 Task: Search one way flight ticket for 4 adults, 2 children, 2 infants in seat and 1 infant on lap in economy from Panama City: Northwest Florida Beaches International Airport to Wilmington: Wilmington International Airport on 8-6-2023. Stops: Any number of stop. Choice of flights is Spirit. Number of bags: 1 carry on bag. Price is upto 85000. Outbound departure time preference is 9:45.
Action: Mouse moved to (316, 423)
Screenshot: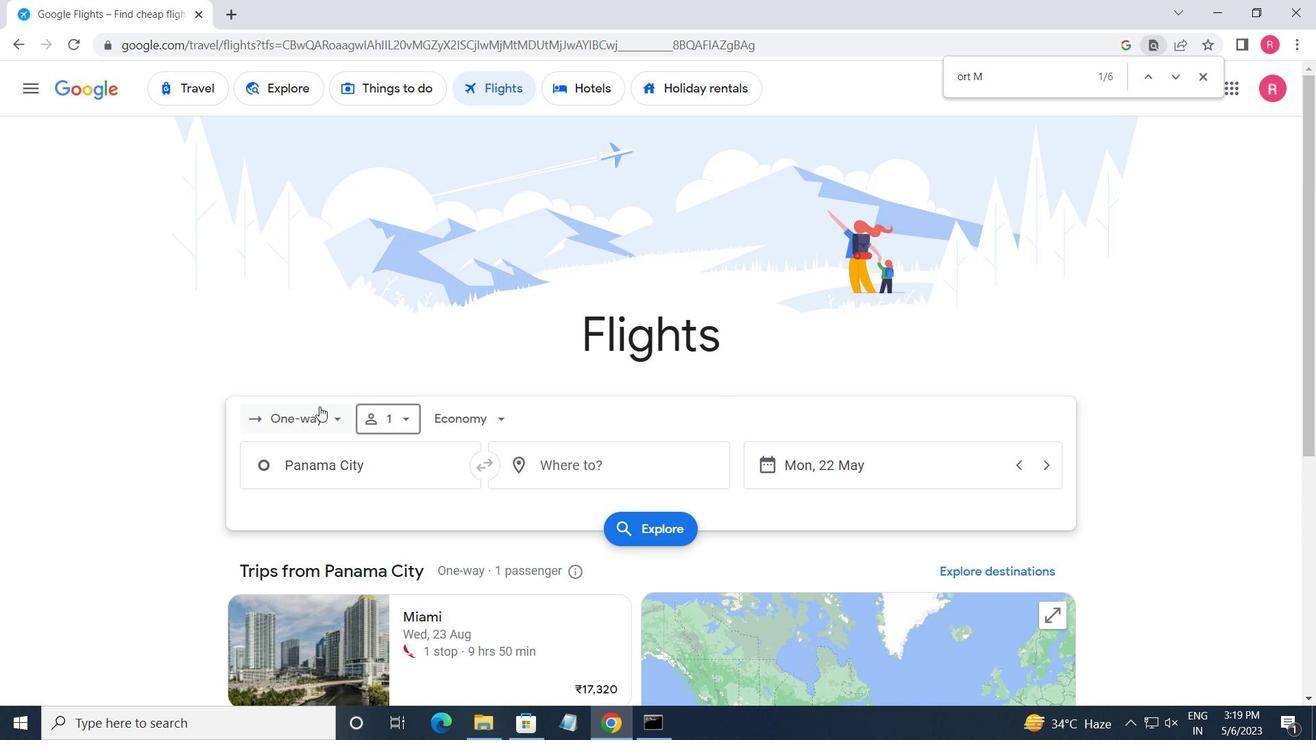 
Action: Mouse pressed left at (316, 423)
Screenshot: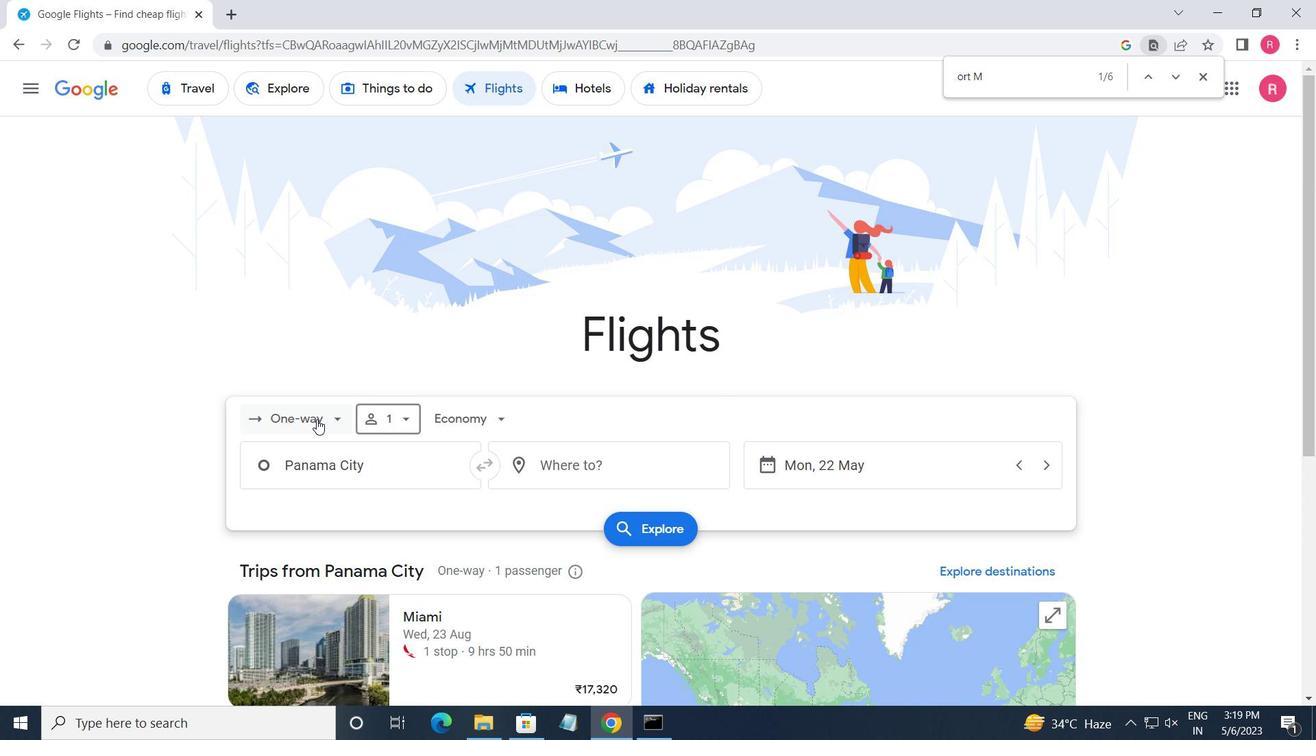 
Action: Mouse moved to (314, 495)
Screenshot: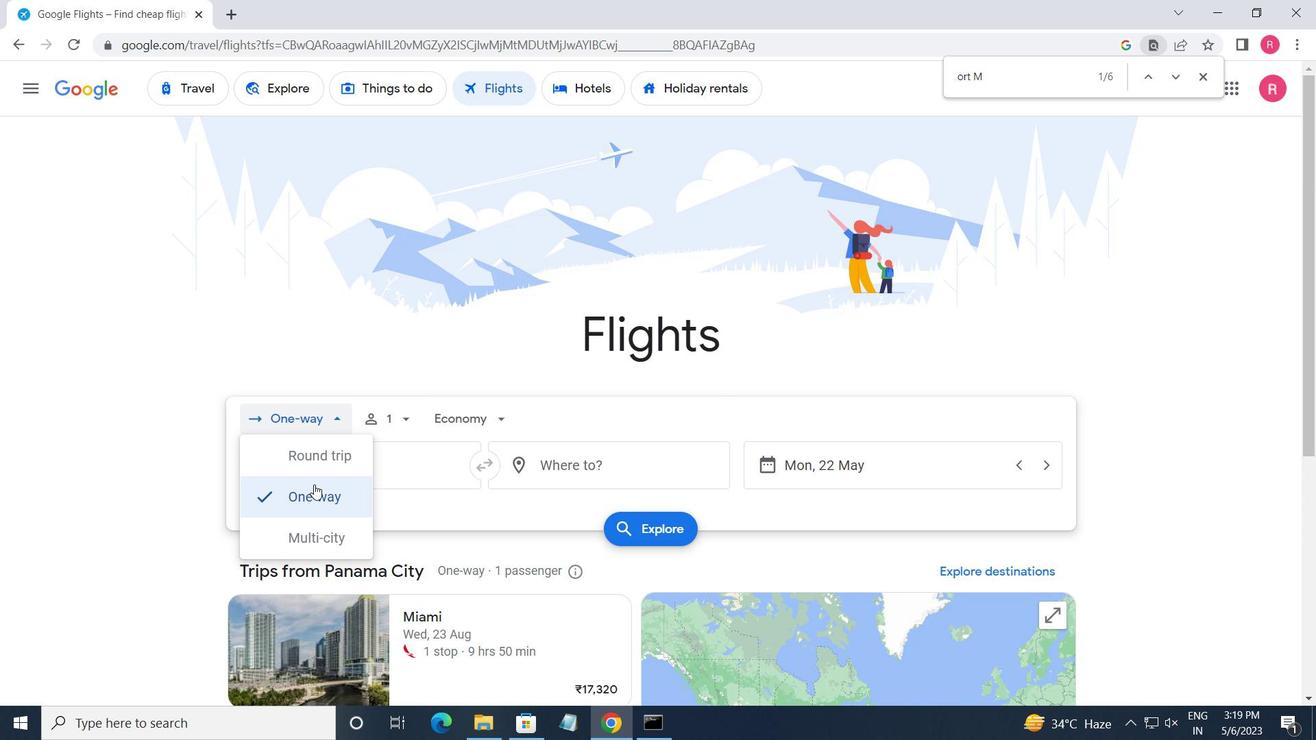 
Action: Mouse pressed left at (314, 495)
Screenshot: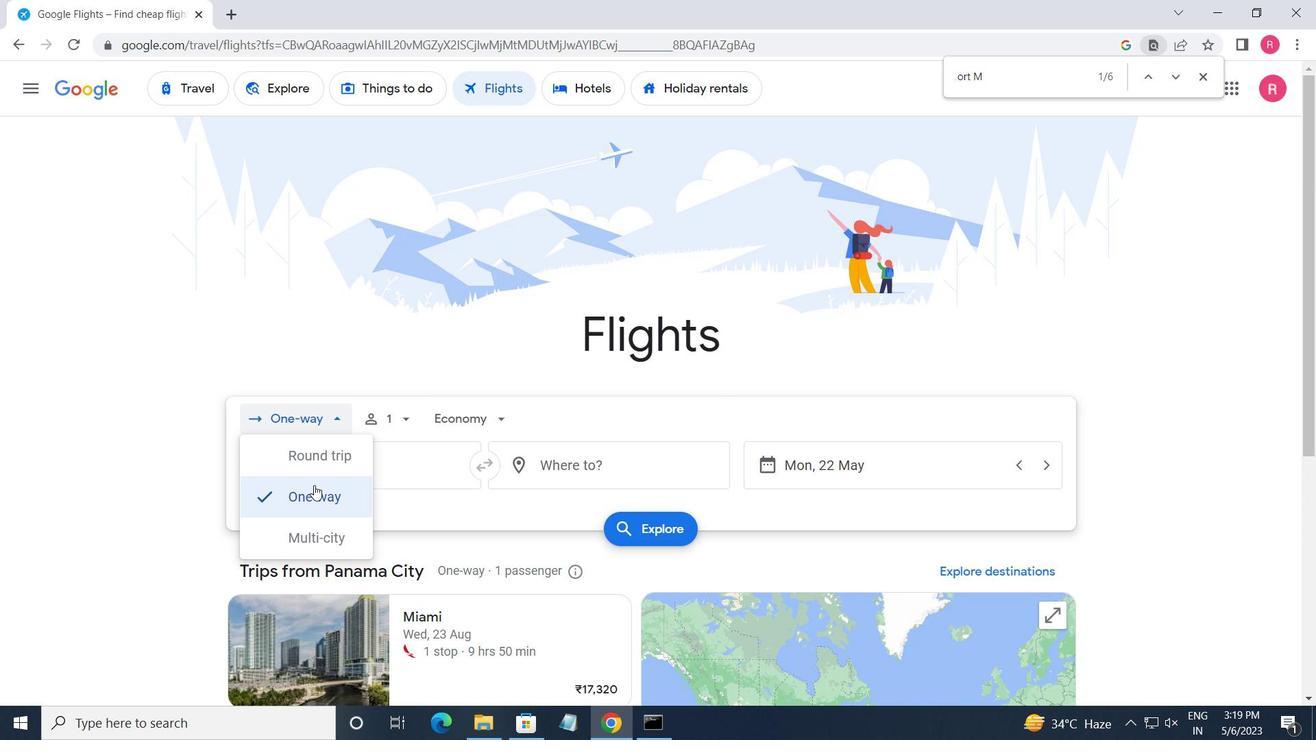 
Action: Mouse moved to (400, 413)
Screenshot: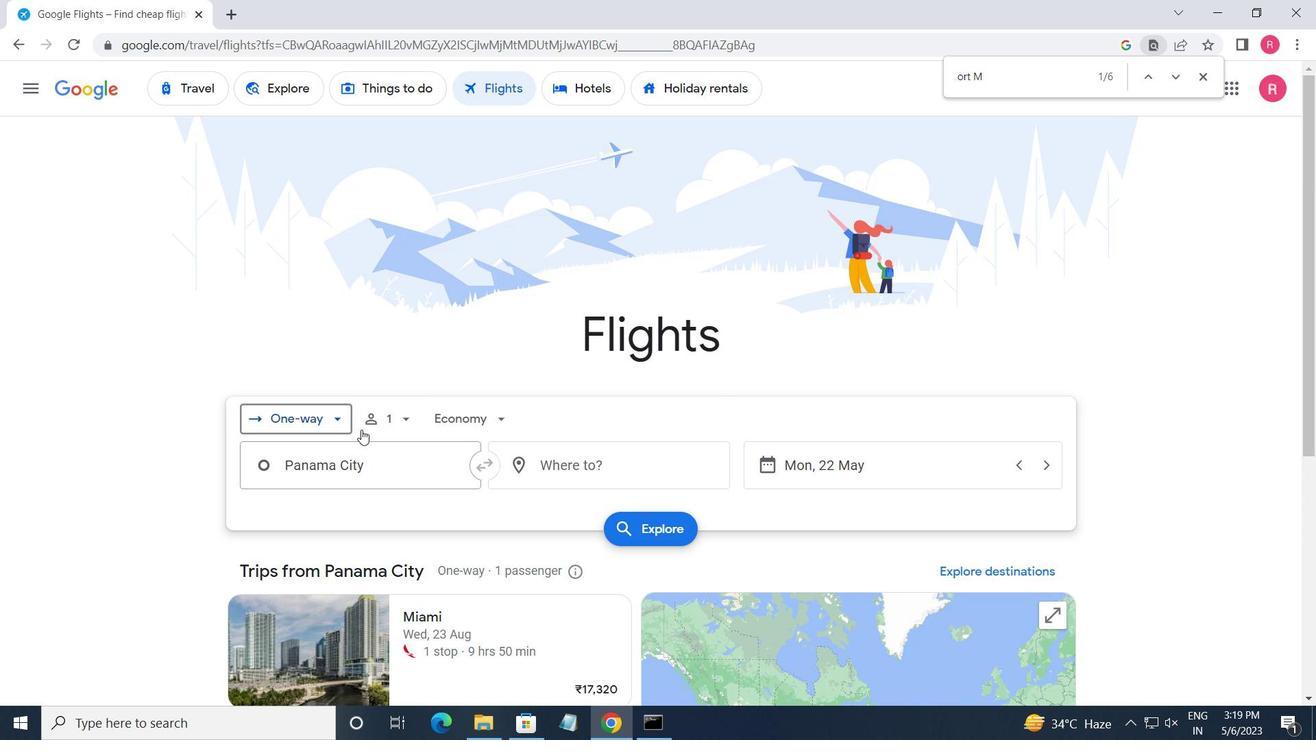 
Action: Mouse pressed left at (400, 413)
Screenshot: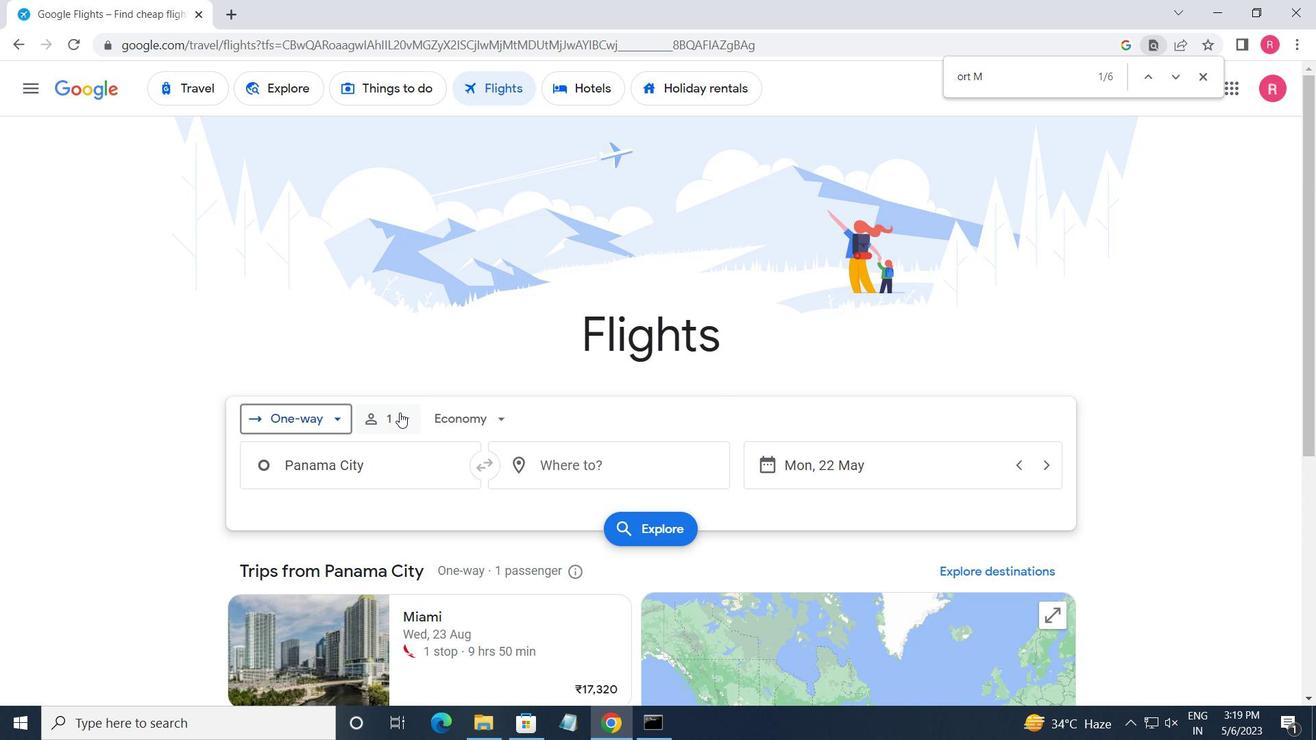 
Action: Mouse moved to (530, 471)
Screenshot: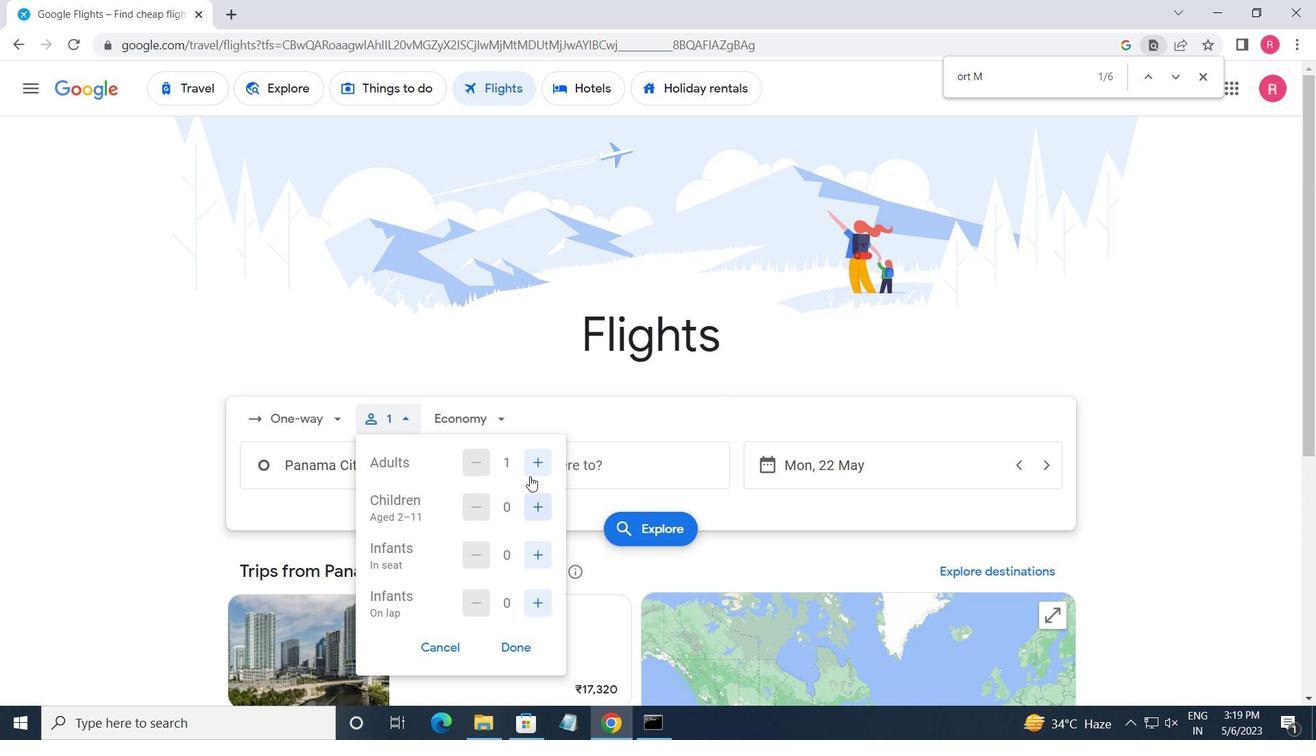 
Action: Mouse pressed left at (530, 471)
Screenshot: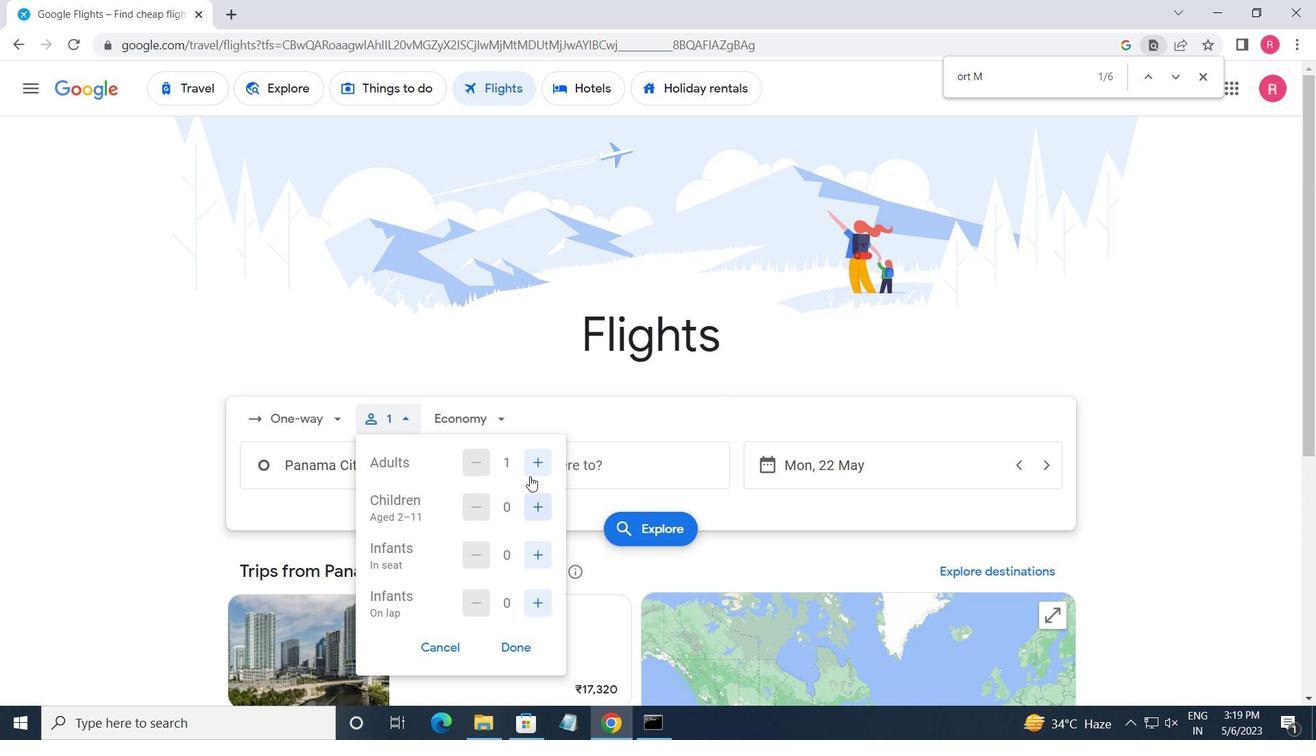 
Action: Mouse pressed left at (530, 471)
Screenshot: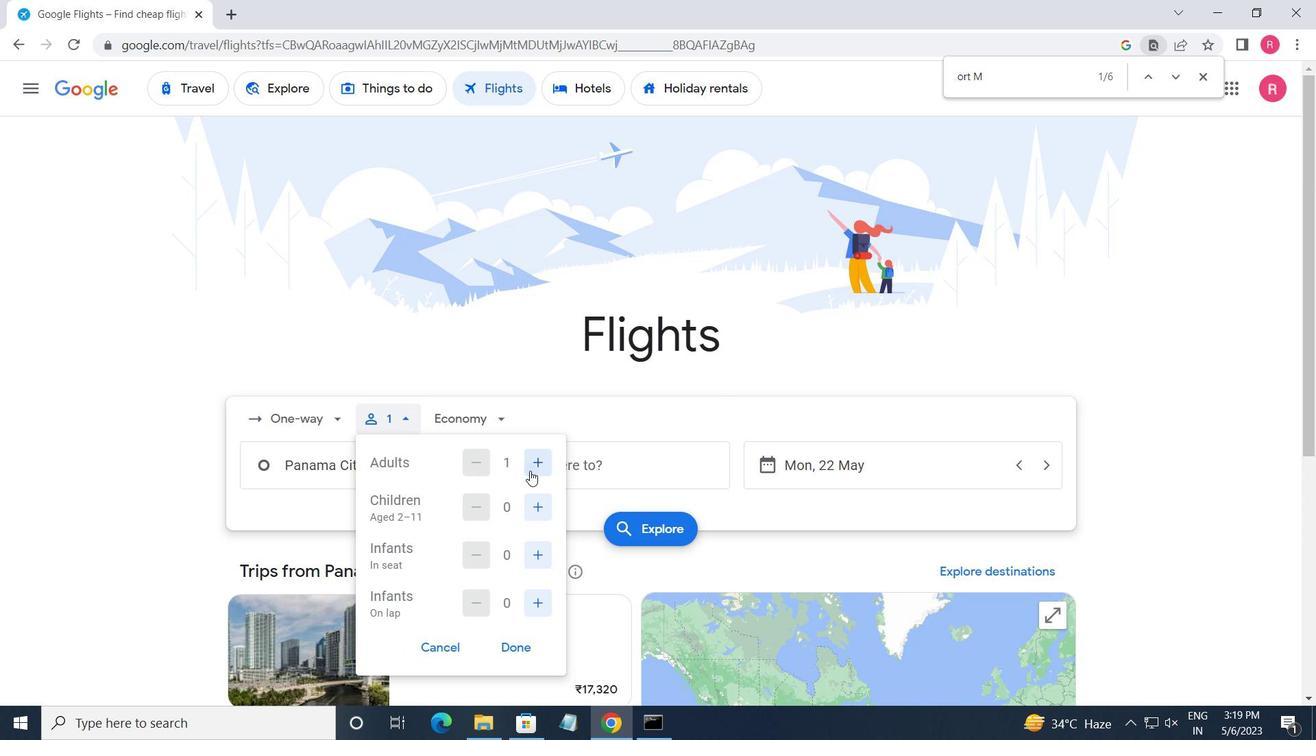 
Action: Mouse pressed left at (530, 471)
Screenshot: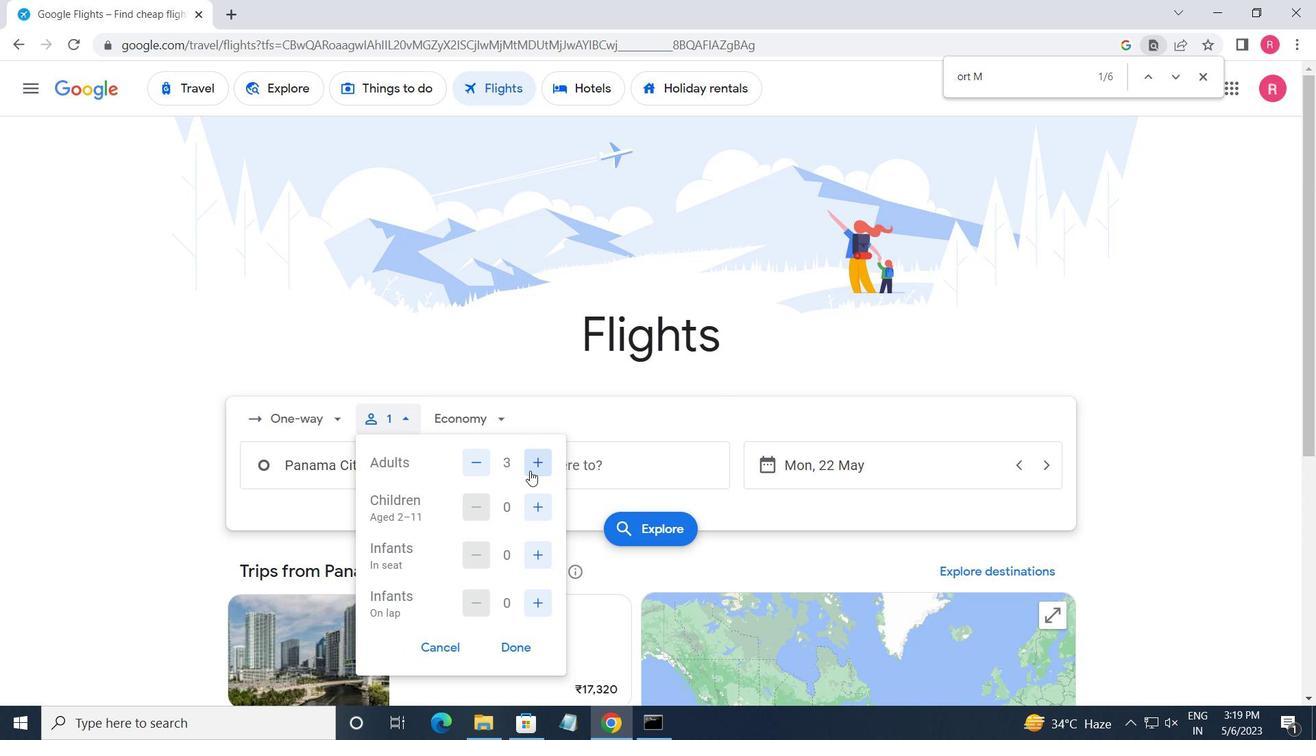 
Action: Mouse moved to (548, 517)
Screenshot: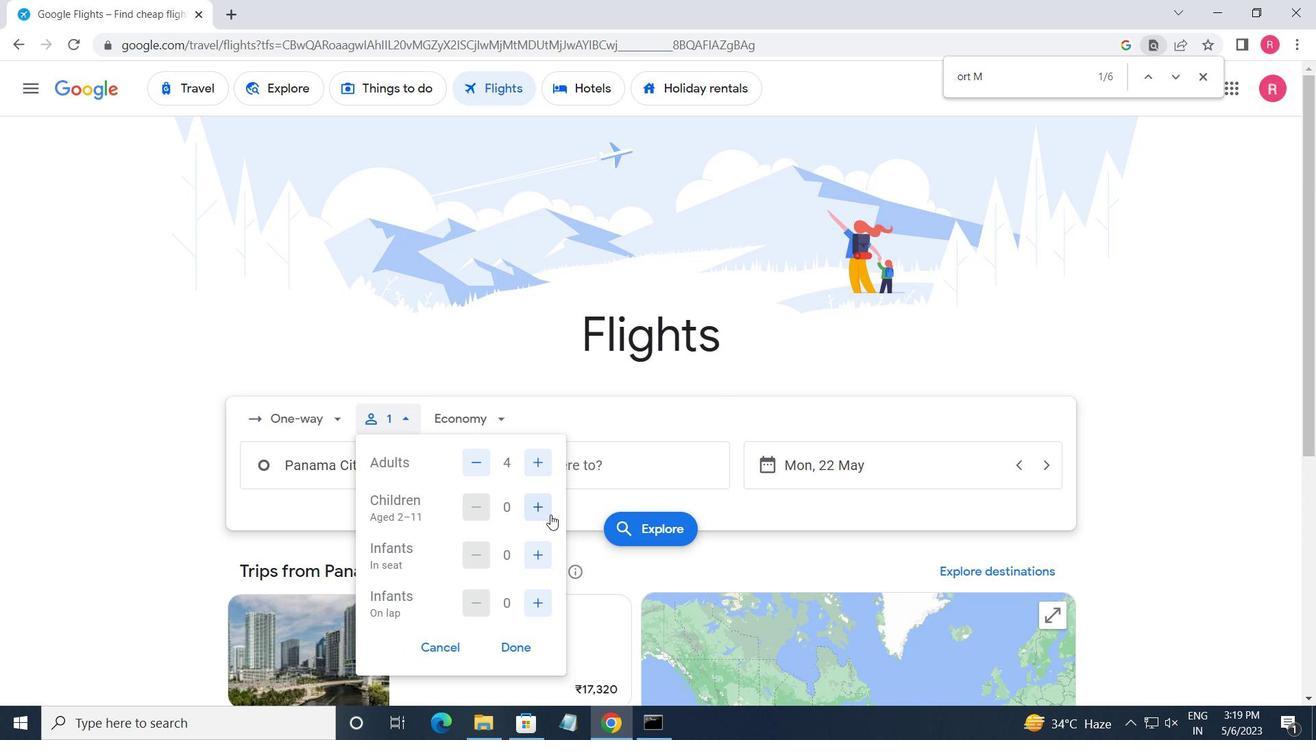
Action: Mouse pressed left at (548, 517)
Screenshot: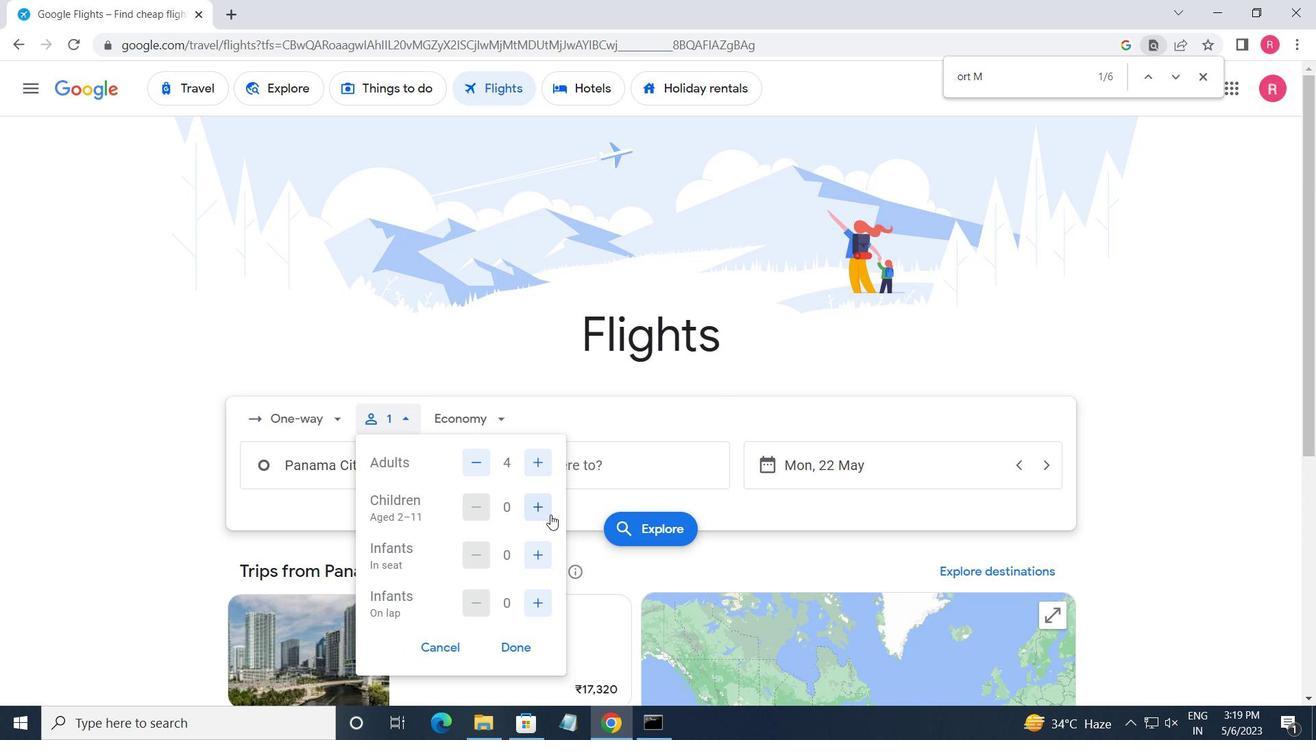 
Action: Mouse moved to (547, 516)
Screenshot: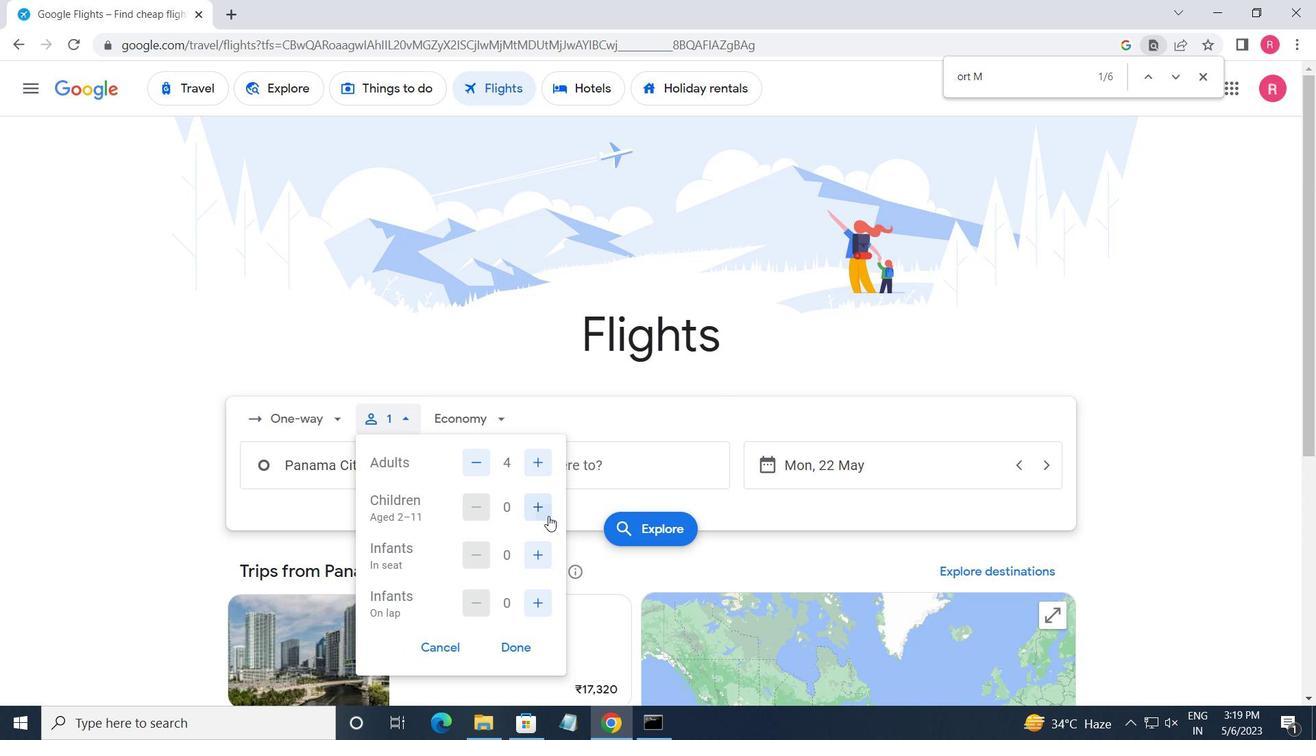 
Action: Mouse pressed left at (547, 516)
Screenshot: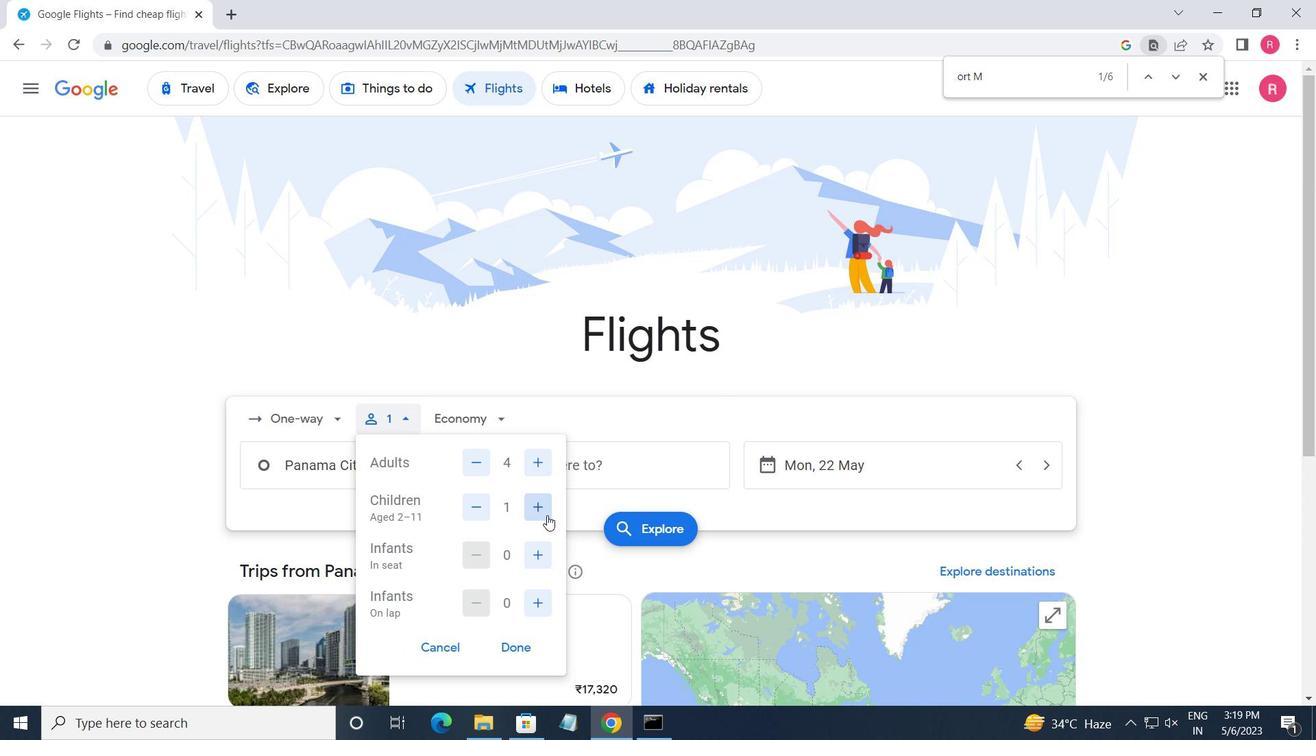
Action: Mouse moved to (543, 547)
Screenshot: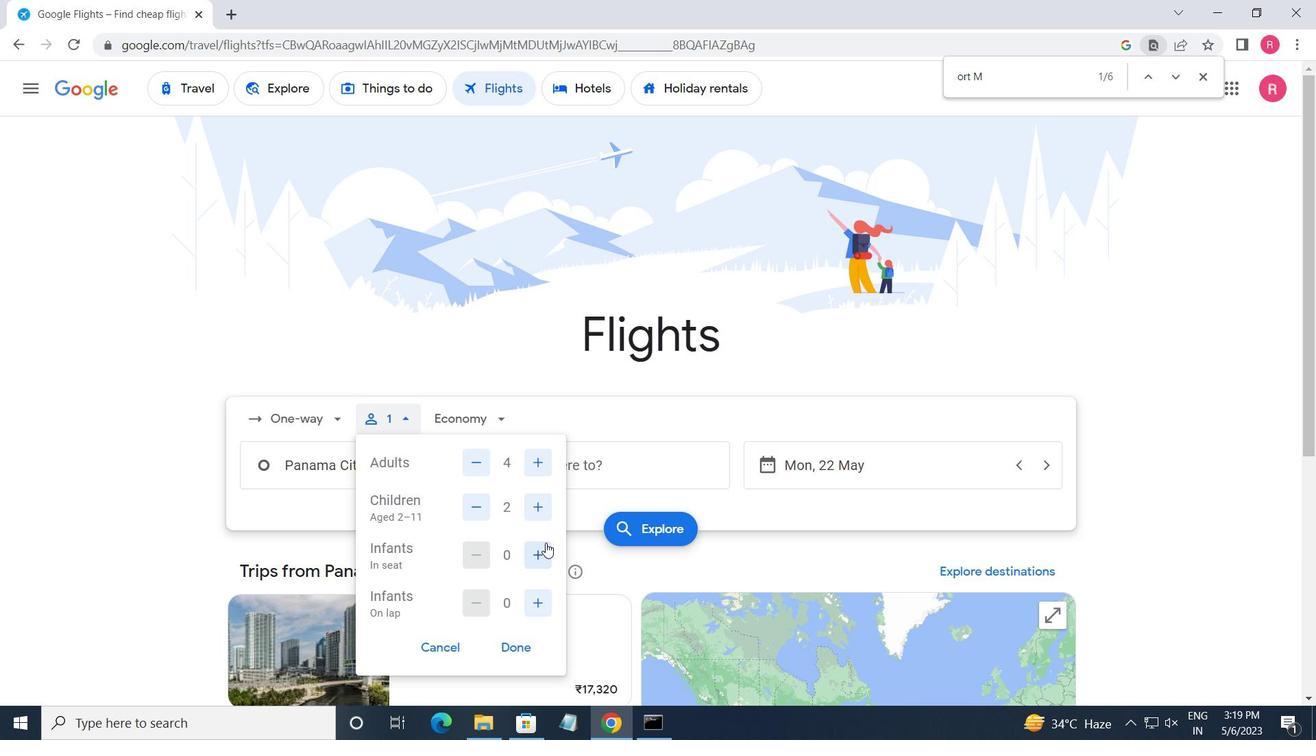 
Action: Mouse pressed left at (543, 547)
Screenshot: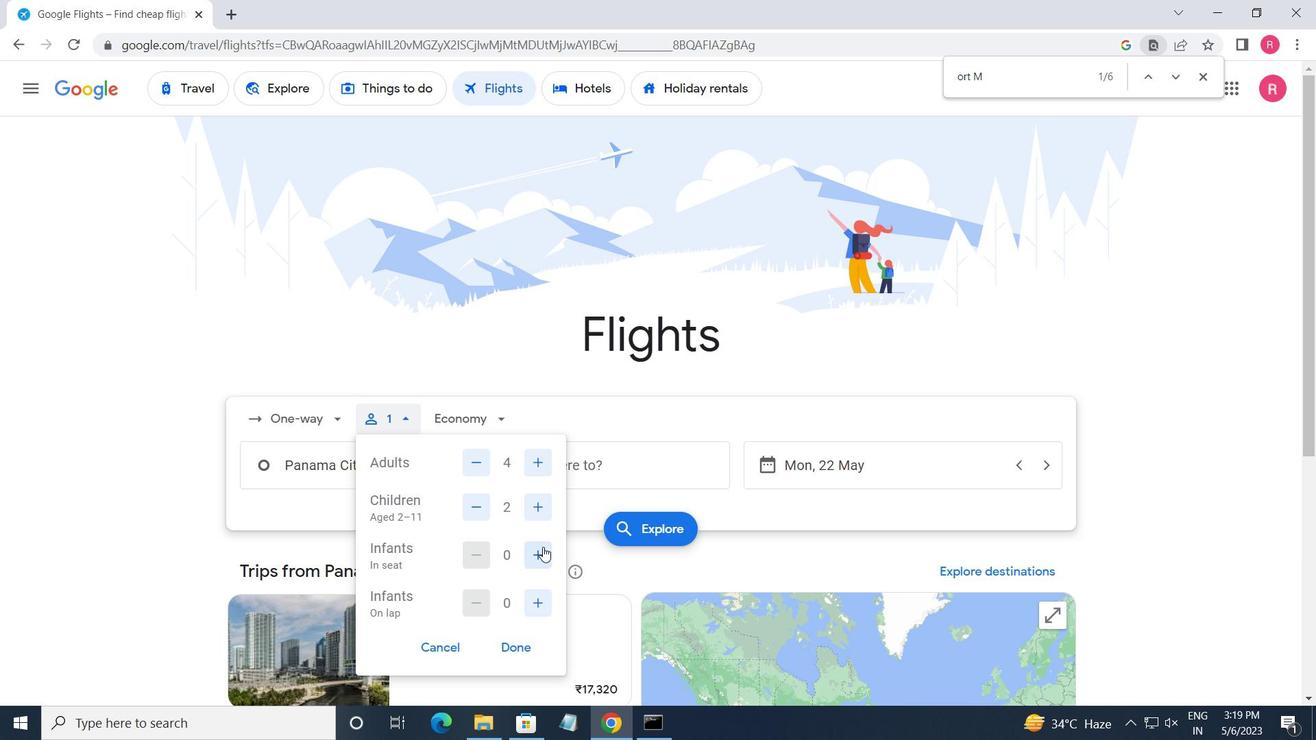 
Action: Mouse pressed left at (543, 547)
Screenshot: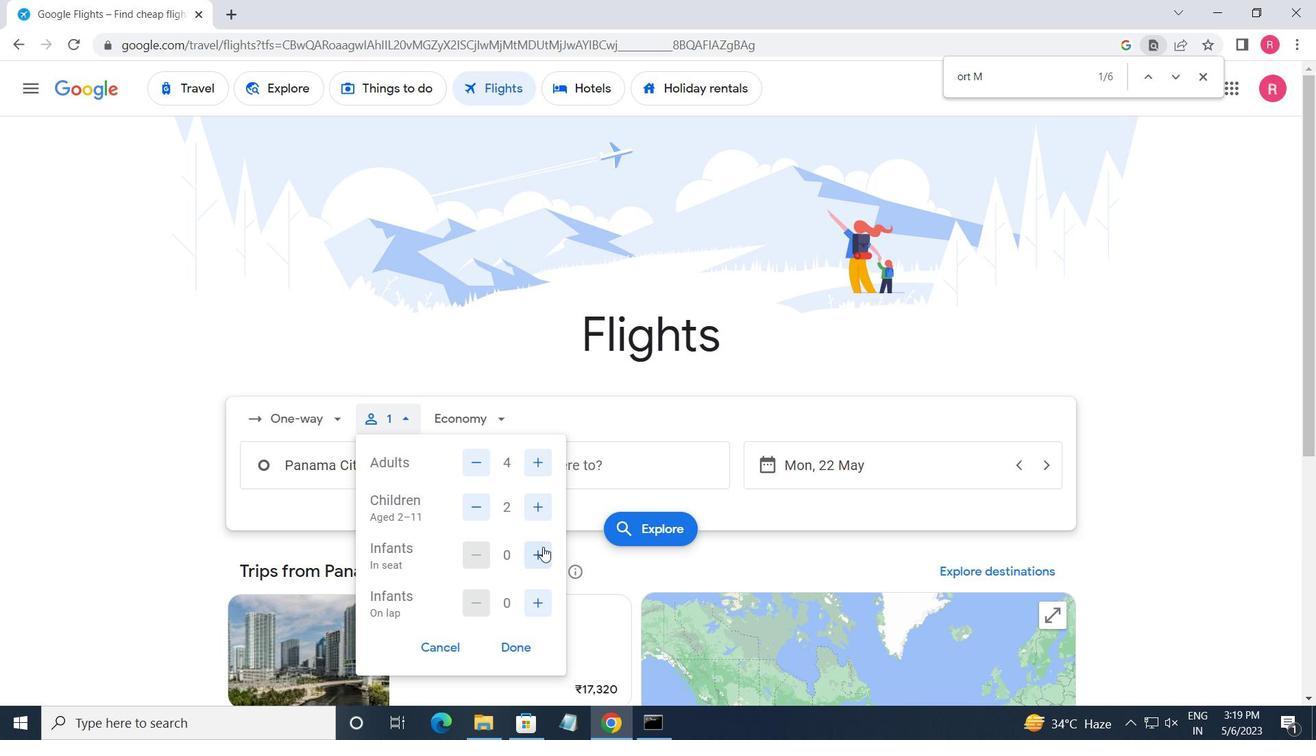 
Action: Mouse moved to (543, 611)
Screenshot: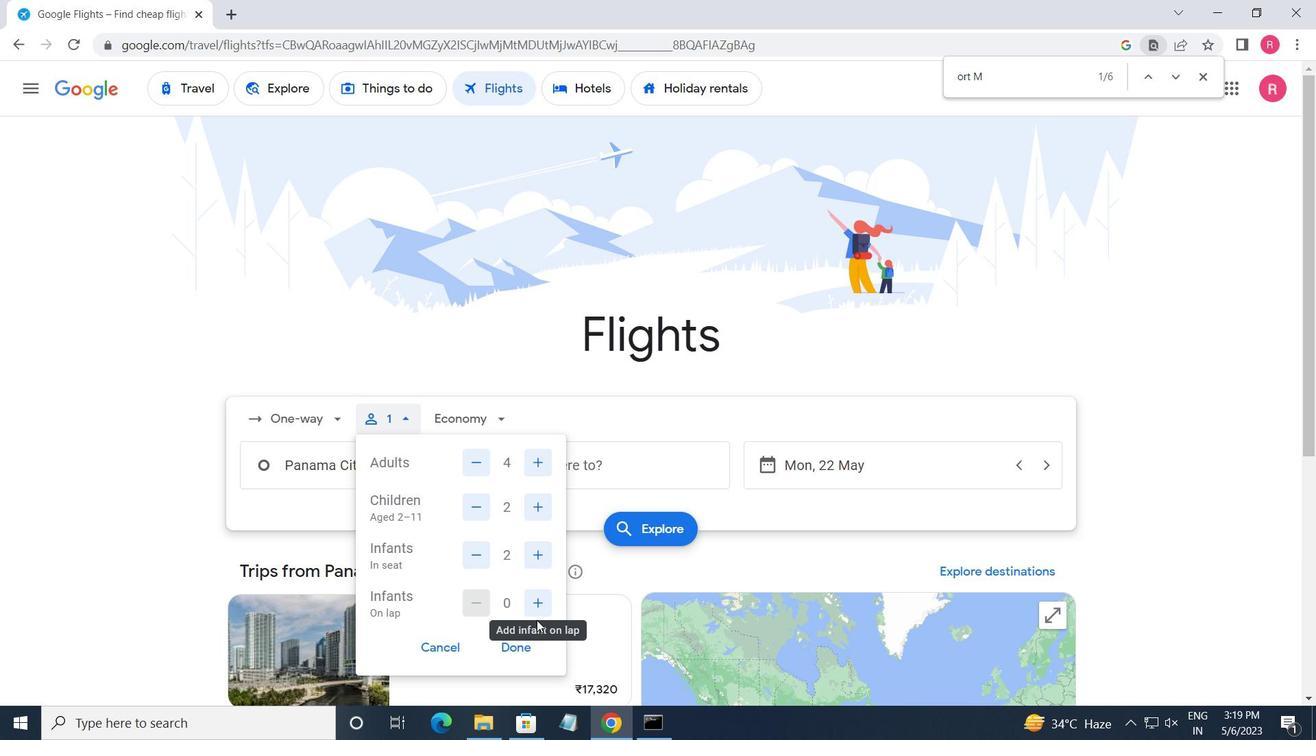 
Action: Mouse pressed left at (543, 611)
Screenshot: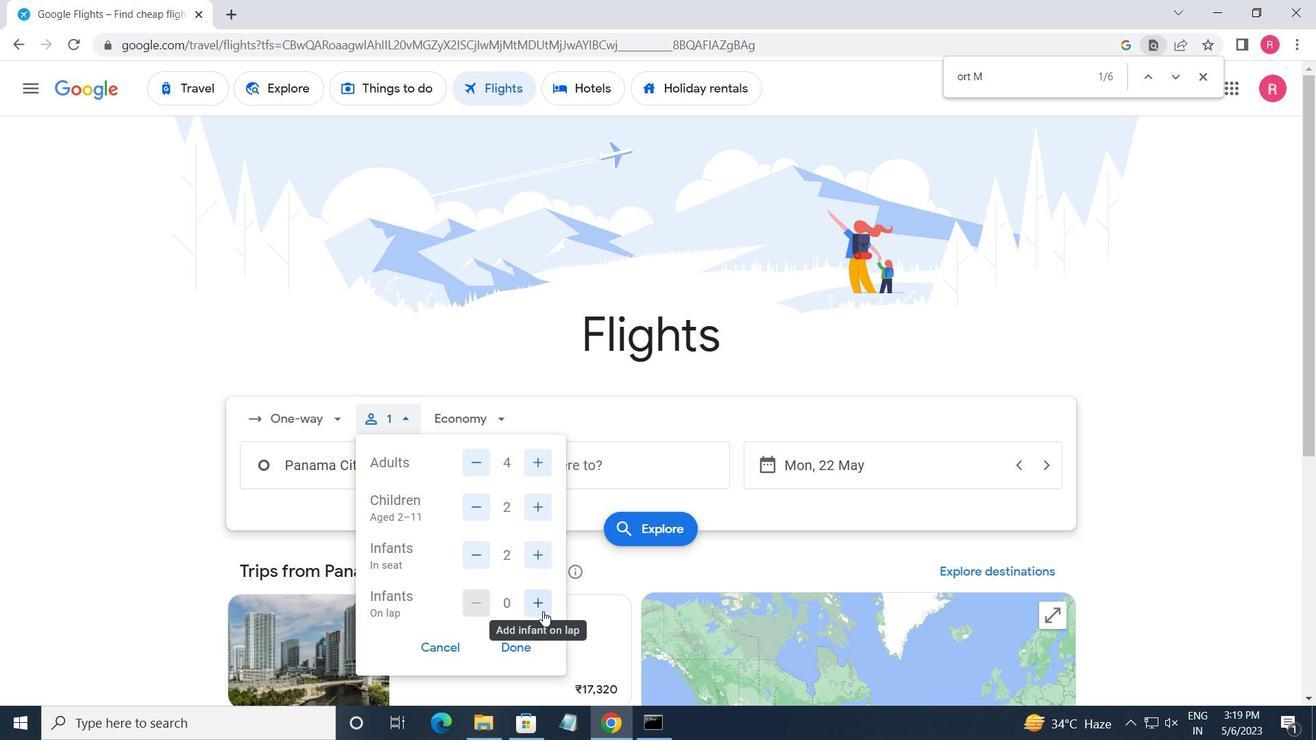 
Action: Mouse moved to (529, 646)
Screenshot: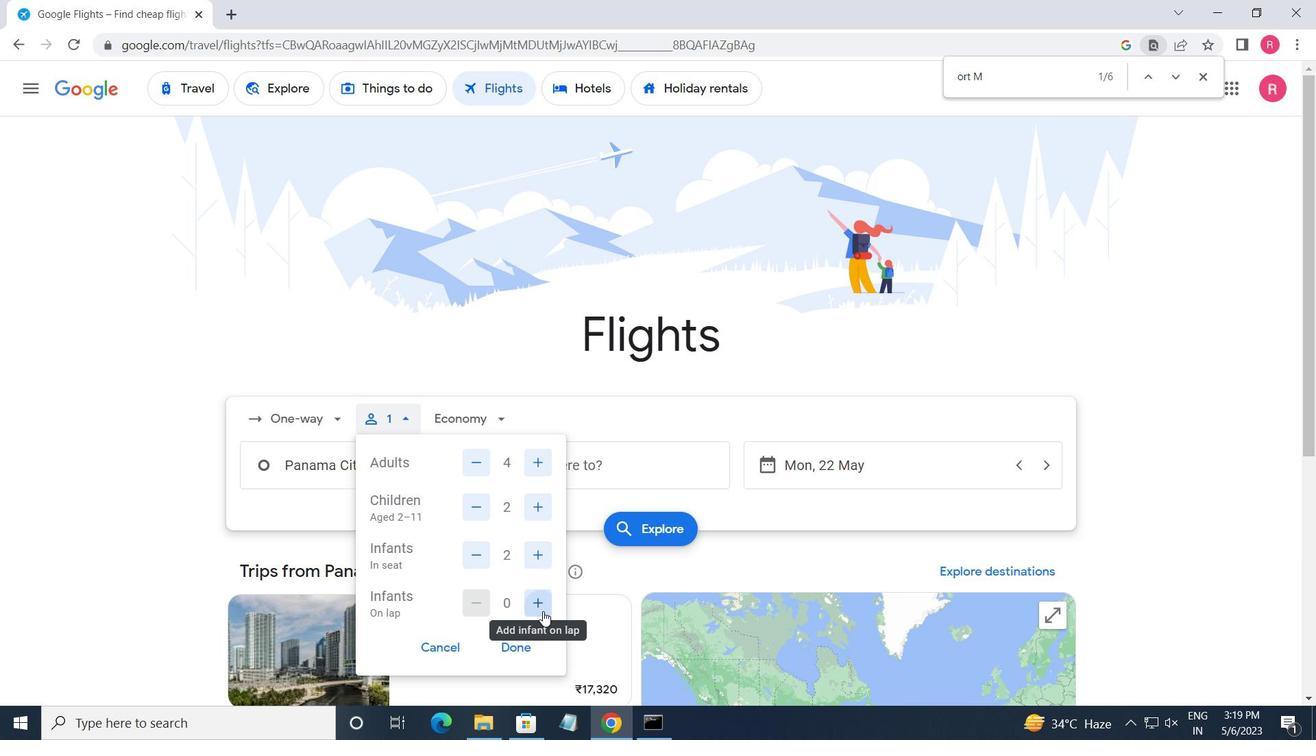 
Action: Mouse pressed left at (529, 646)
Screenshot: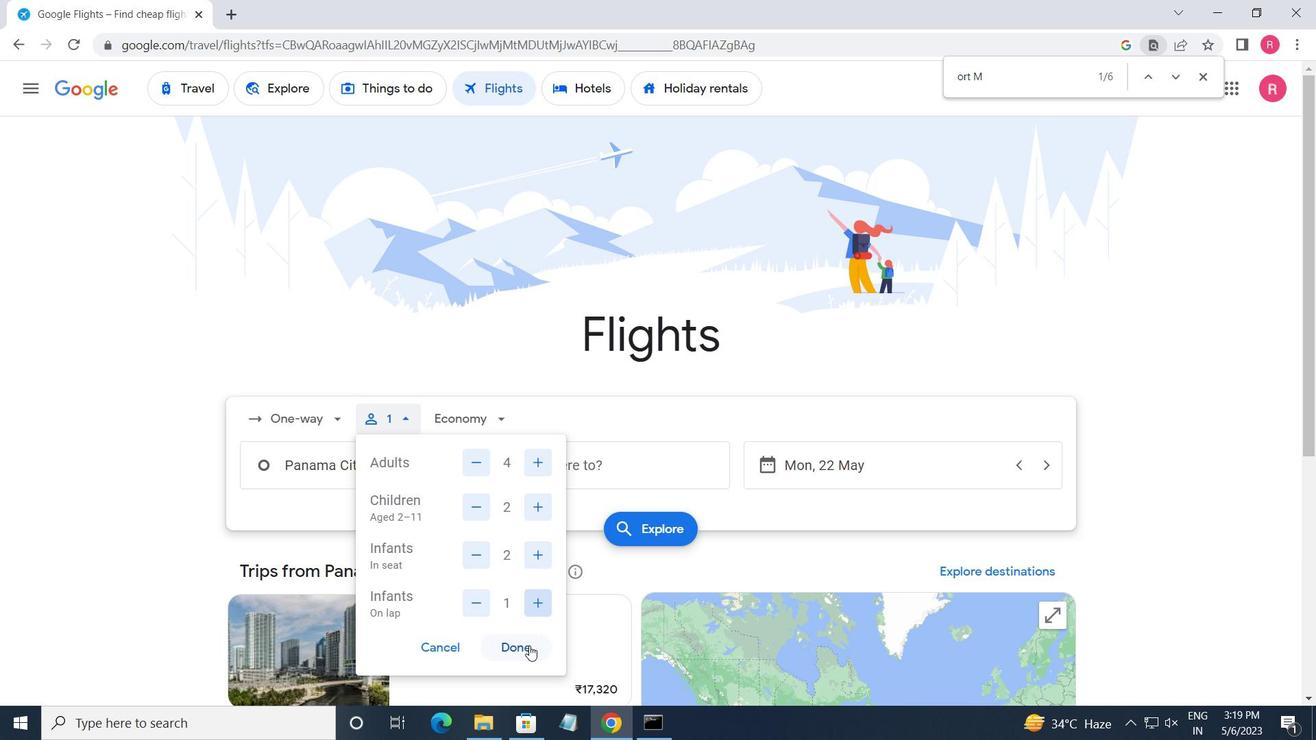 
Action: Mouse moved to (481, 427)
Screenshot: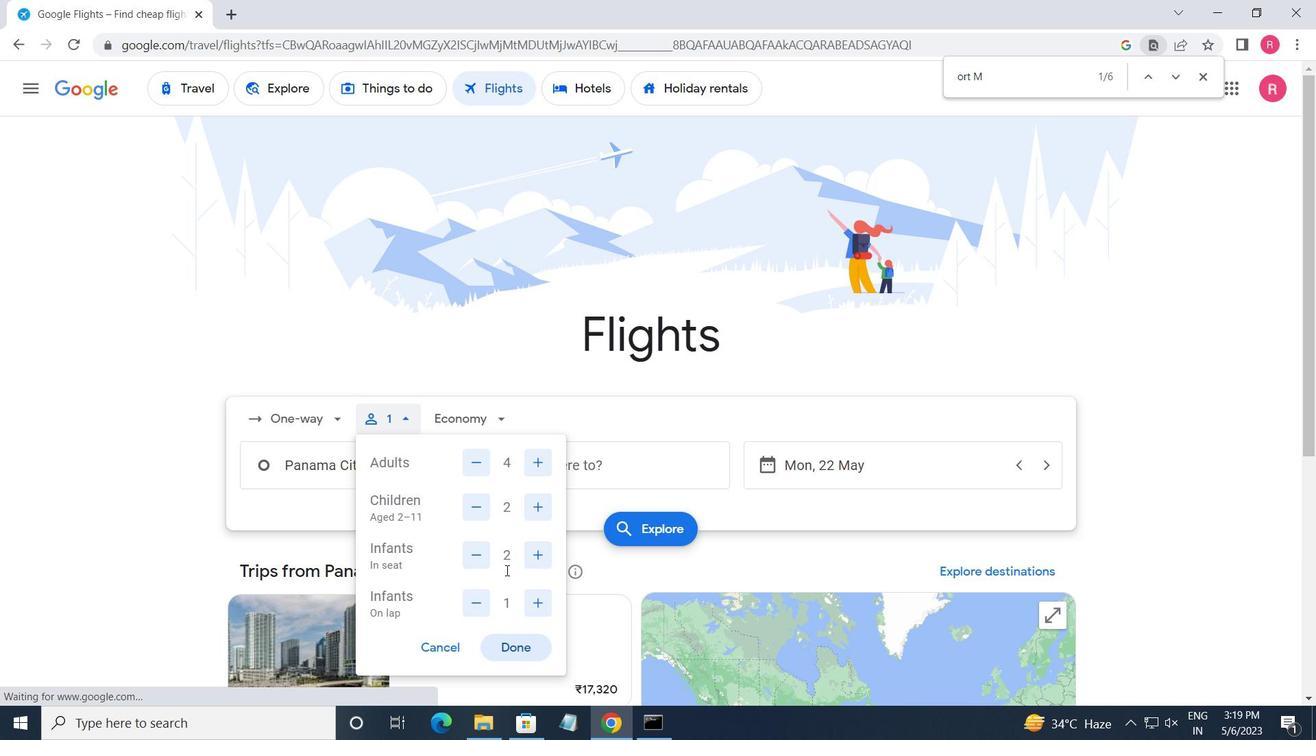 
Action: Mouse pressed left at (481, 427)
Screenshot: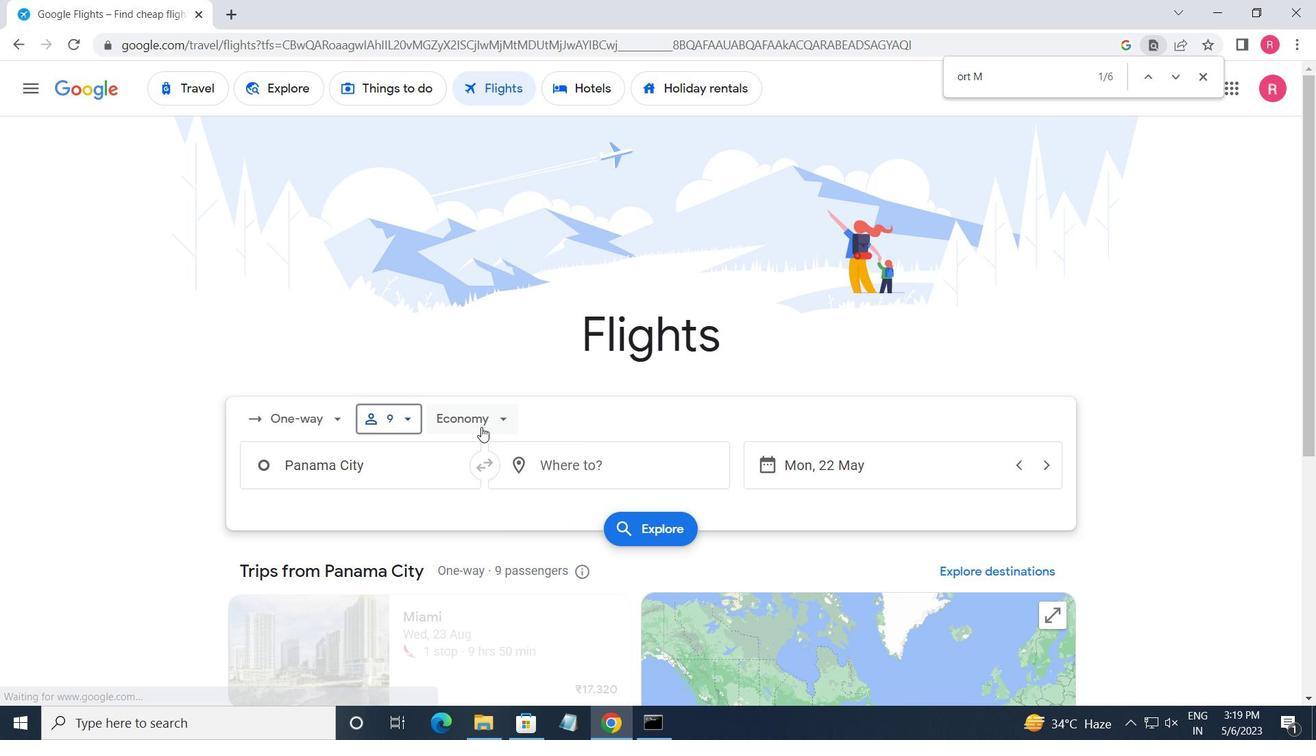 
Action: Mouse moved to (471, 469)
Screenshot: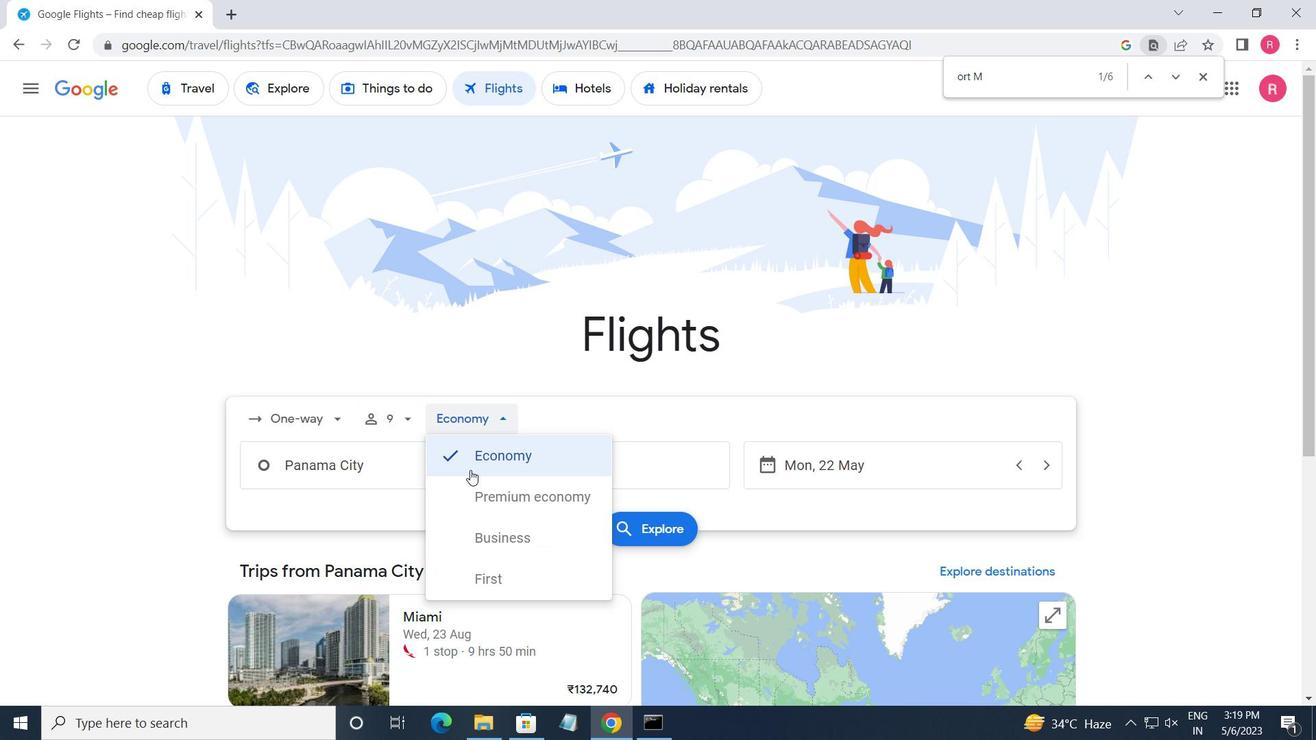 
Action: Mouse pressed left at (471, 469)
Screenshot: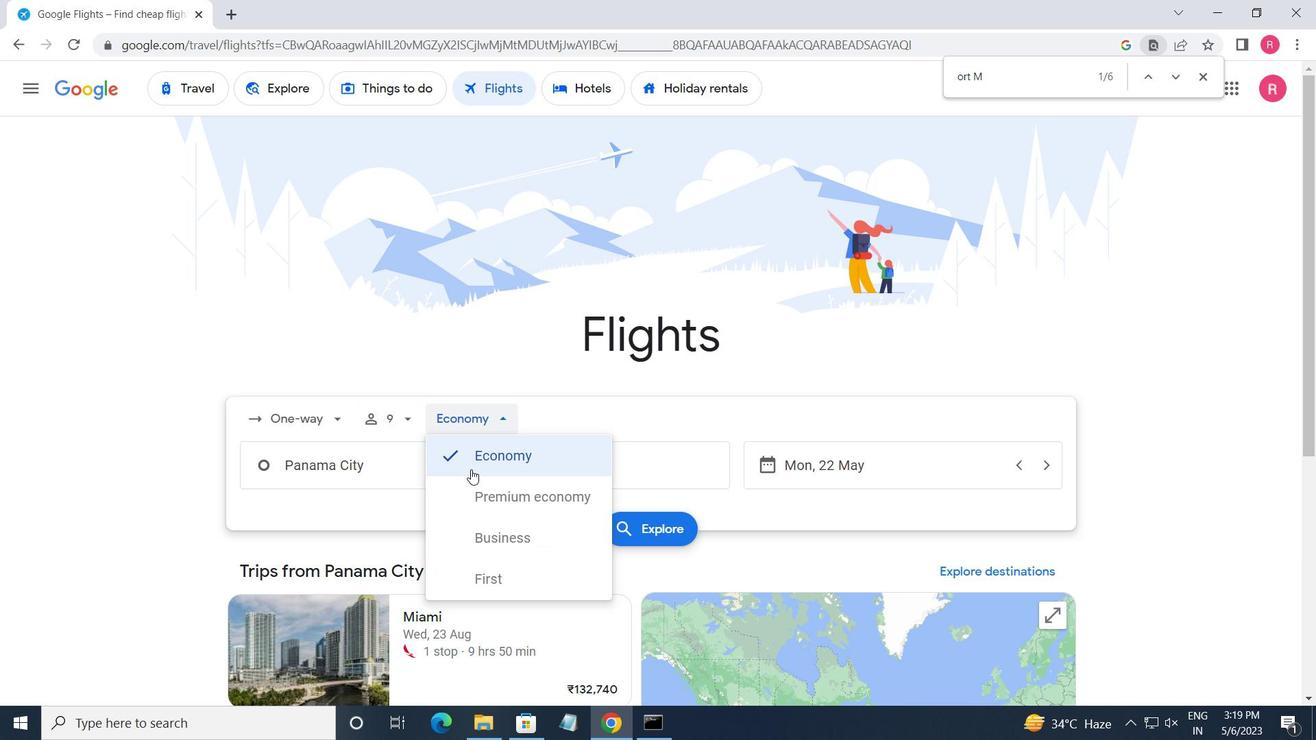 
Action: Mouse moved to (421, 464)
Screenshot: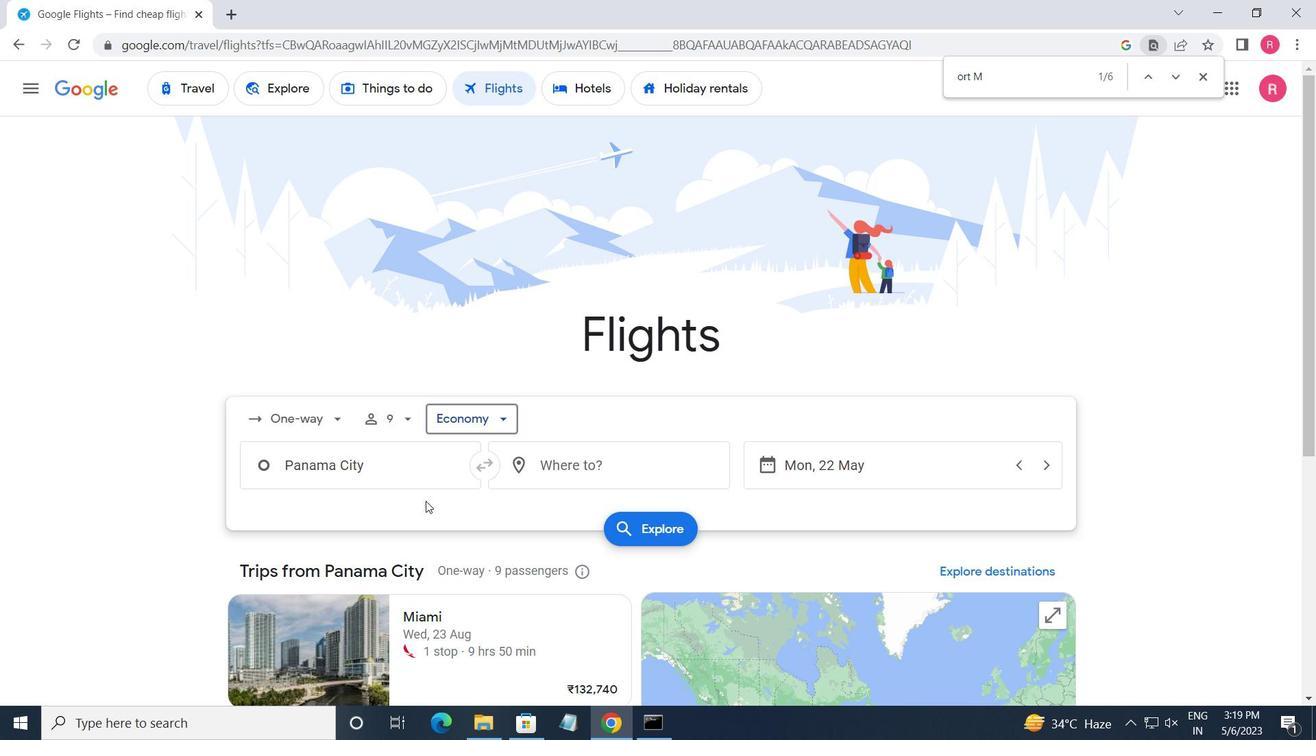
Action: Mouse pressed left at (421, 464)
Screenshot: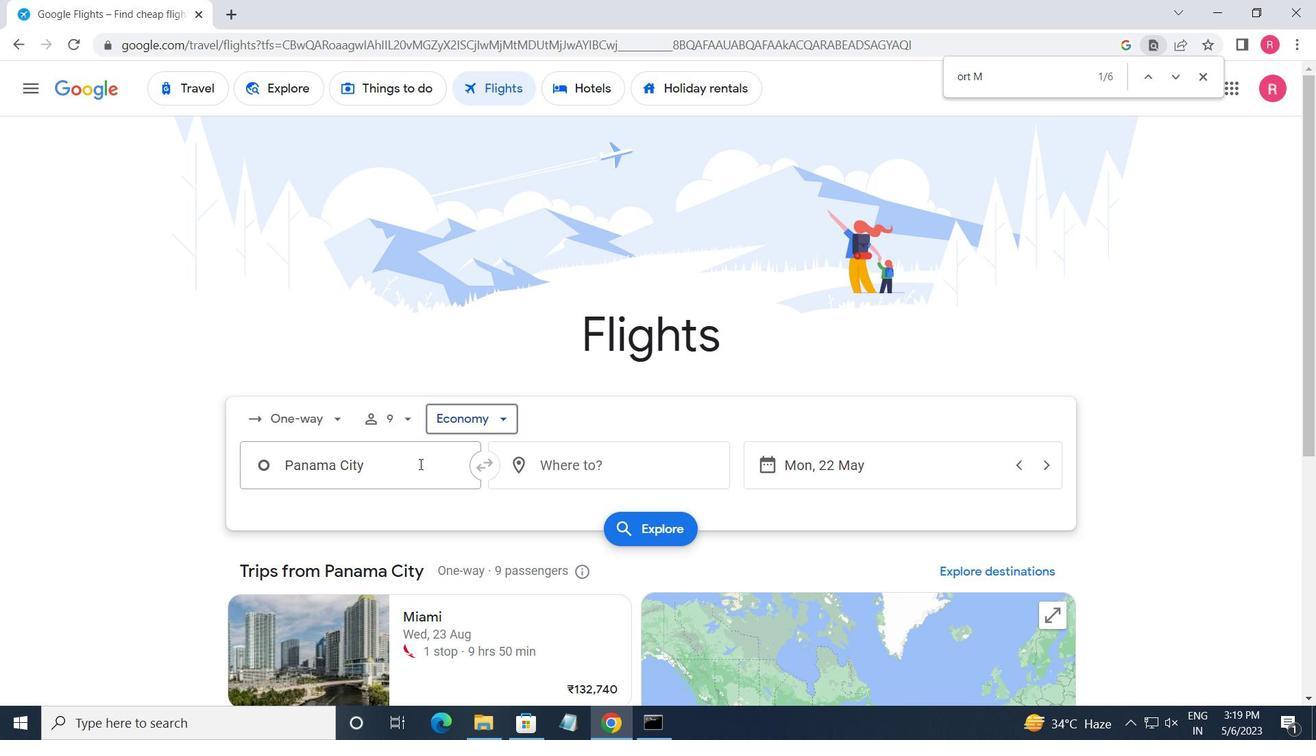 
Action: Key pressed <Key.shift_r>Panama<Key.space><Key.shift><Key.shift>CITY
Screenshot: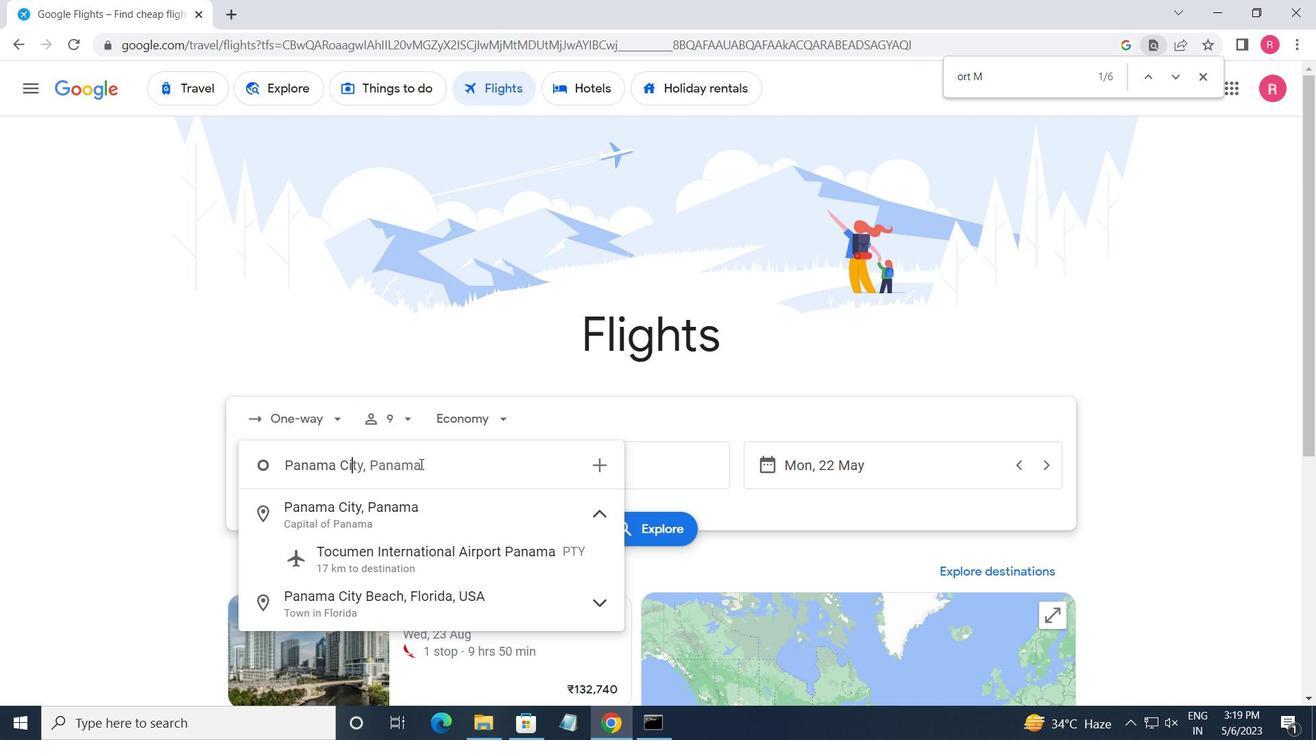 
Action: Mouse moved to (352, 558)
Screenshot: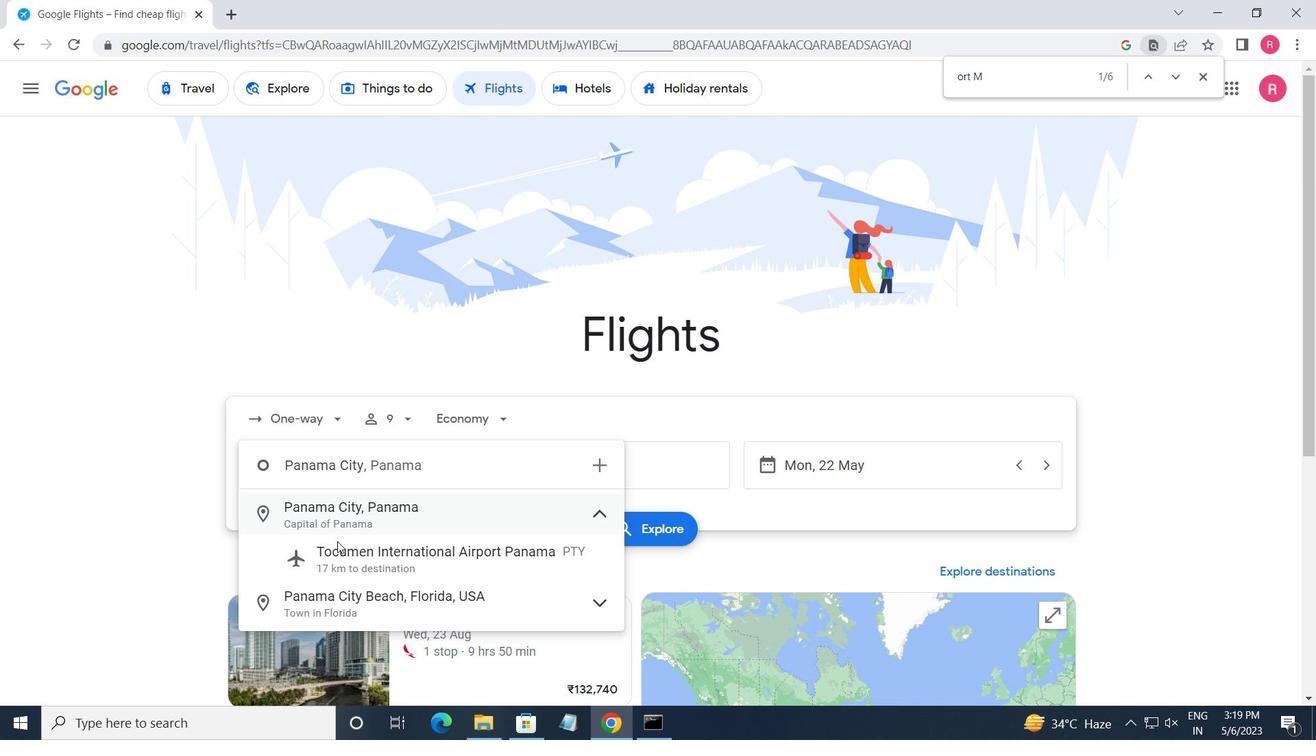 
Action: Mouse pressed left at (352, 558)
Screenshot: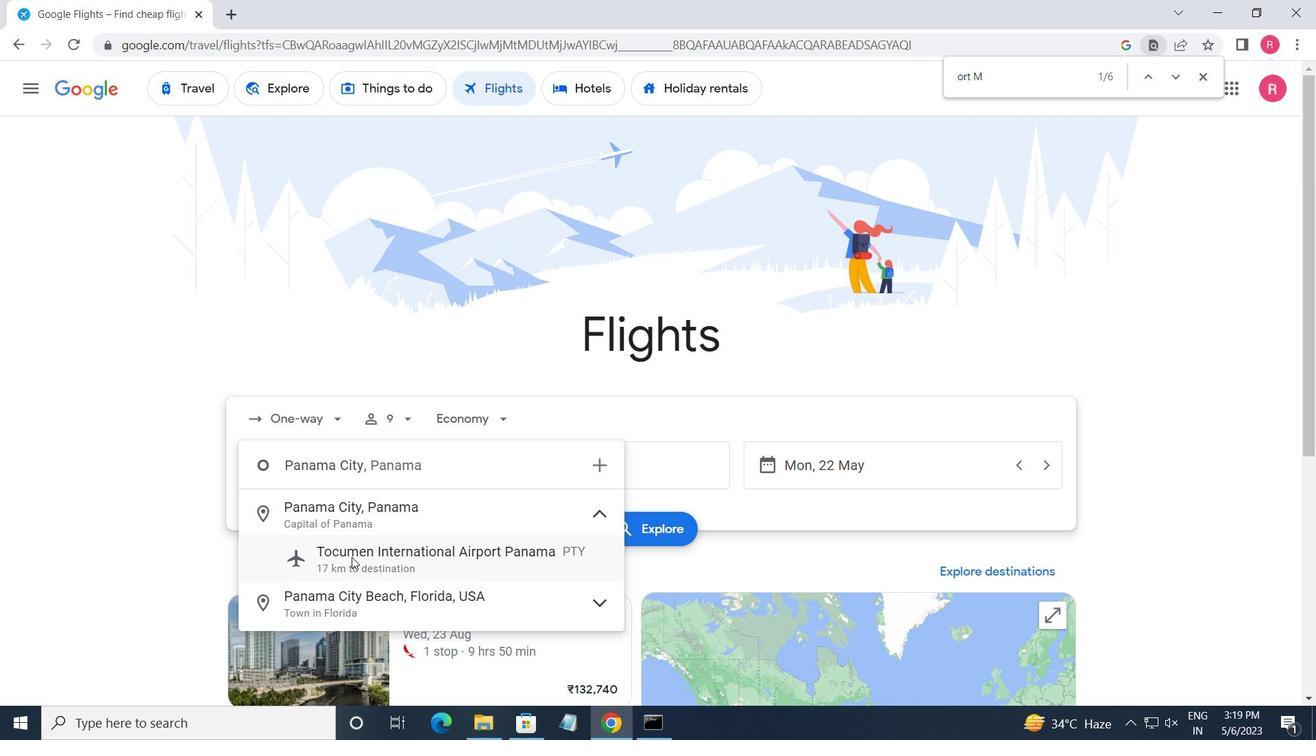 
Action: Mouse moved to (600, 478)
Screenshot: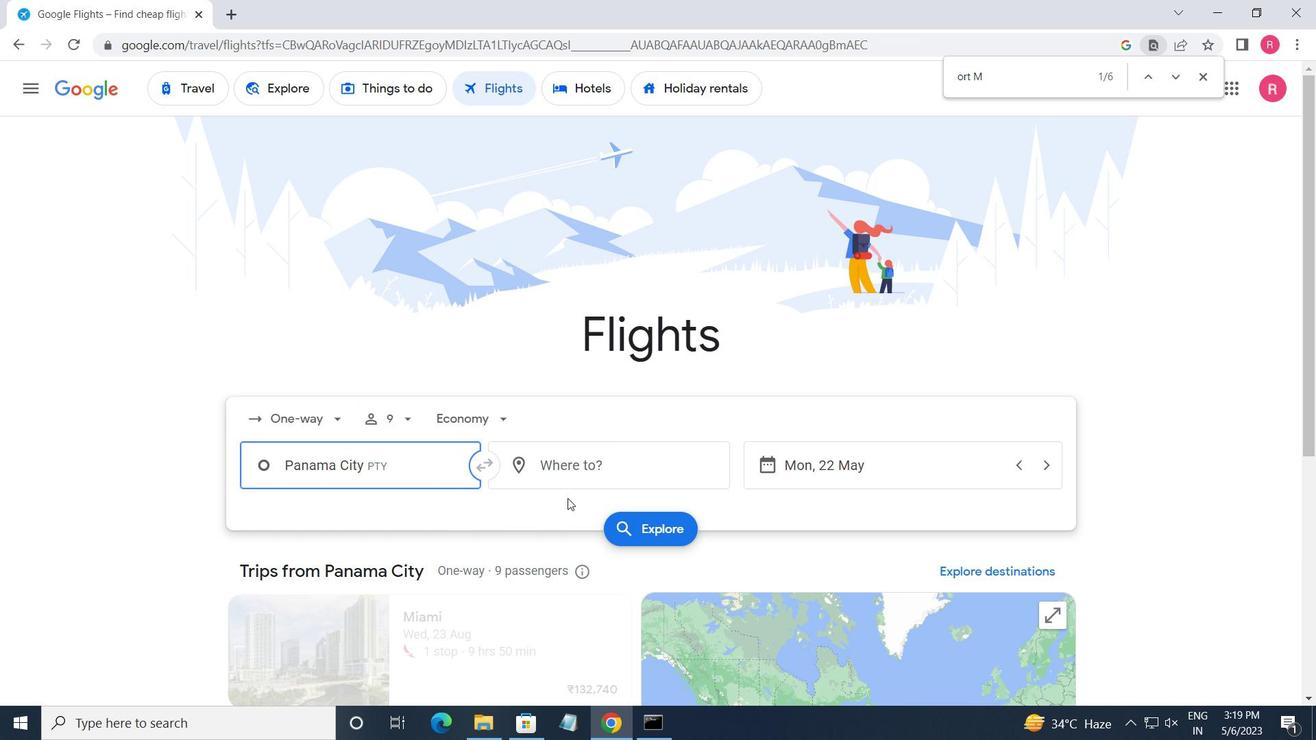
Action: Mouse pressed left at (600, 478)
Screenshot: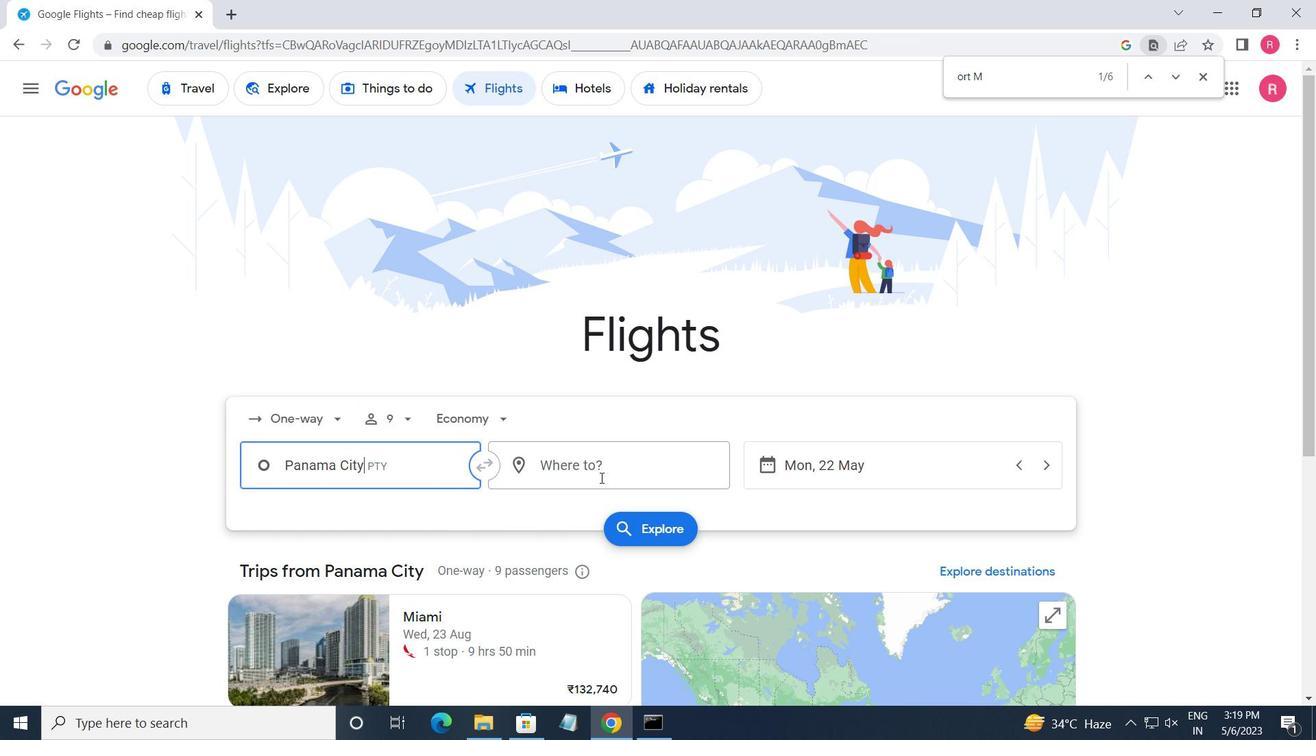 
Action: Mouse moved to (601, 478)
Screenshot: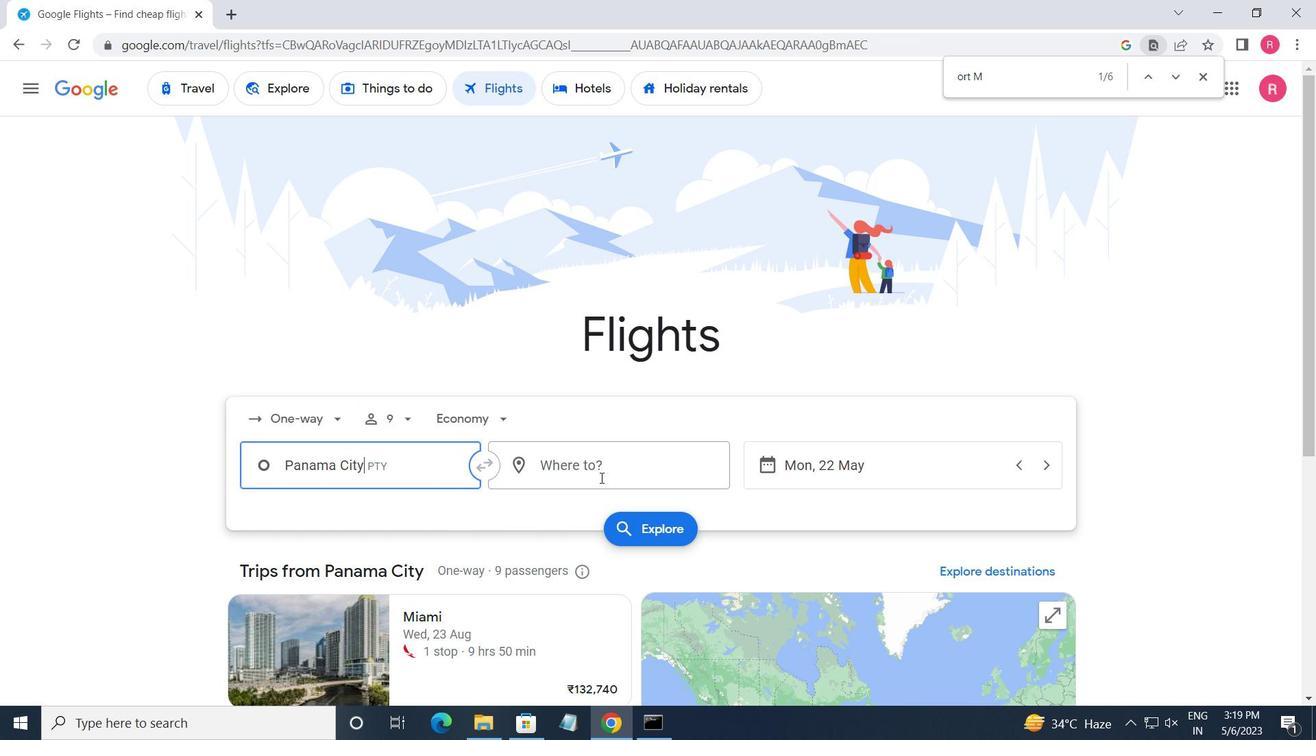 
Action: Key pressed <Key.shift>WILMINGTON
Screenshot: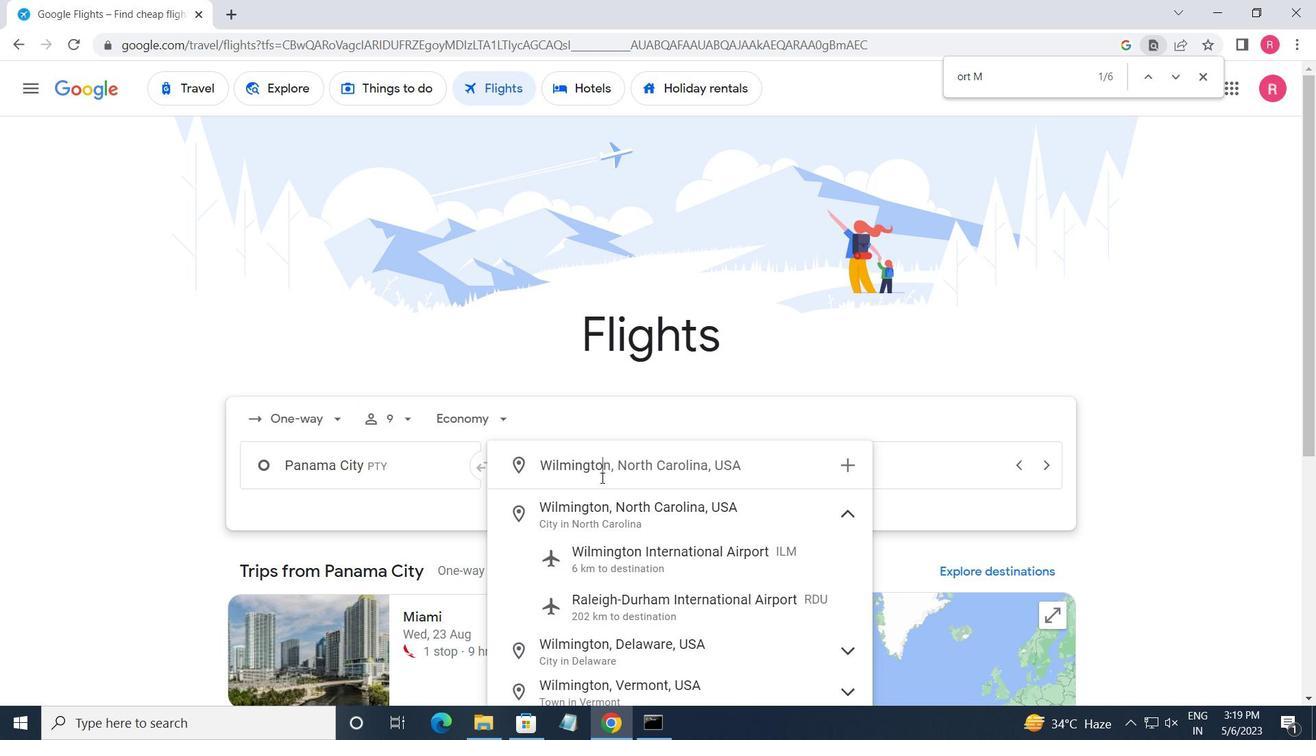 
Action: Mouse moved to (672, 565)
Screenshot: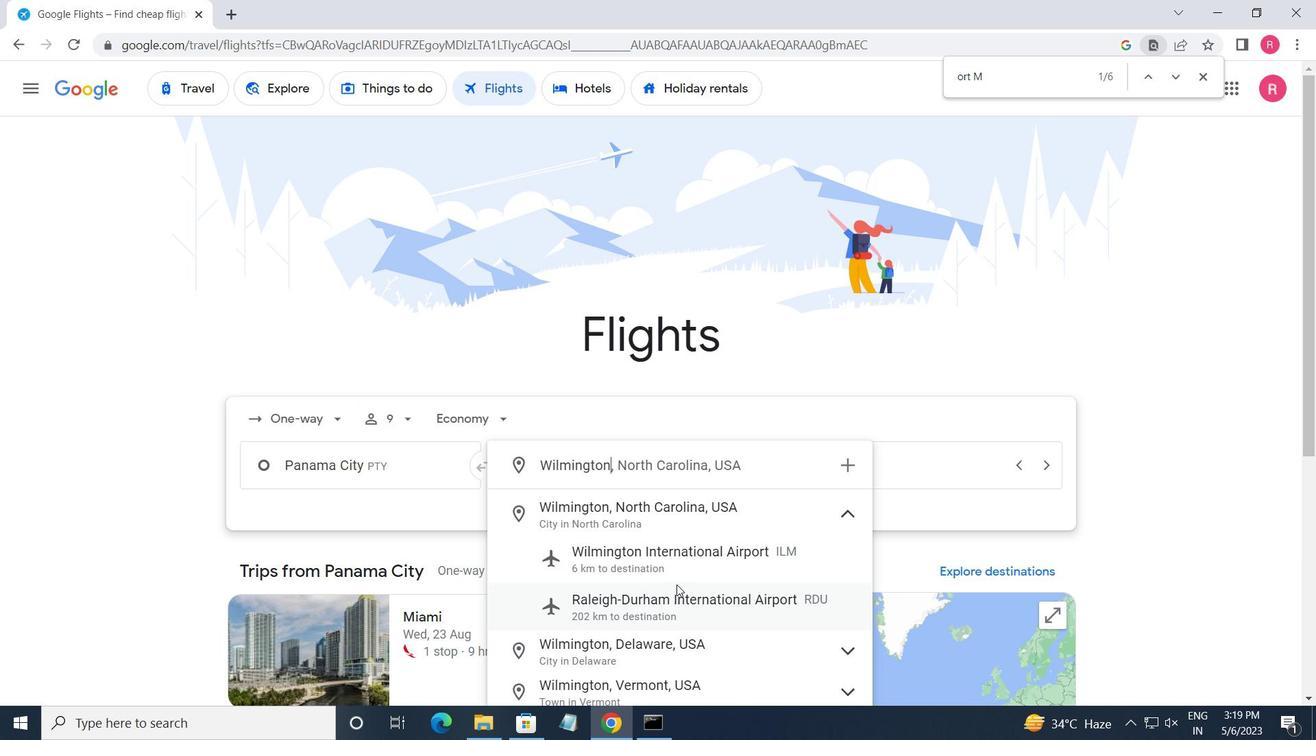 
Action: Mouse pressed left at (672, 565)
Screenshot: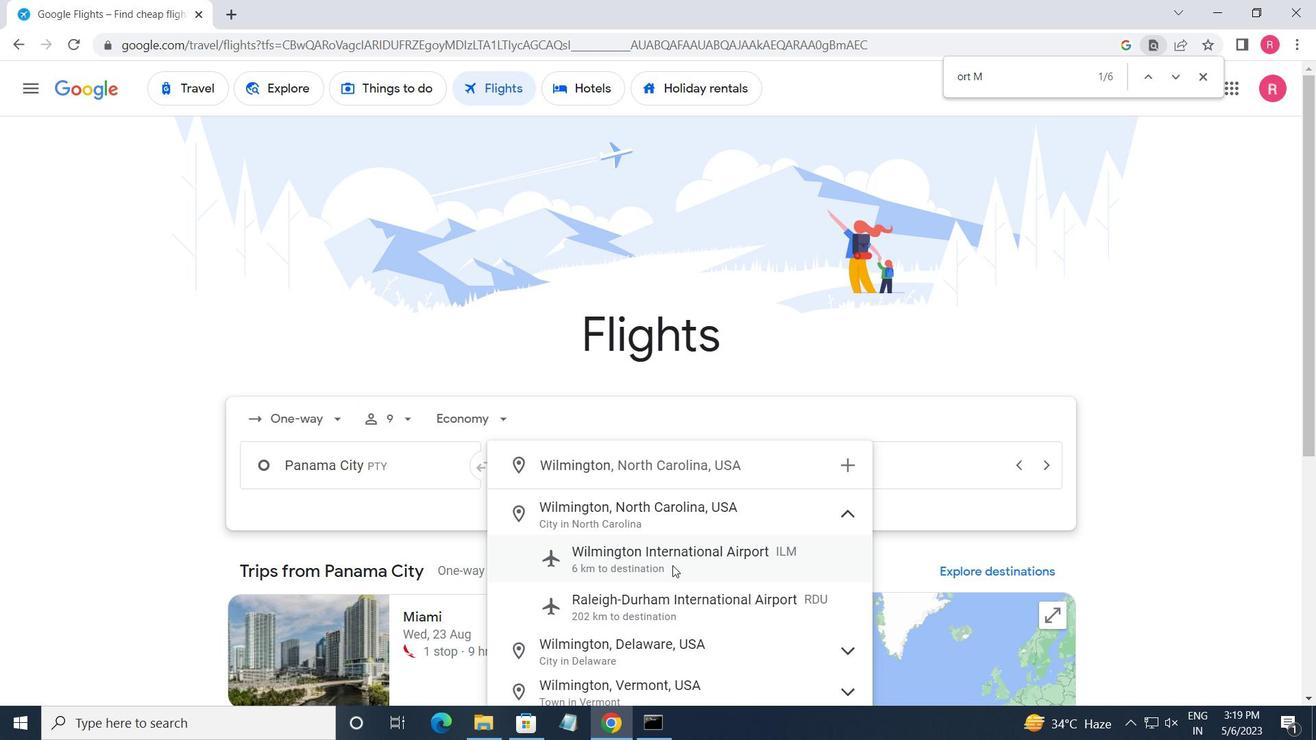 
Action: Mouse moved to (905, 463)
Screenshot: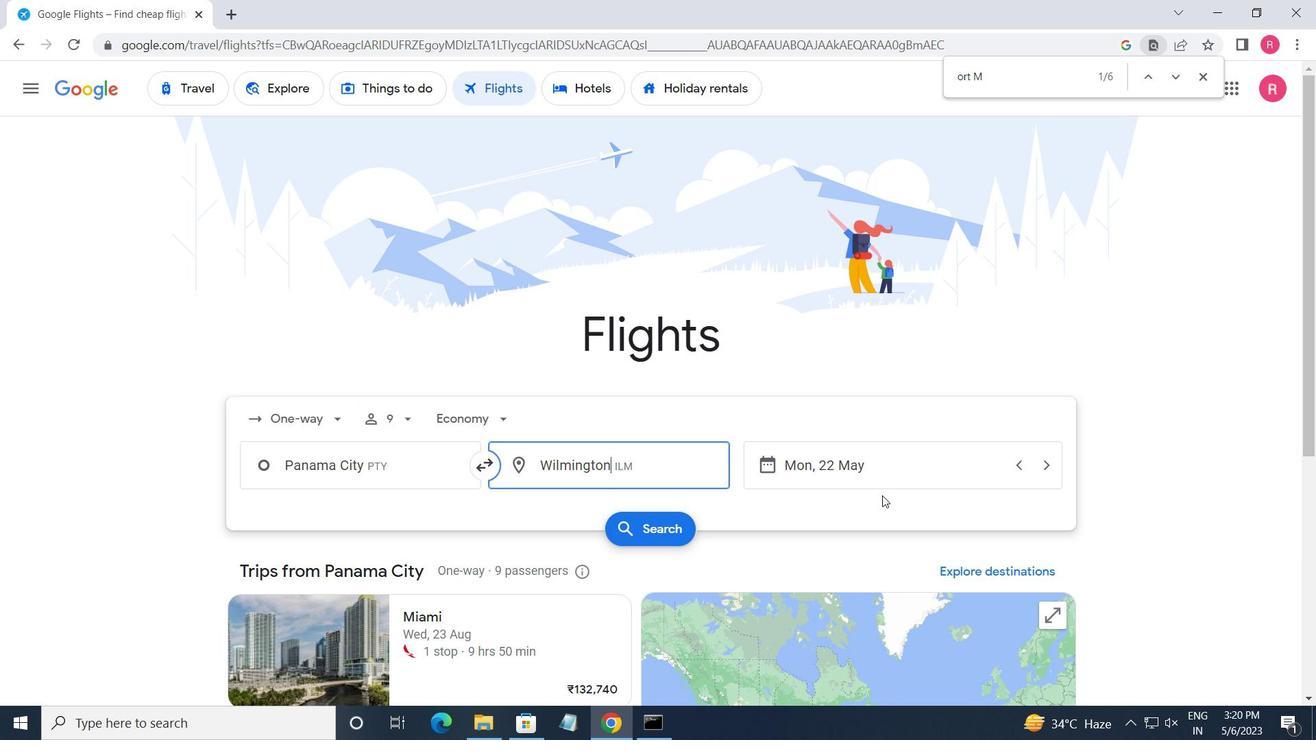 
Action: Mouse pressed left at (905, 463)
Screenshot: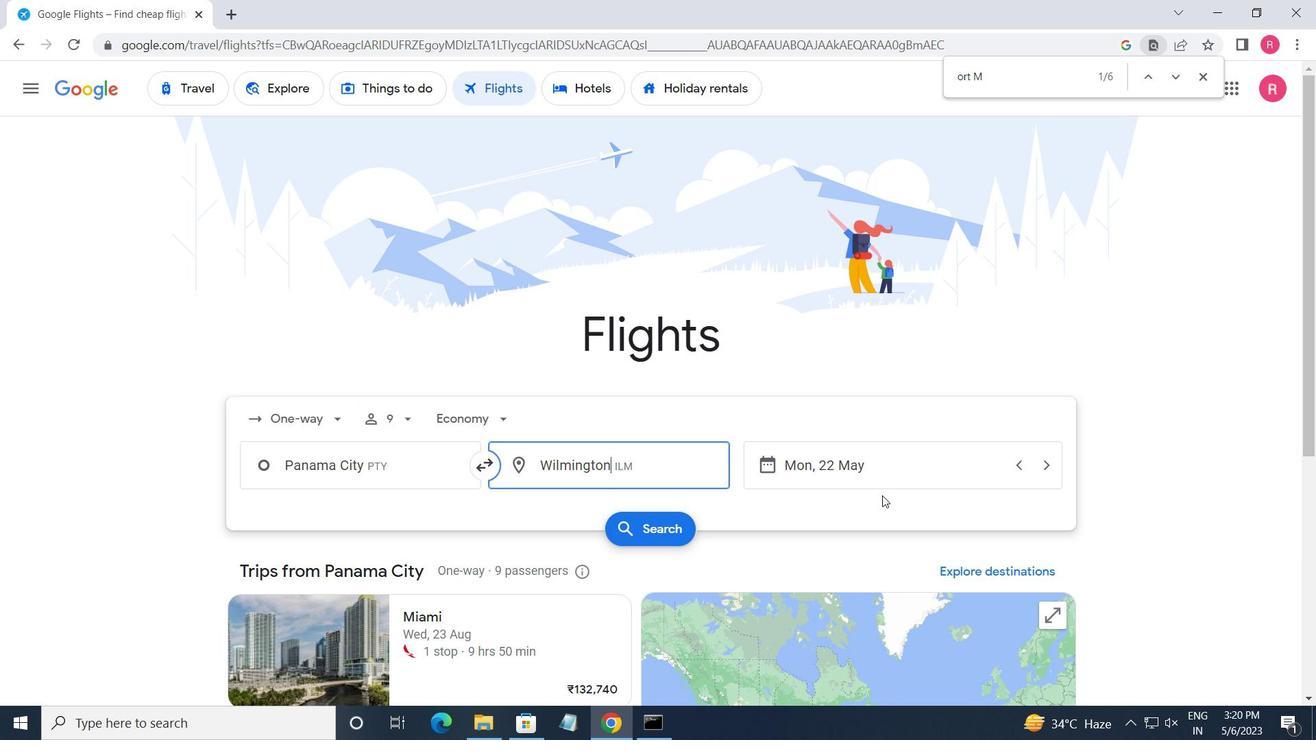 
Action: Mouse moved to (501, 534)
Screenshot: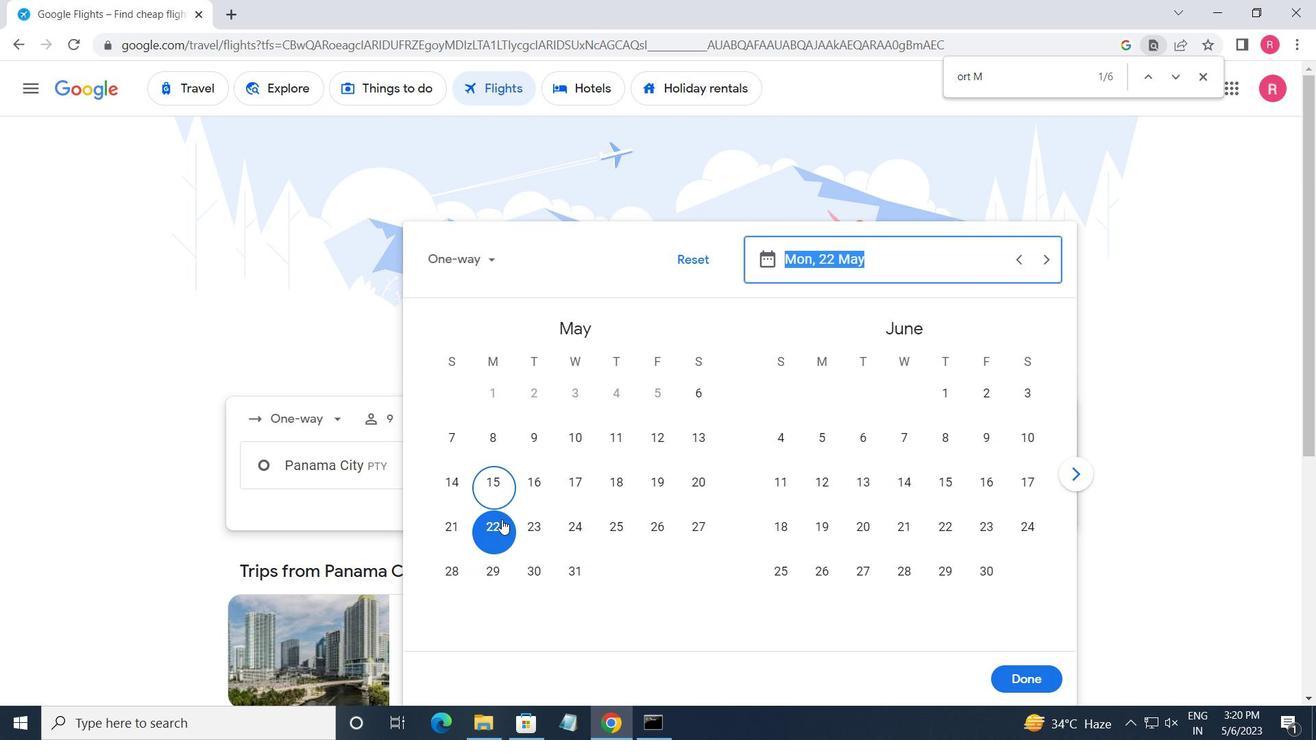 
Action: Mouse pressed left at (501, 534)
Screenshot: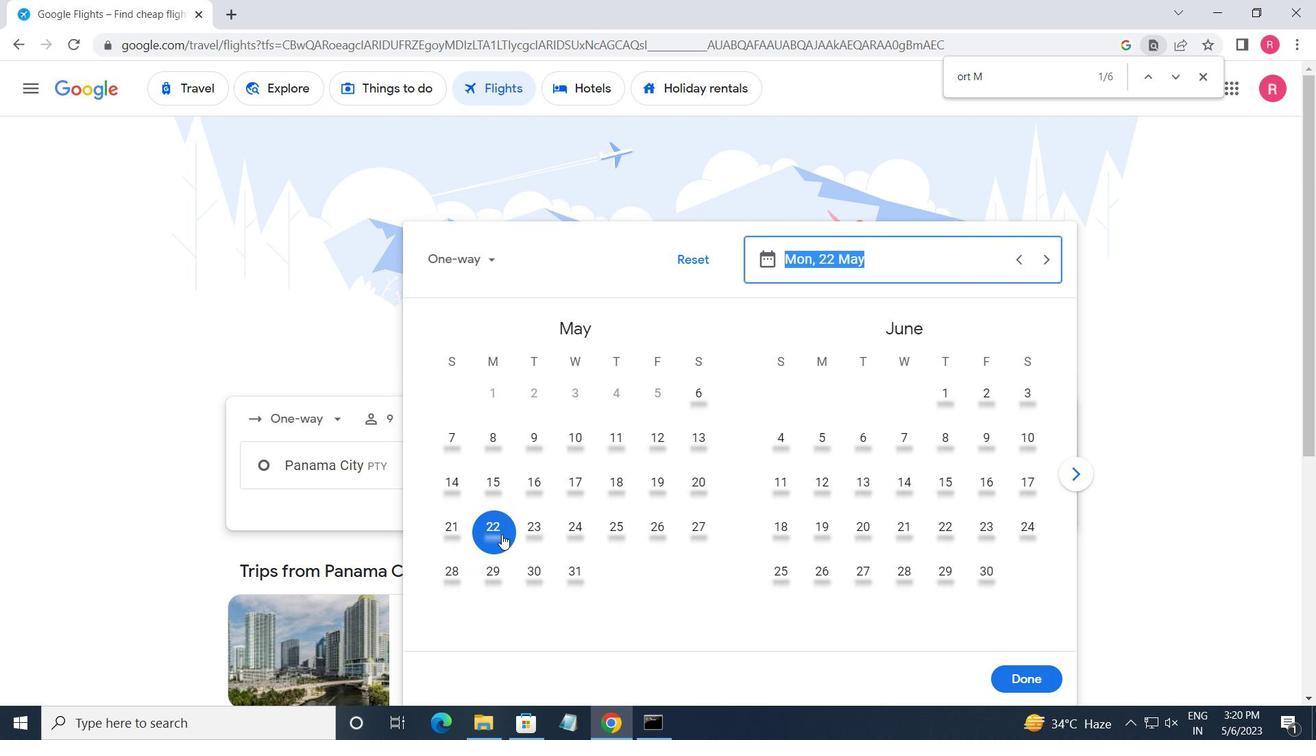 
Action: Mouse moved to (1031, 687)
Screenshot: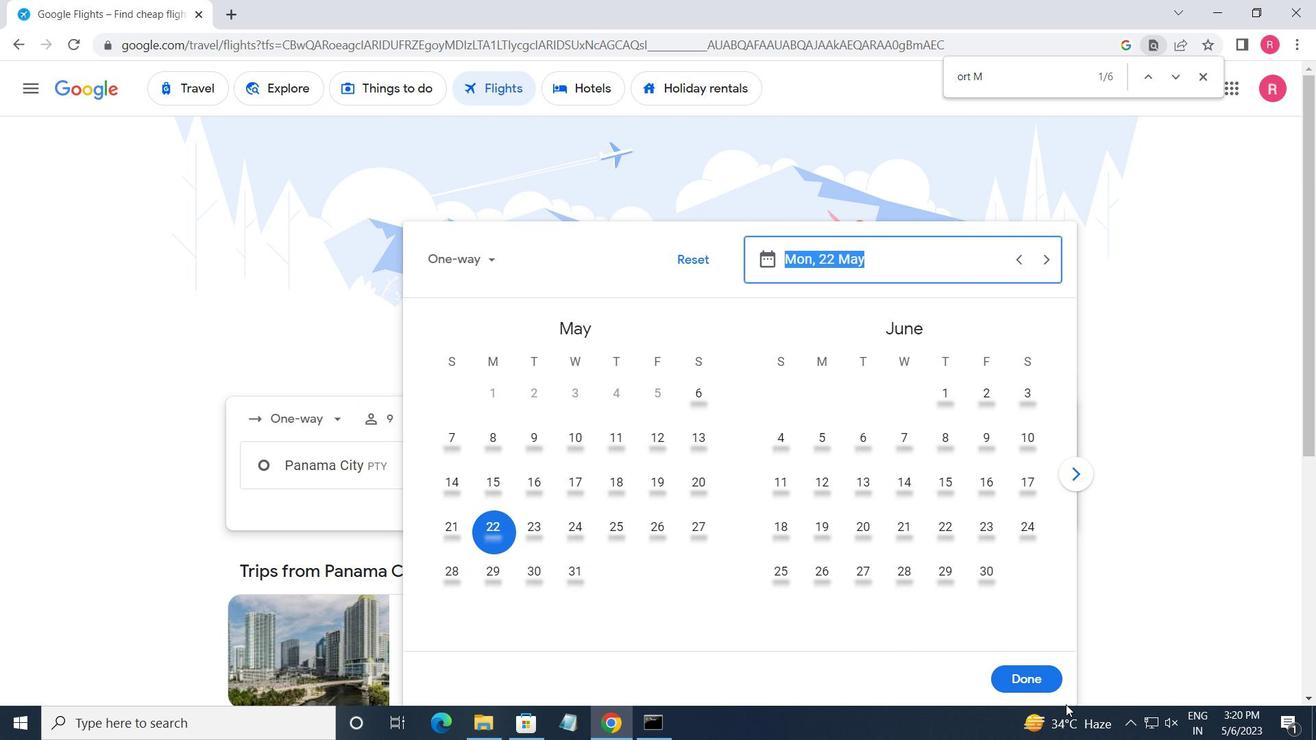 
Action: Mouse pressed left at (1031, 687)
Screenshot: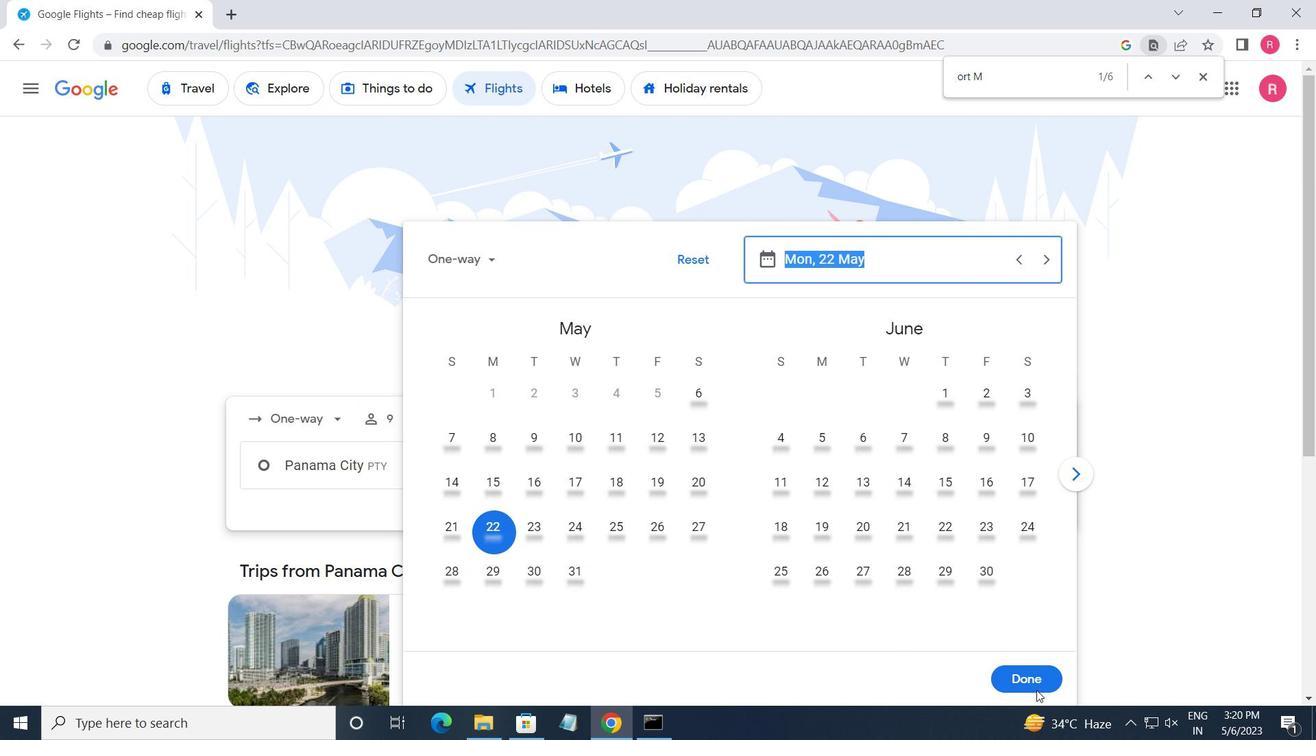 
Action: Mouse moved to (664, 528)
Screenshot: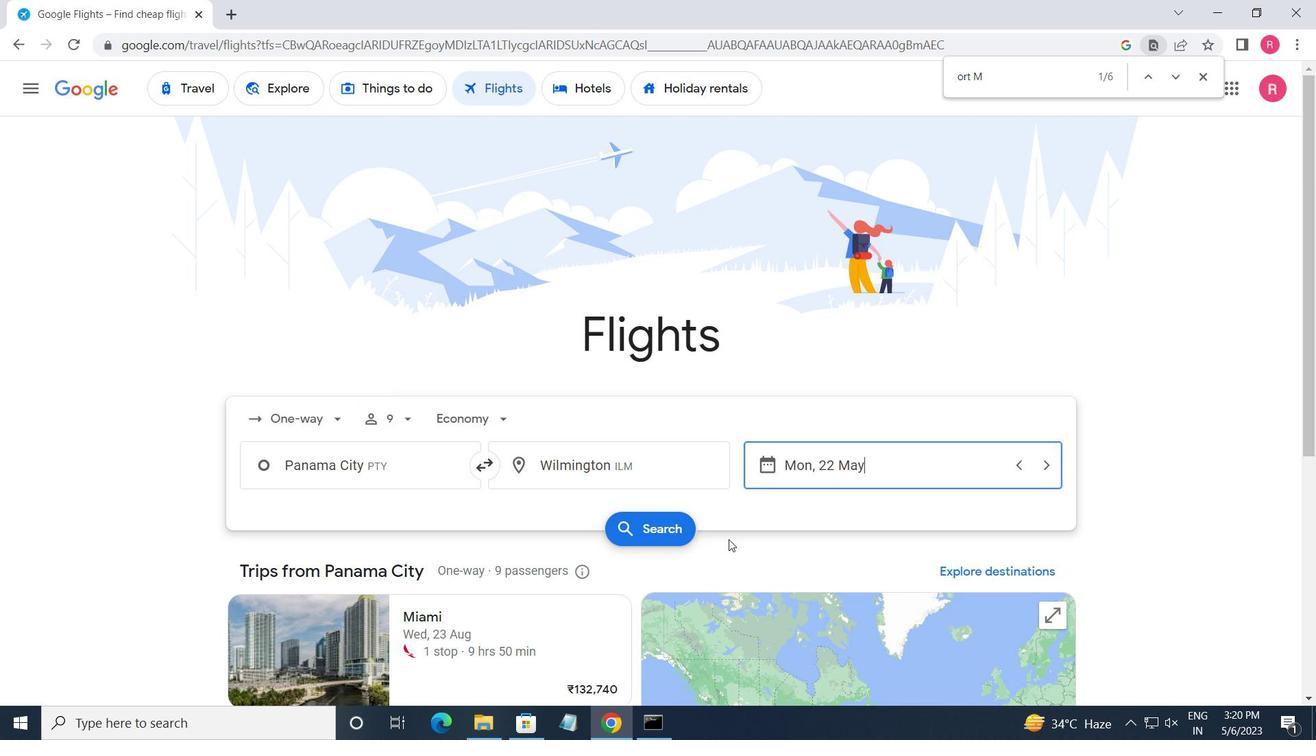 
Action: Mouse pressed left at (664, 528)
Screenshot: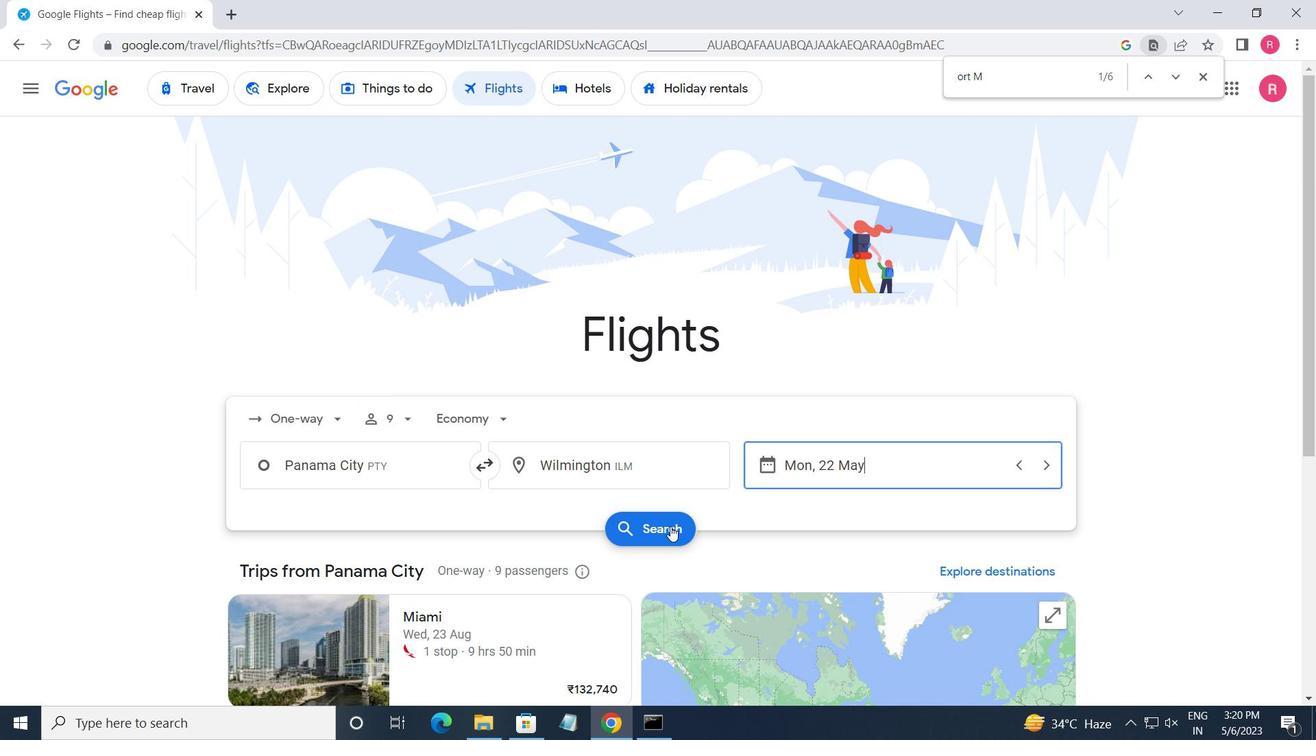 
Action: Mouse moved to (231, 240)
Screenshot: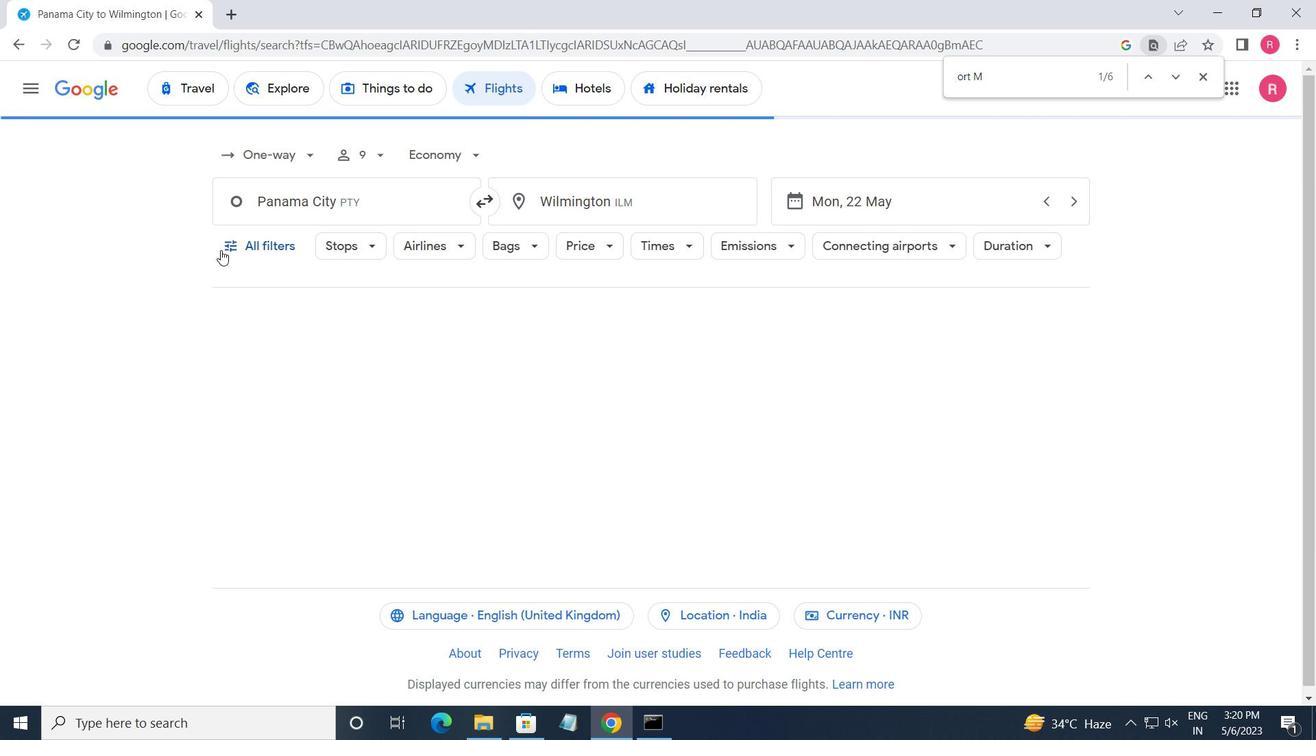 
Action: Mouse pressed left at (231, 240)
Screenshot: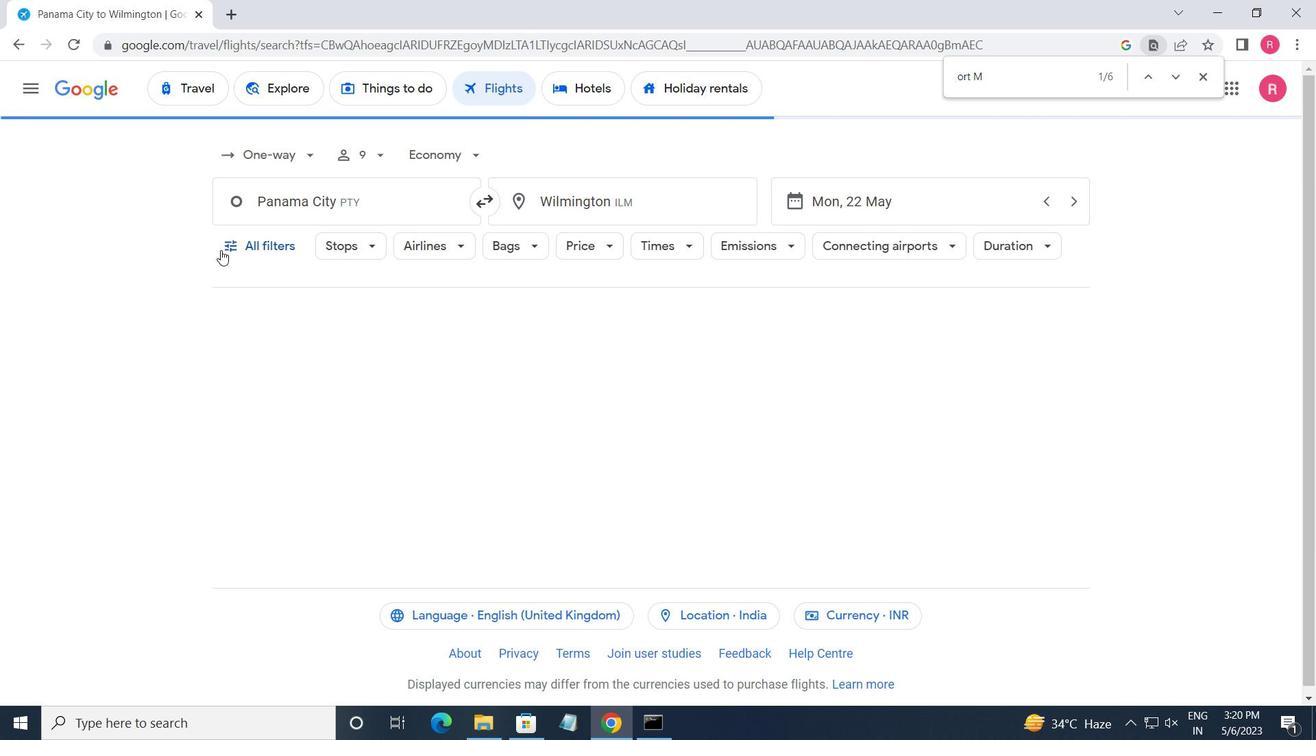 
Action: Mouse moved to (272, 370)
Screenshot: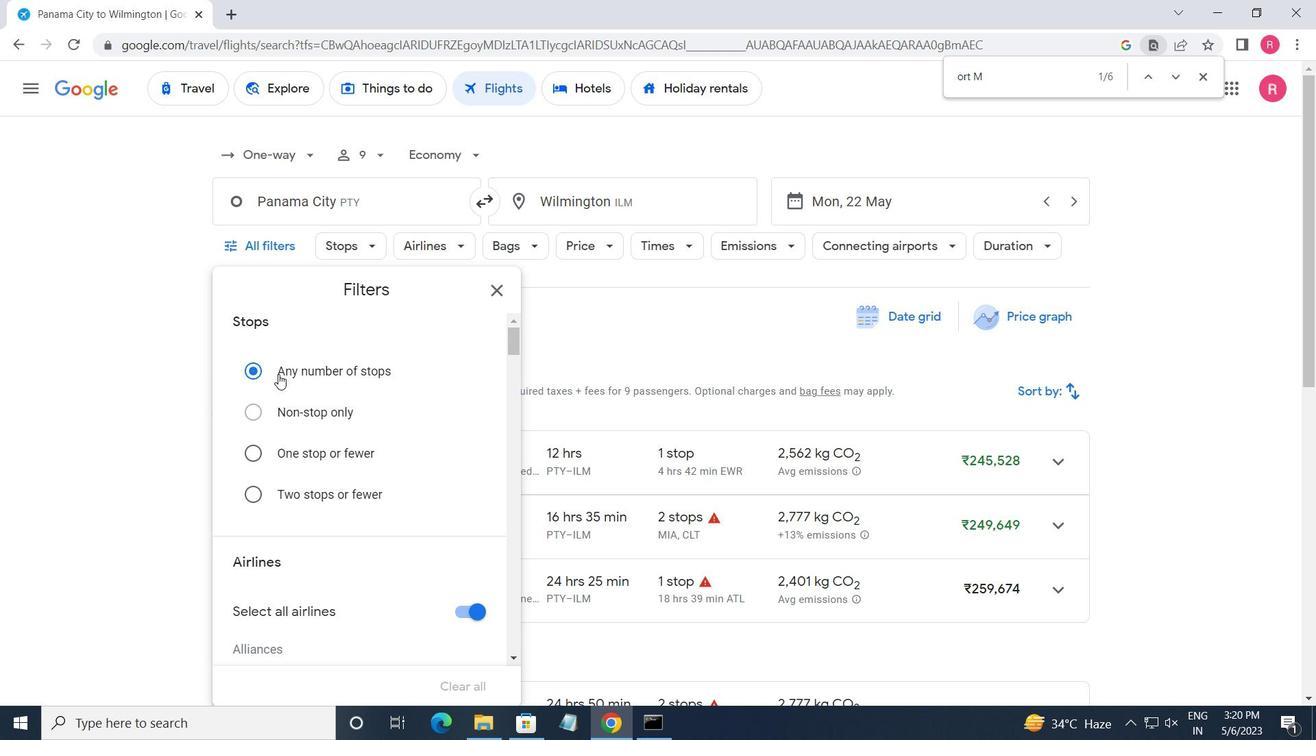 
Action: Mouse pressed left at (272, 370)
Screenshot: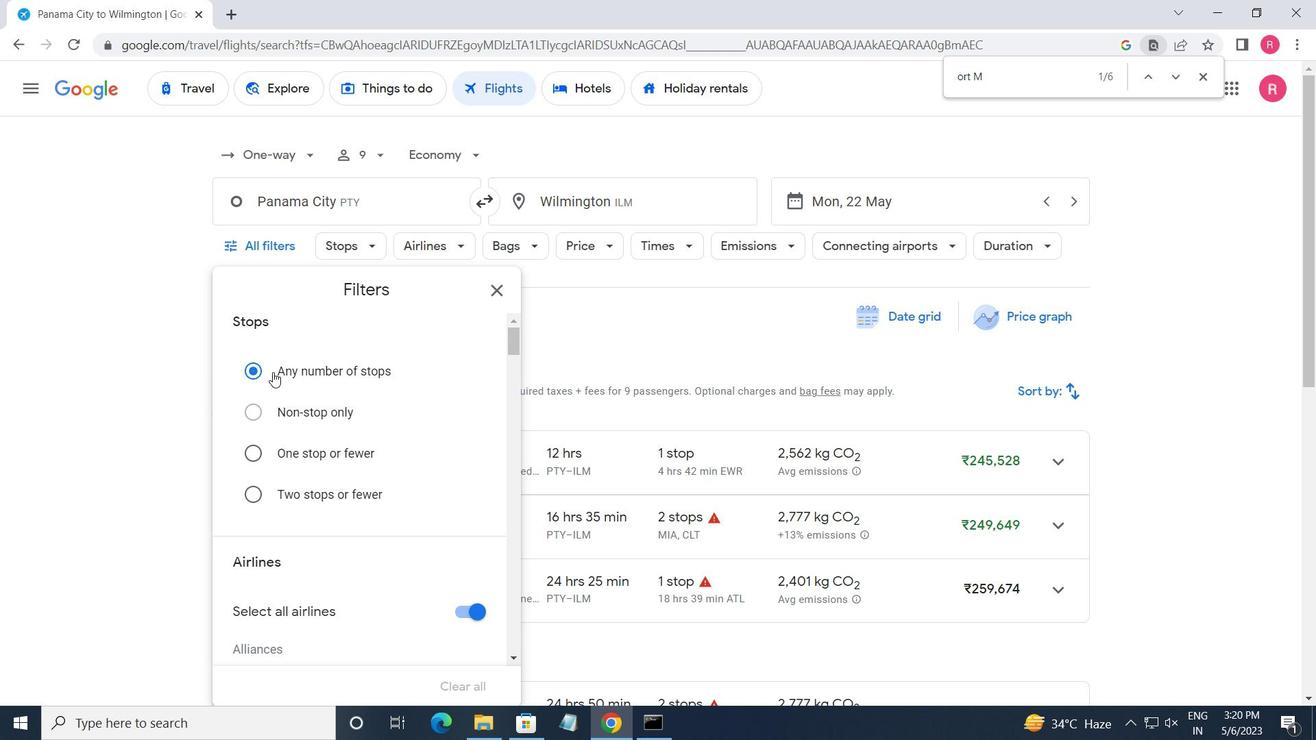 
Action: Mouse moved to (276, 364)
Screenshot: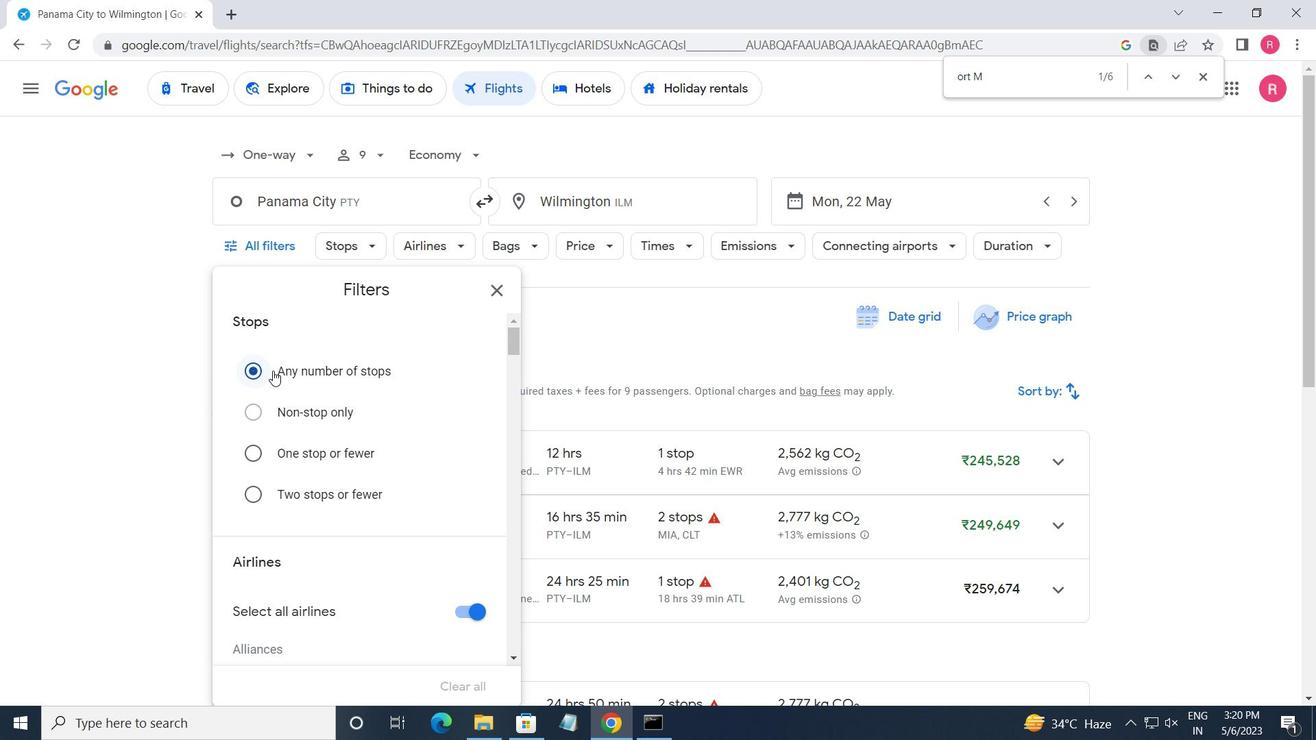
Action: Mouse scrolled (276, 364) with delta (0, 0)
Screenshot: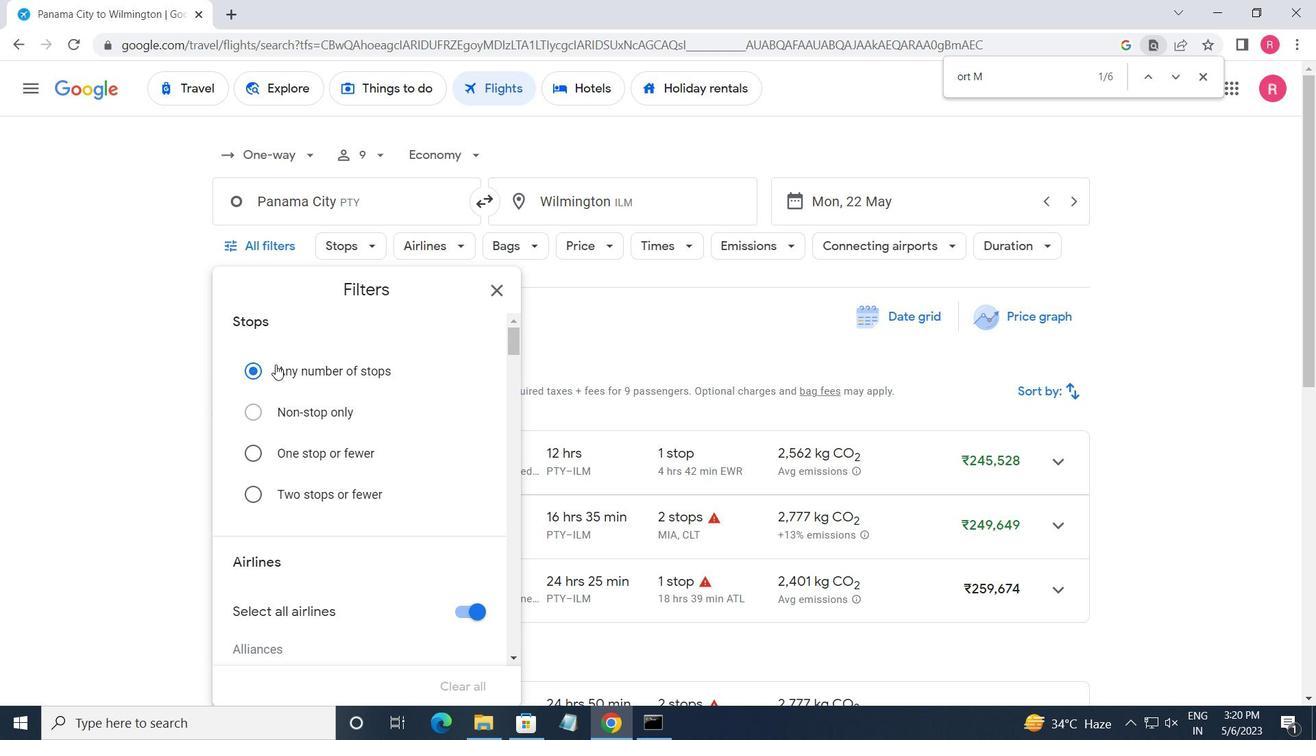 
Action: Mouse moved to (290, 375)
Screenshot: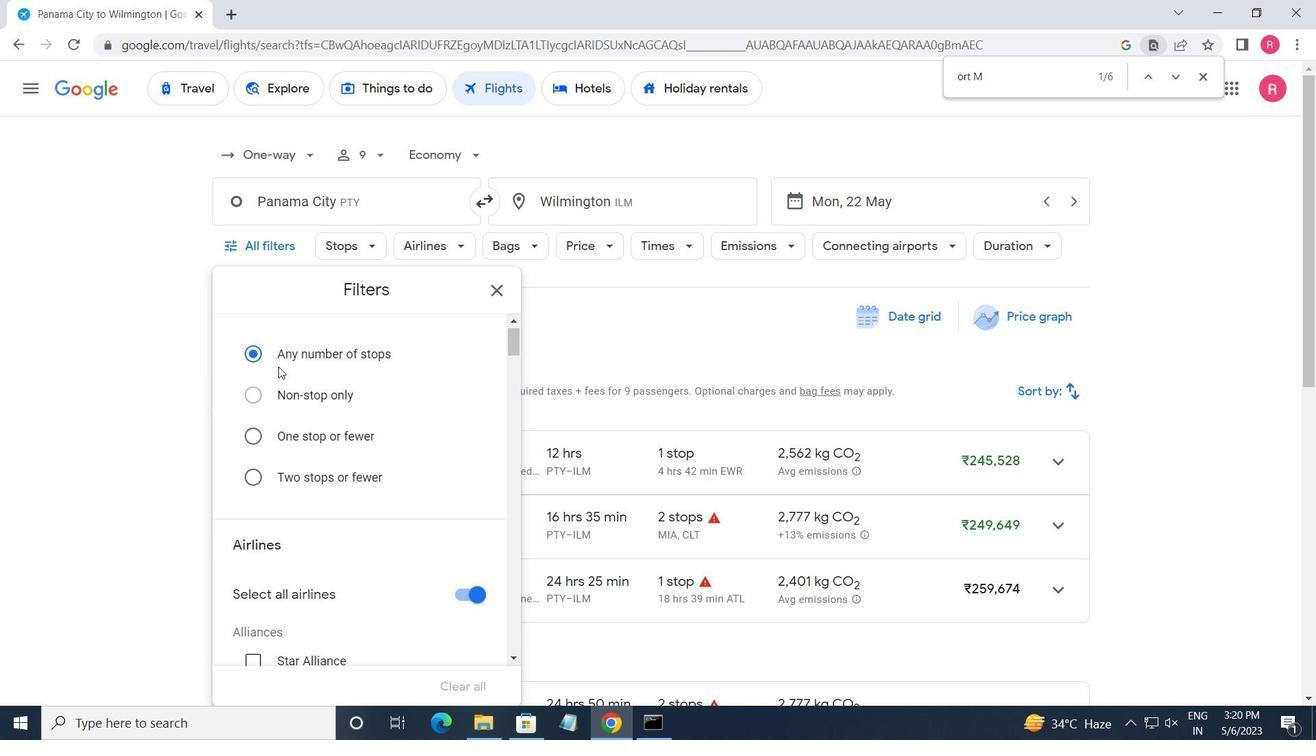 
Action: Mouse scrolled (290, 375) with delta (0, 0)
Screenshot: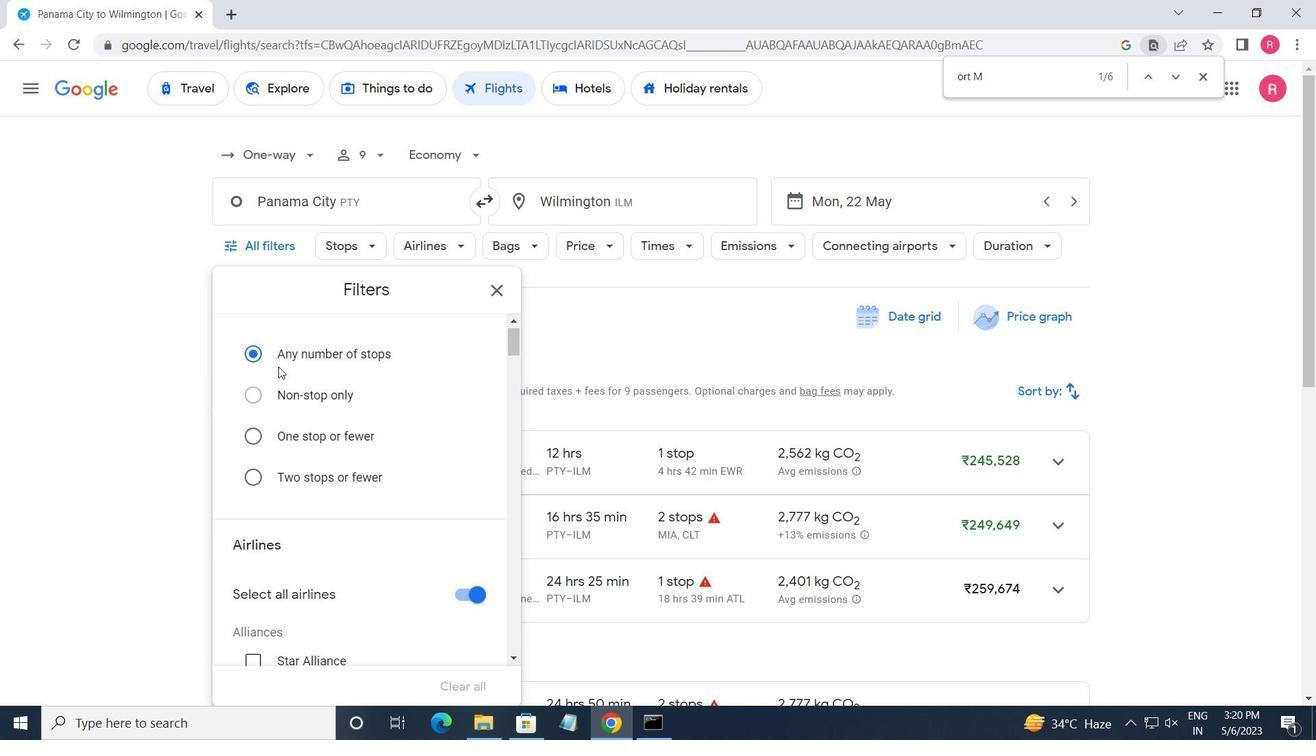 
Action: Mouse moved to (299, 380)
Screenshot: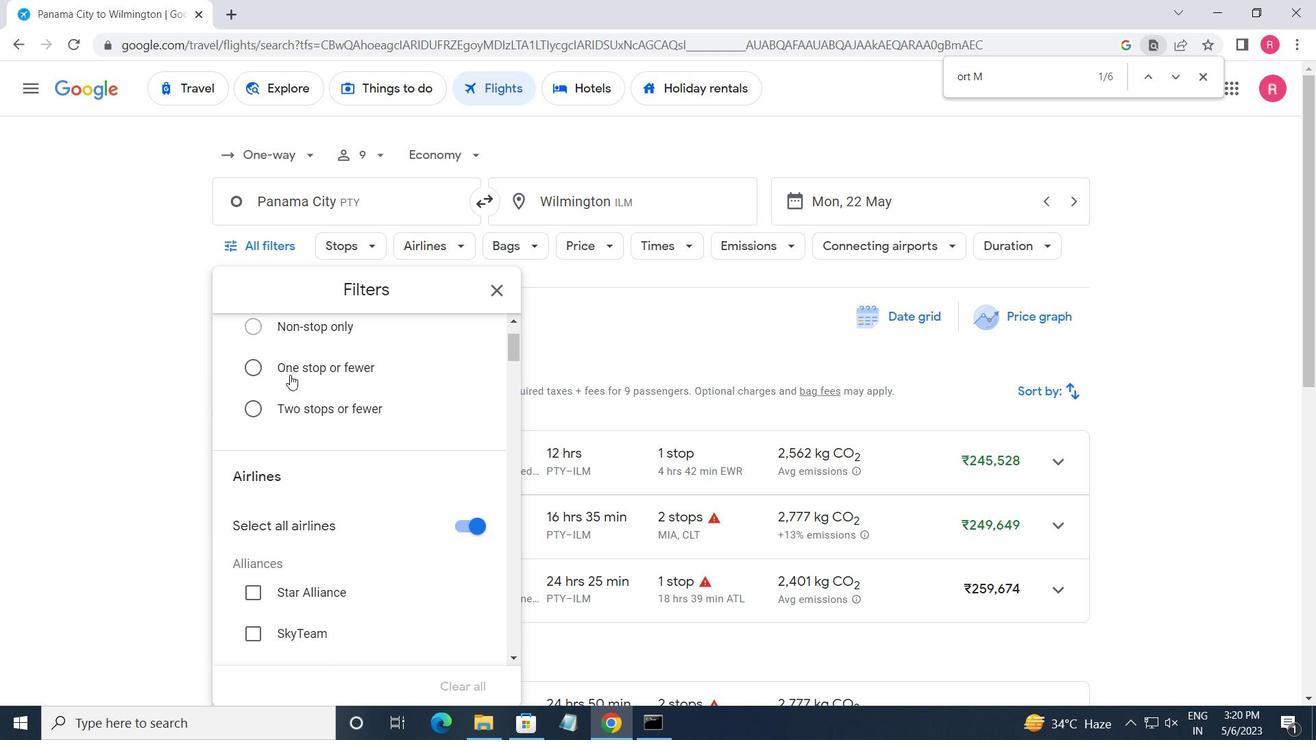 
Action: Mouse scrolled (299, 379) with delta (0, 0)
Screenshot: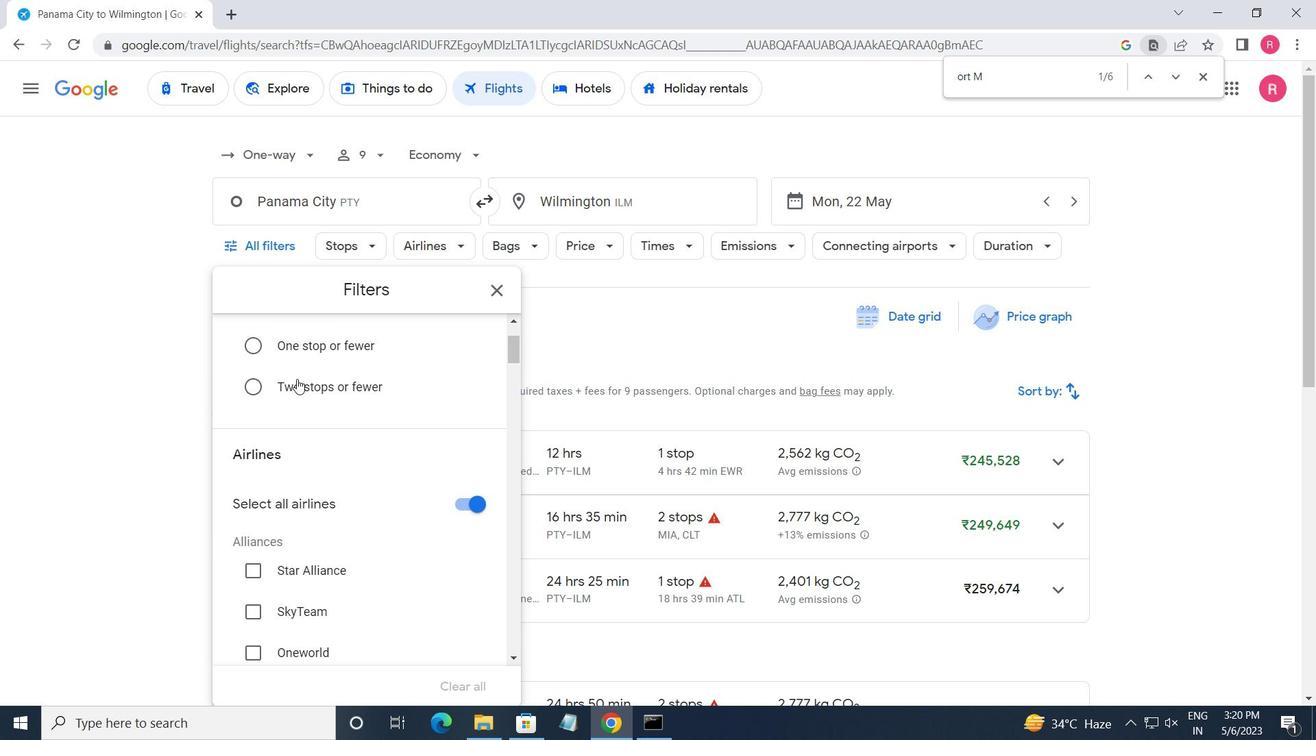 
Action: Mouse moved to (301, 384)
Screenshot: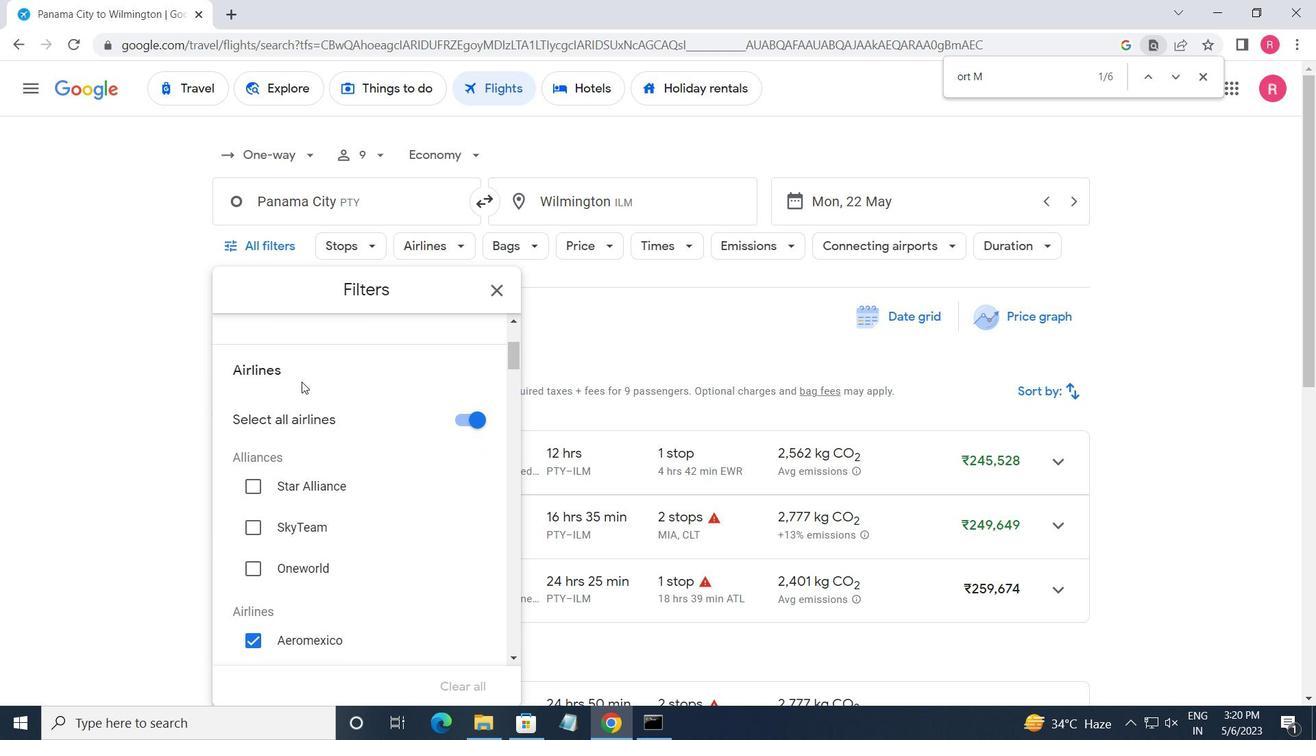 
Action: Mouse scrolled (301, 384) with delta (0, 0)
Screenshot: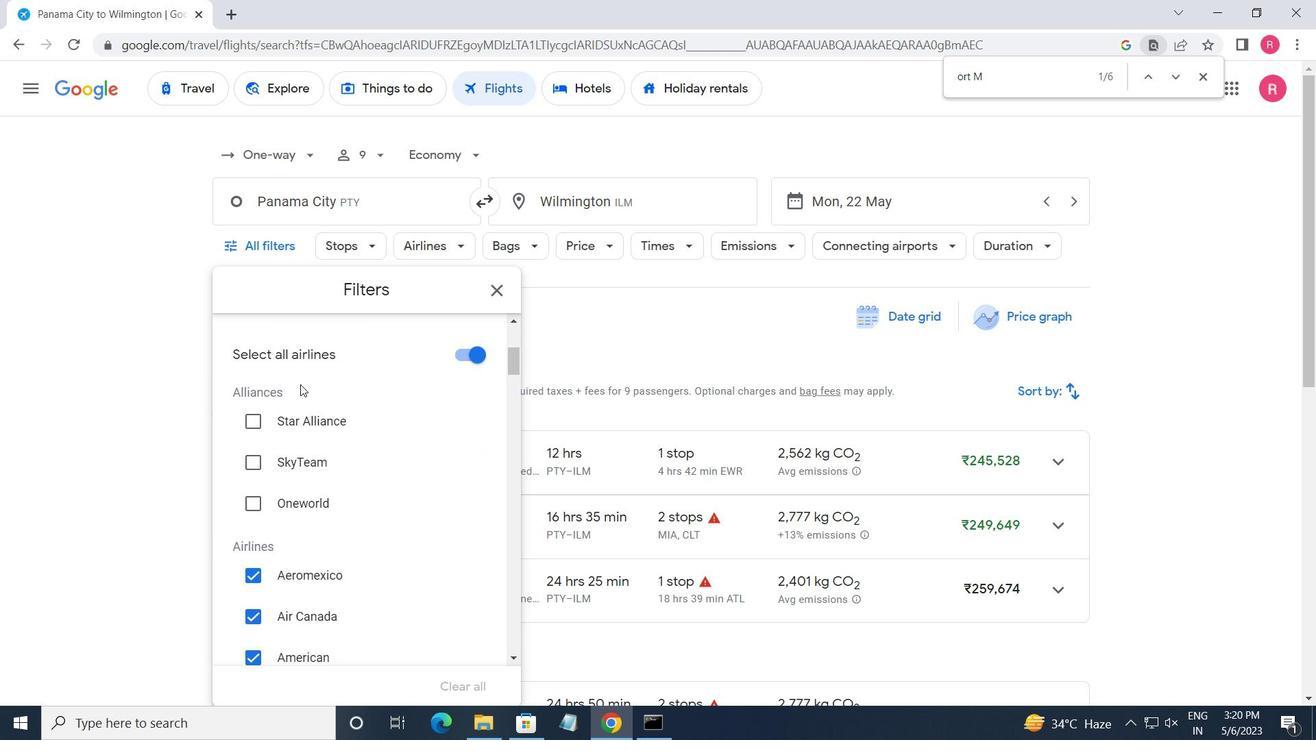 
Action: Mouse moved to (301, 385)
Screenshot: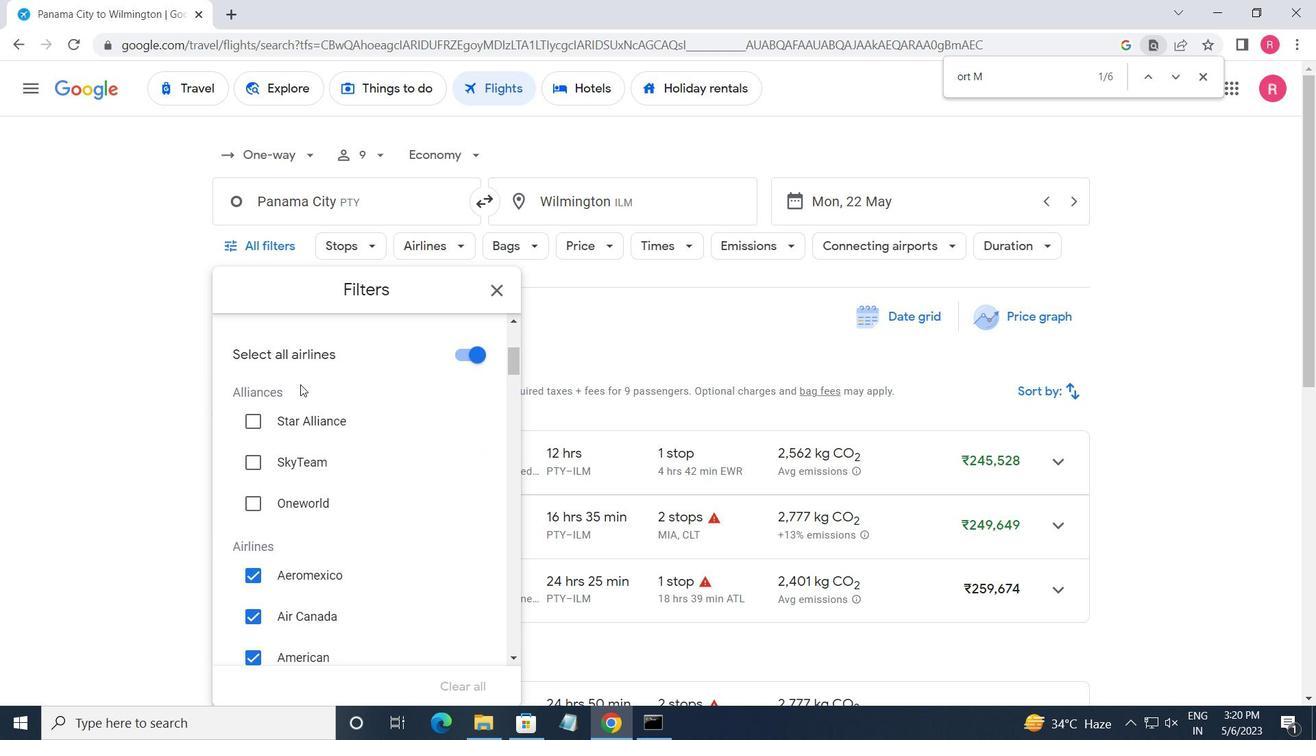 
Action: Mouse scrolled (301, 384) with delta (0, 0)
Screenshot: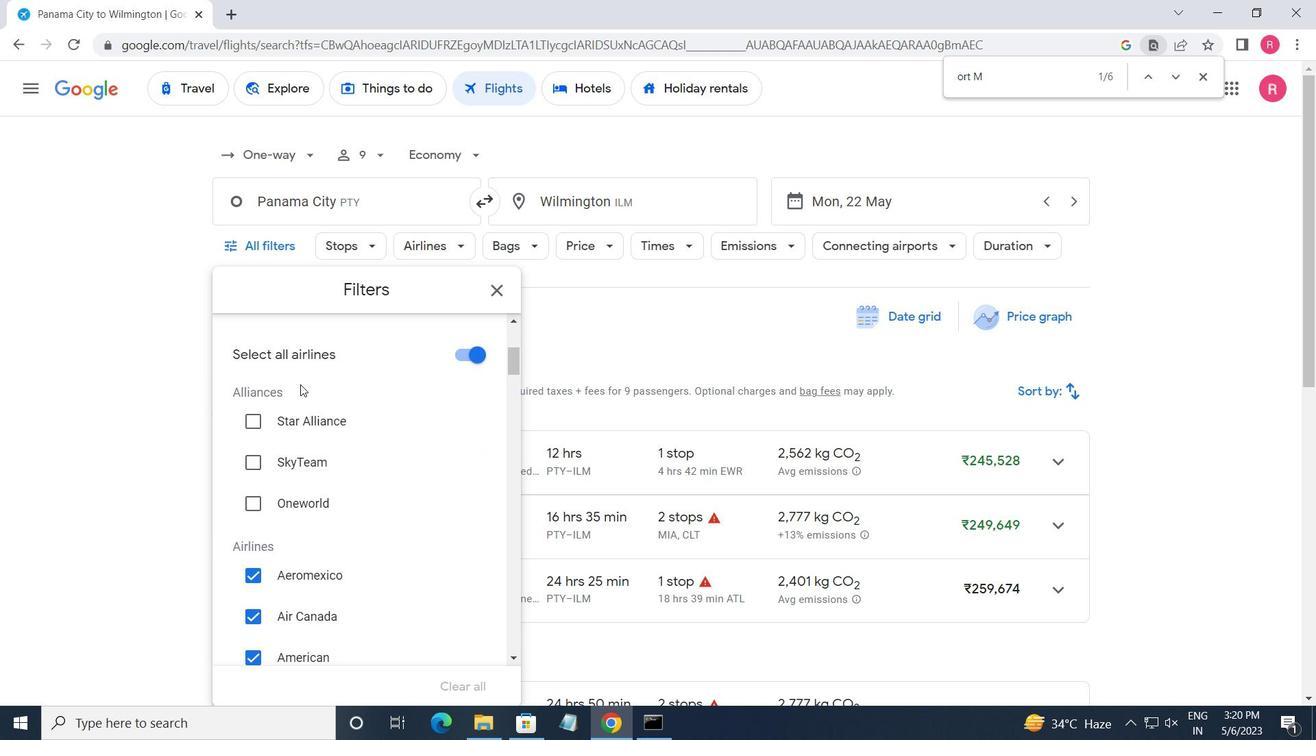 
Action: Mouse scrolled (301, 384) with delta (0, 0)
Screenshot: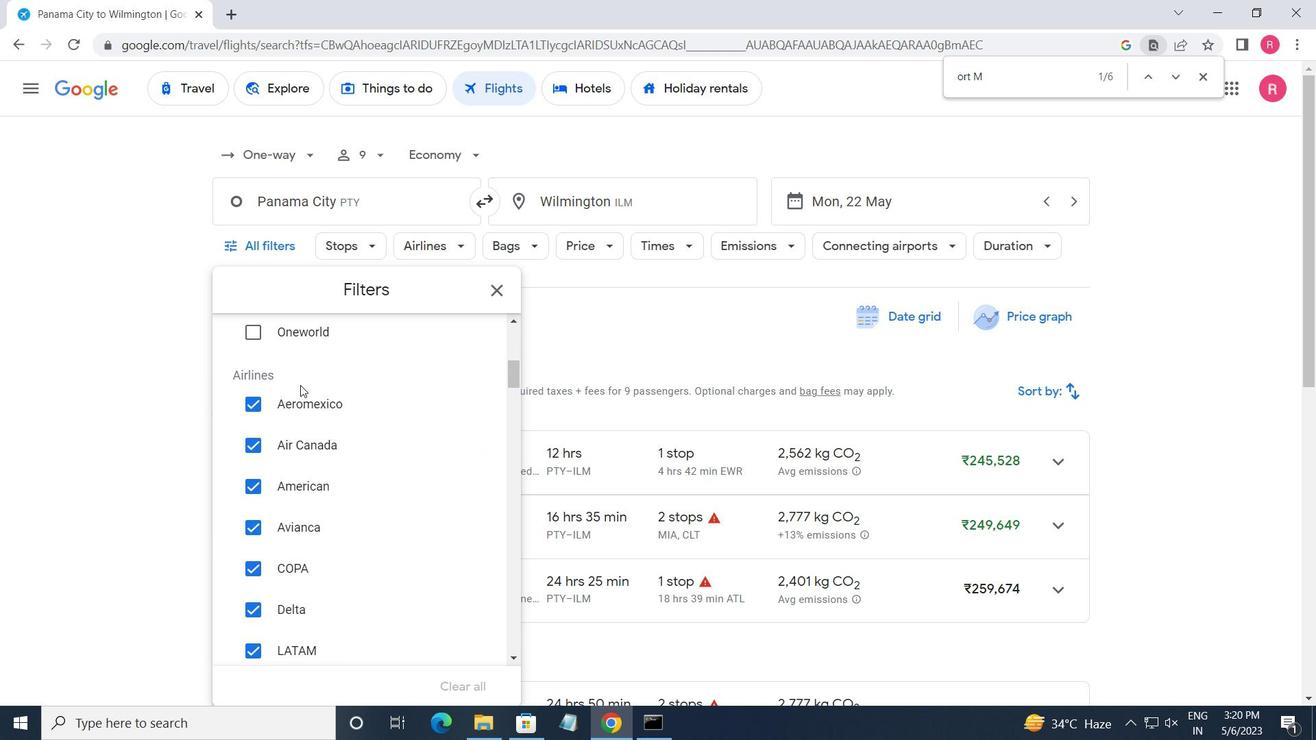 
Action: Mouse scrolled (301, 384) with delta (0, 0)
Screenshot: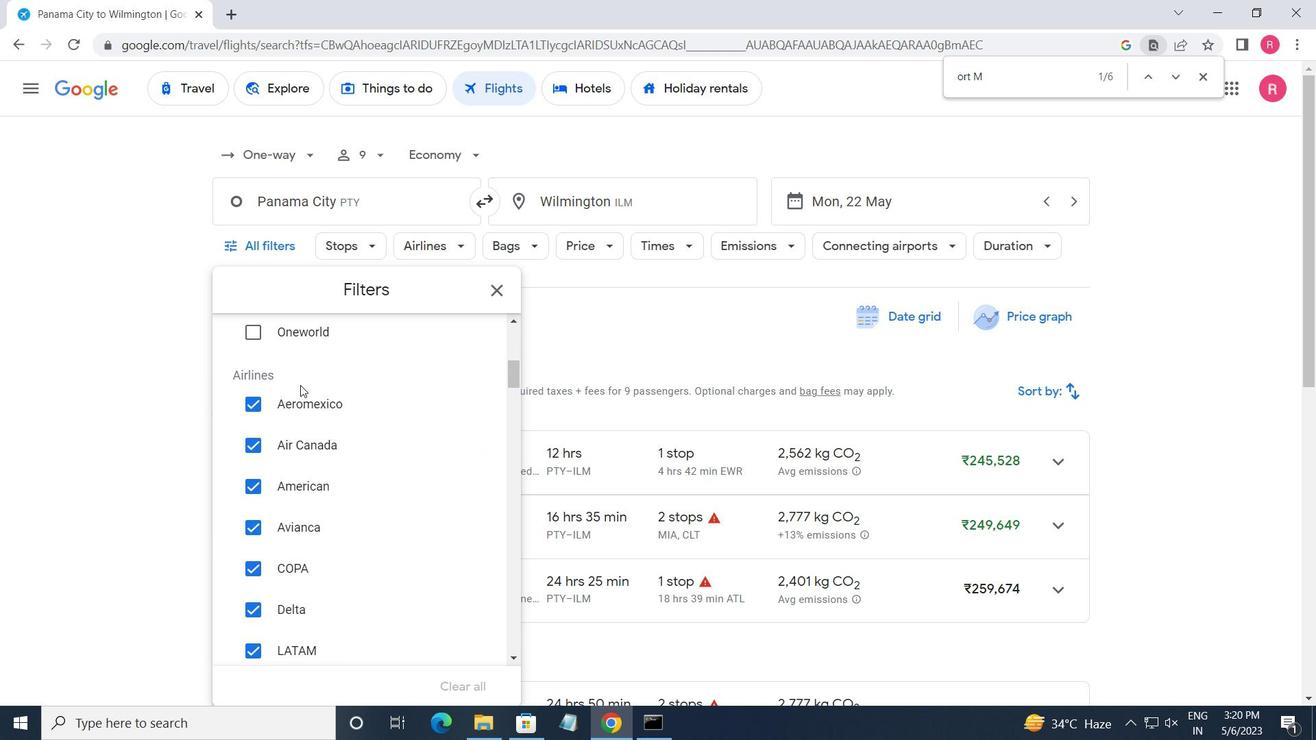 
Action: Mouse scrolled (301, 384) with delta (0, 0)
Screenshot: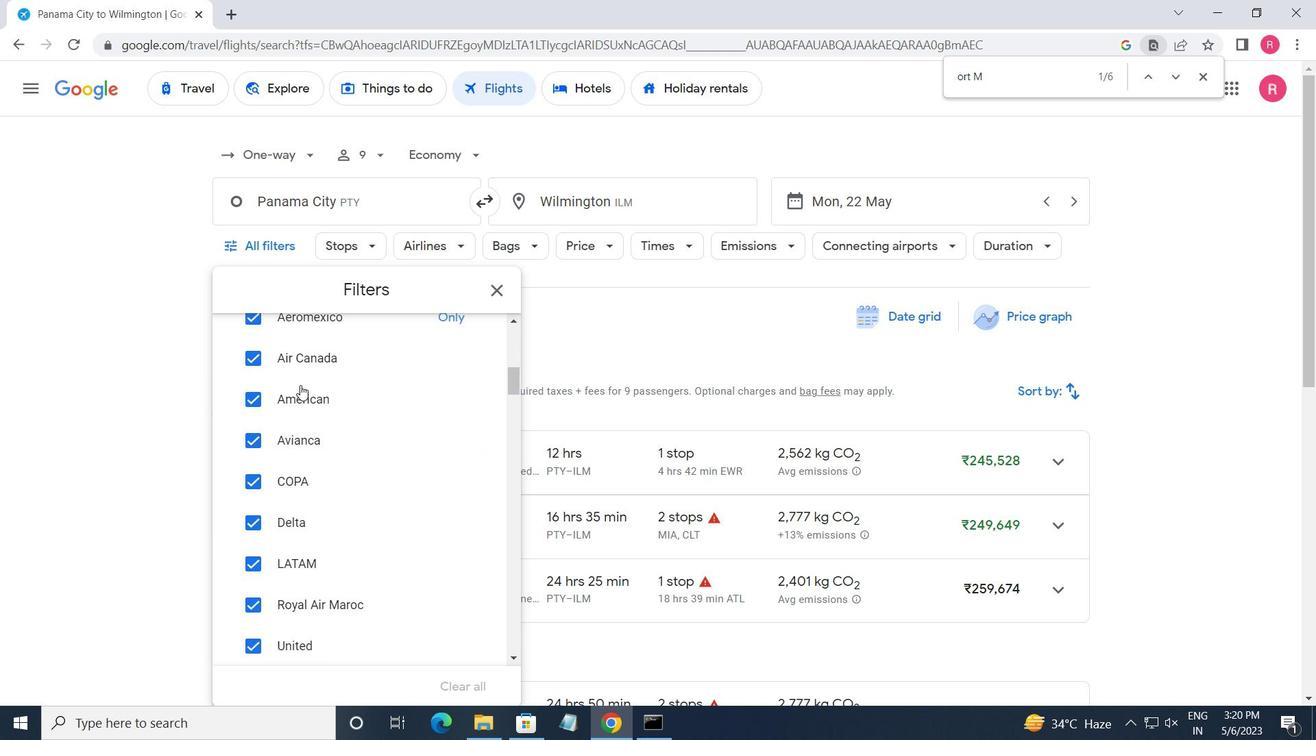 
Action: Mouse moved to (301, 385)
Screenshot: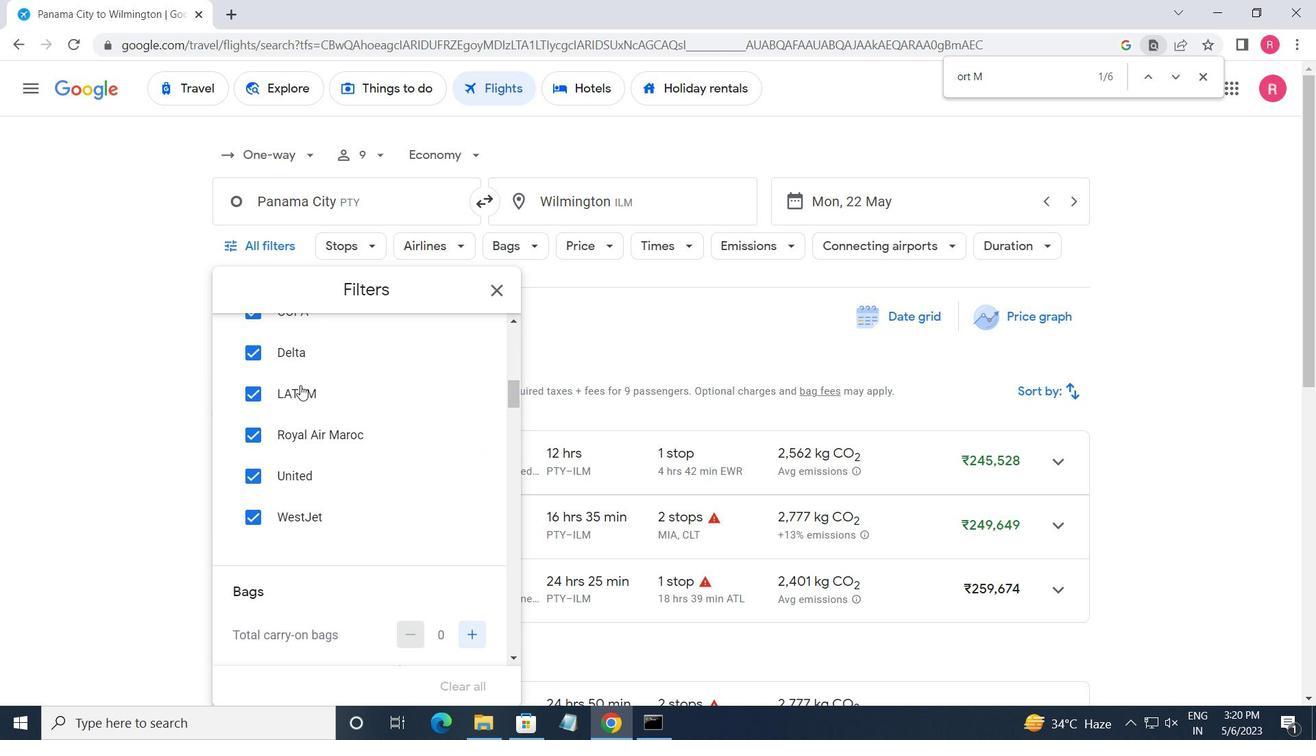 
Action: Mouse scrolled (301, 386) with delta (0, 0)
Screenshot: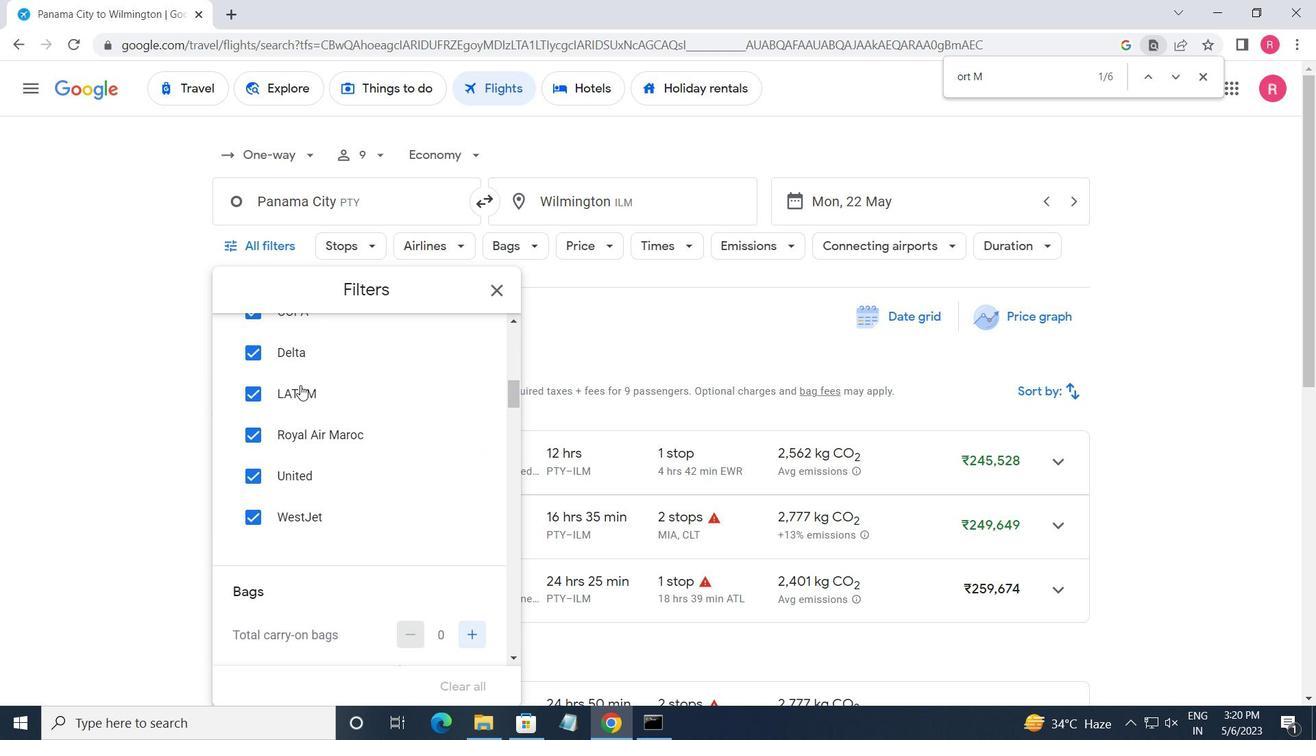 
Action: Mouse moved to (301, 384)
Screenshot: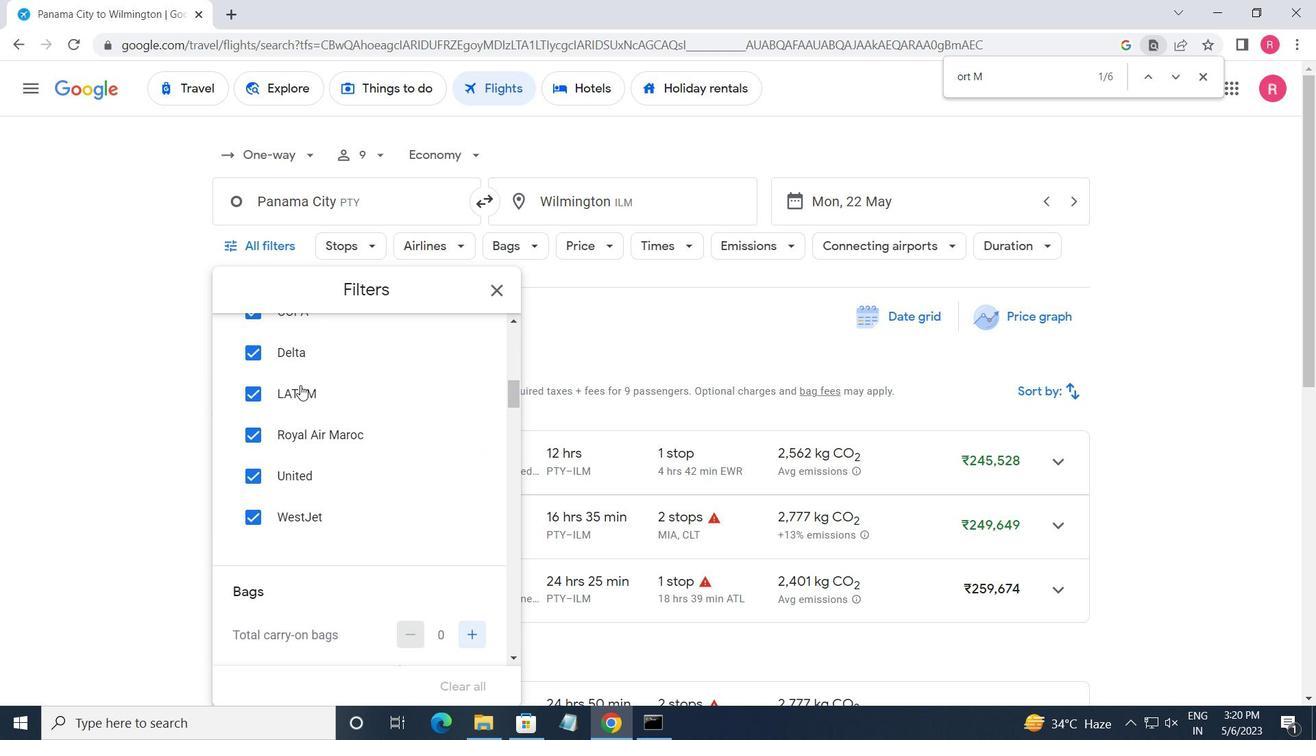 
Action: Mouse scrolled (301, 384) with delta (0, 0)
Screenshot: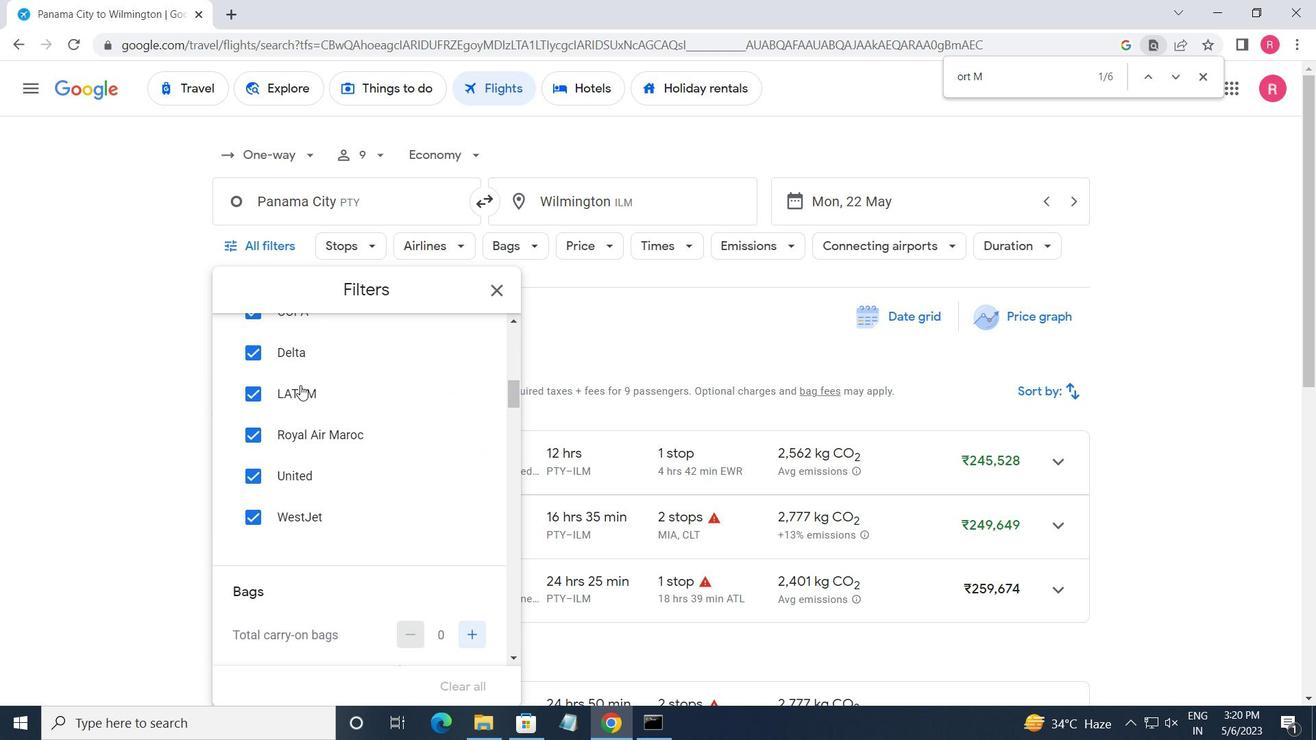 
Action: Mouse moved to (302, 383)
Screenshot: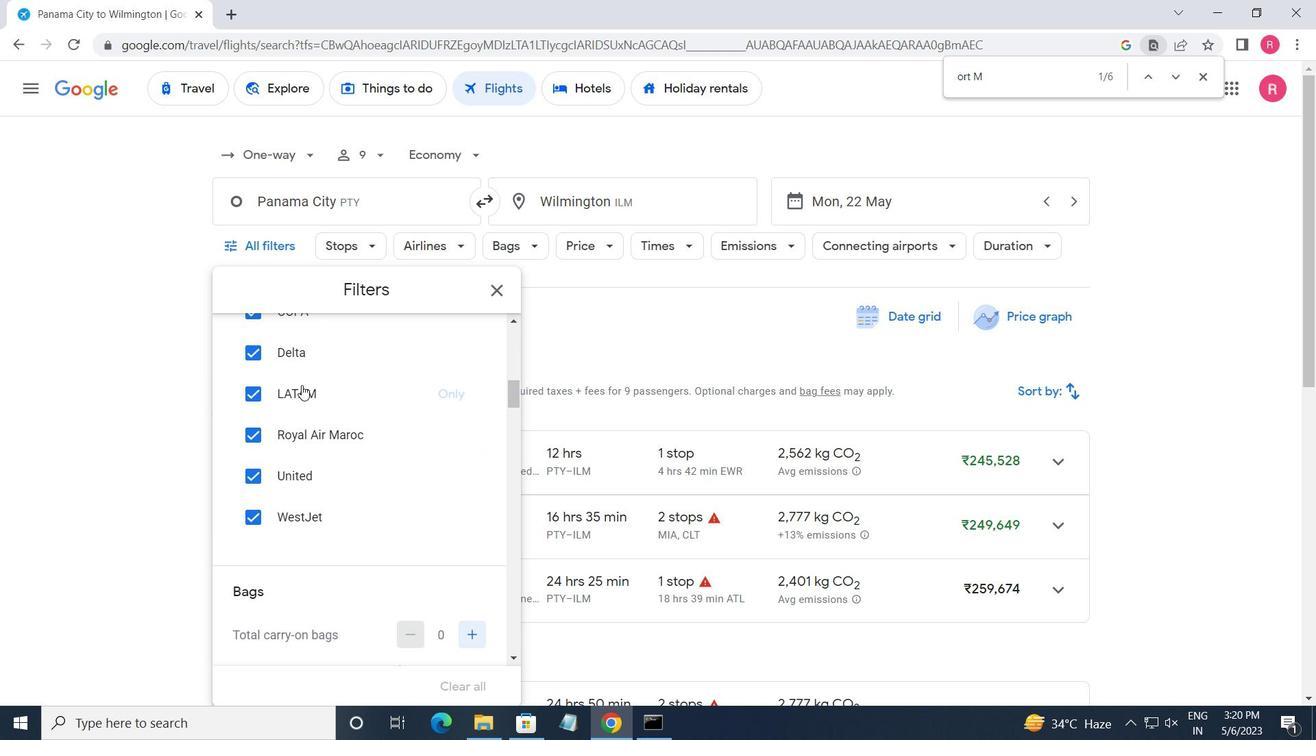 
Action: Mouse scrolled (302, 384) with delta (0, 0)
Screenshot: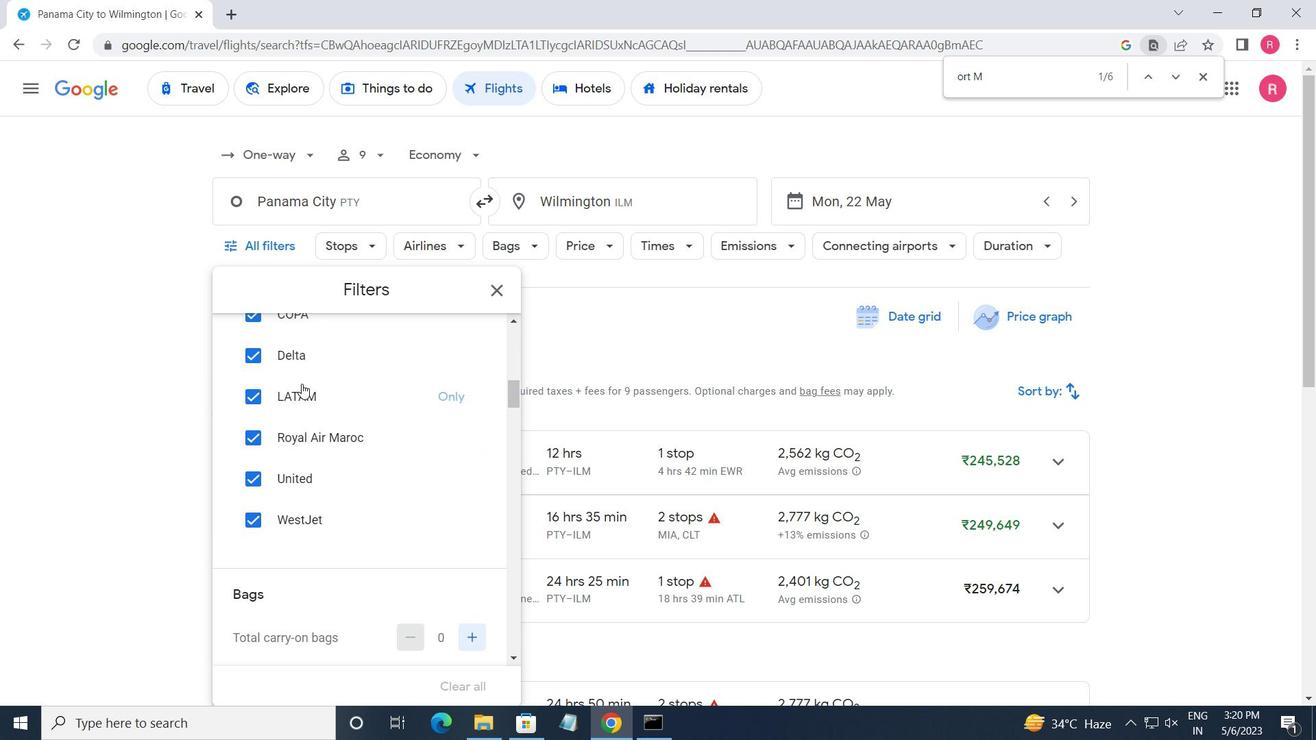 
Action: Mouse scrolled (302, 384) with delta (0, 0)
Screenshot: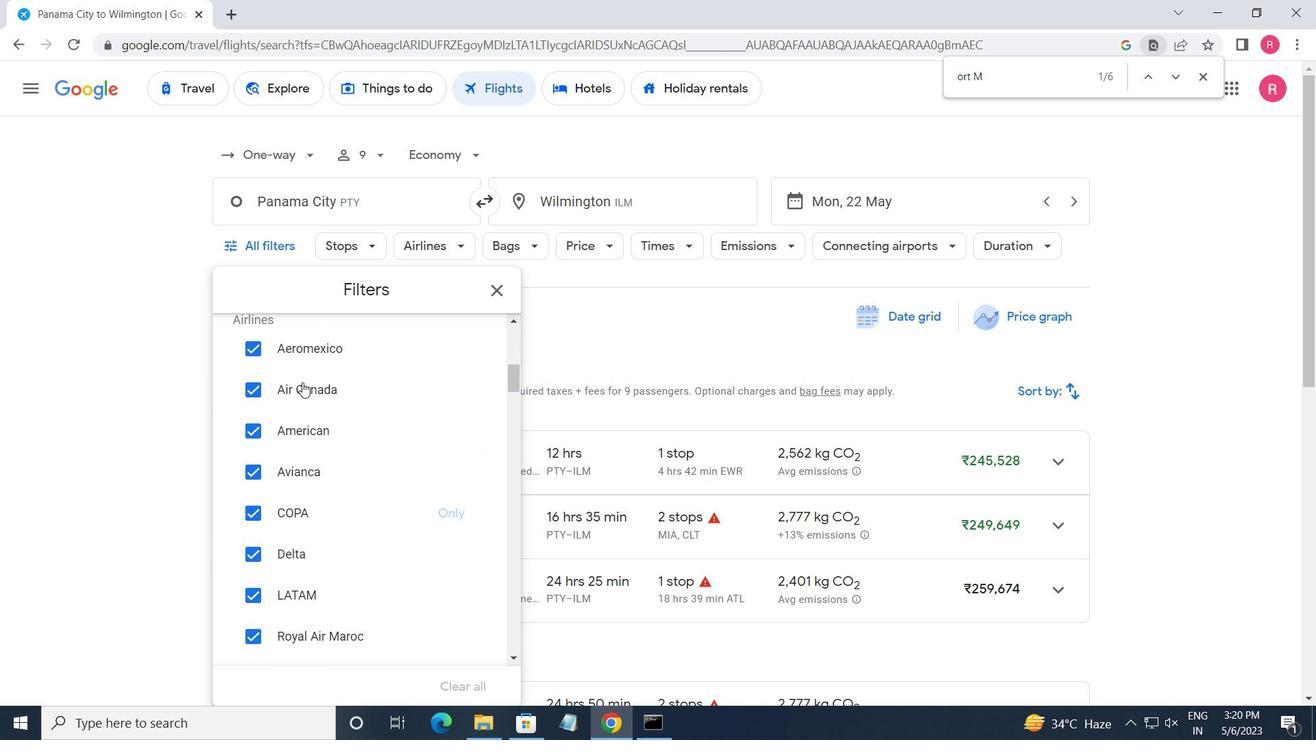 
Action: Mouse moved to (427, 371)
Screenshot: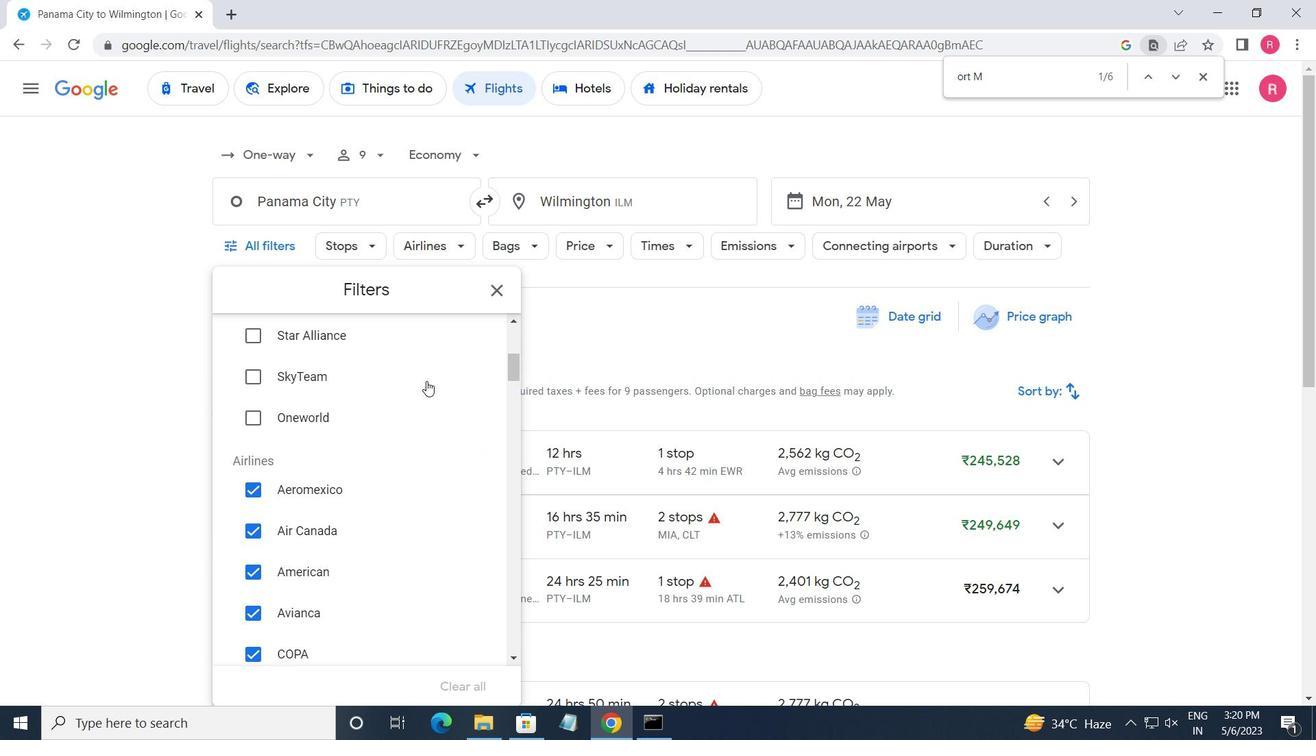 
Action: Mouse scrolled (427, 372) with delta (0, 0)
Screenshot: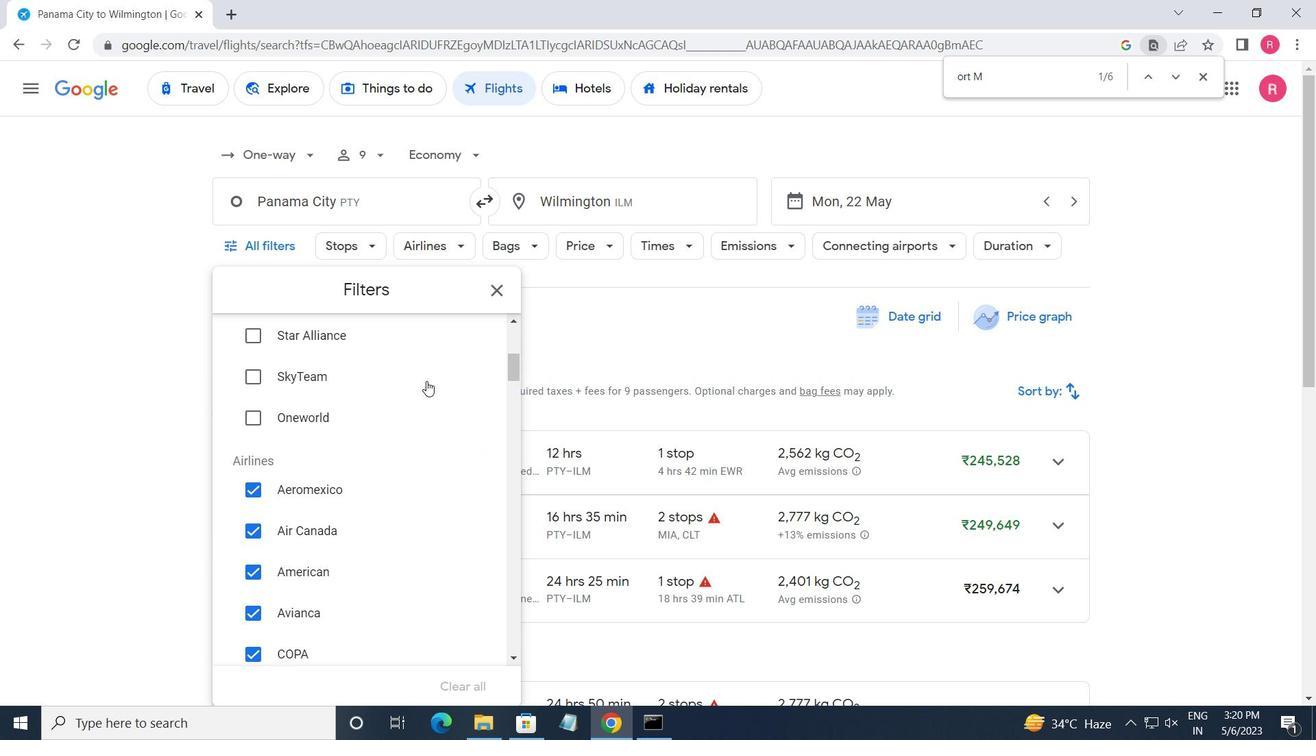 
Action: Mouse moved to (458, 347)
Screenshot: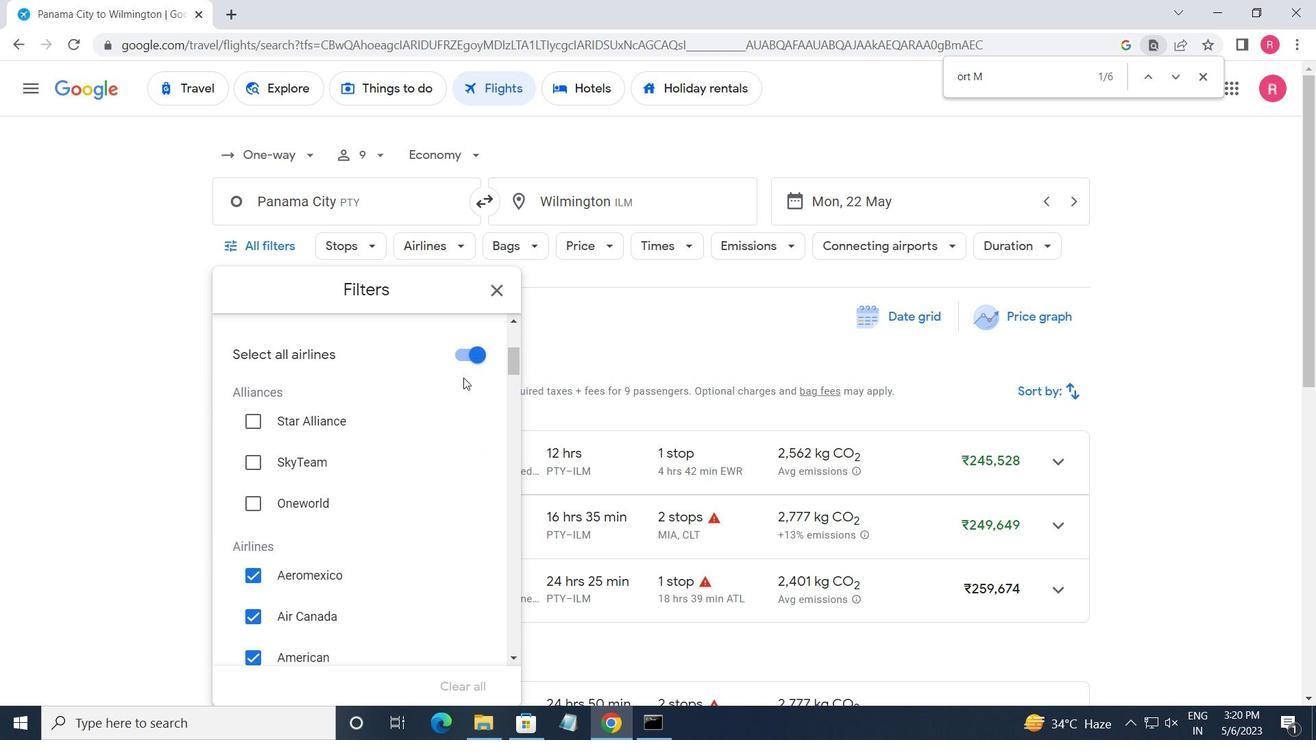 
Action: Mouse pressed left at (458, 347)
Screenshot: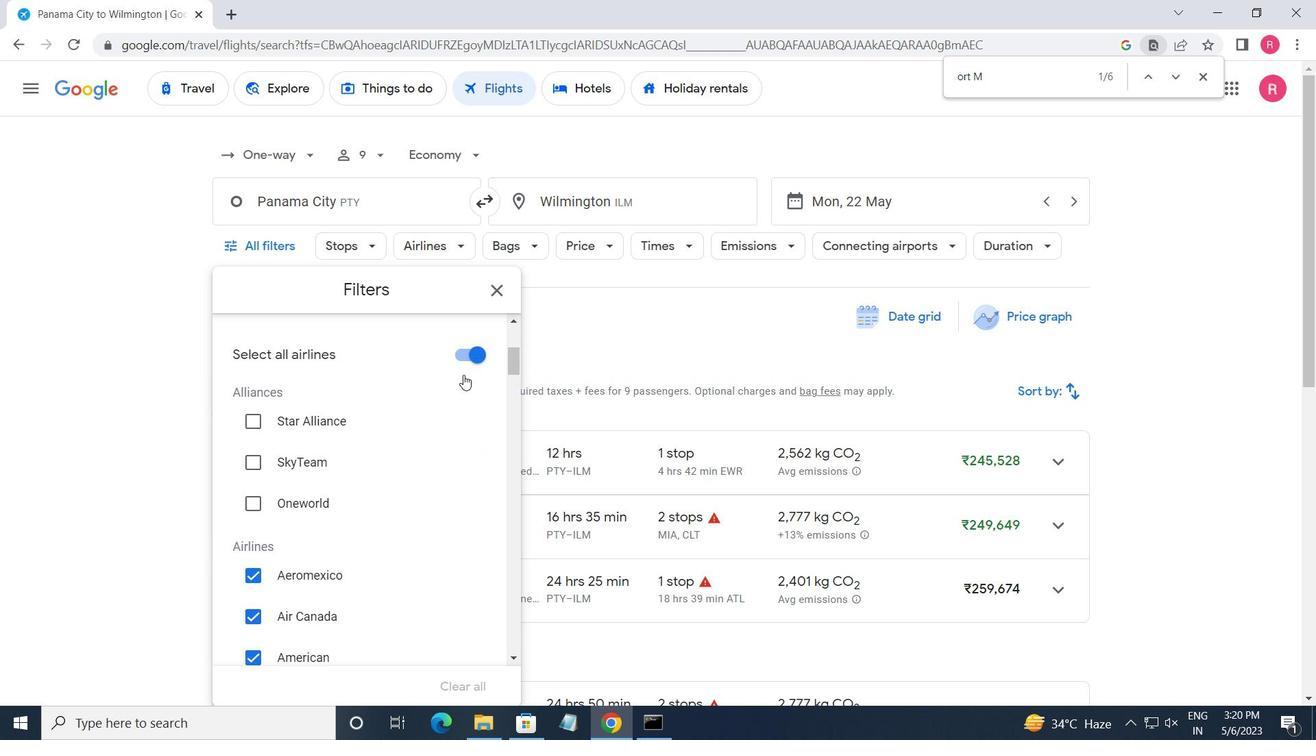 
Action: Mouse moved to (453, 382)
Screenshot: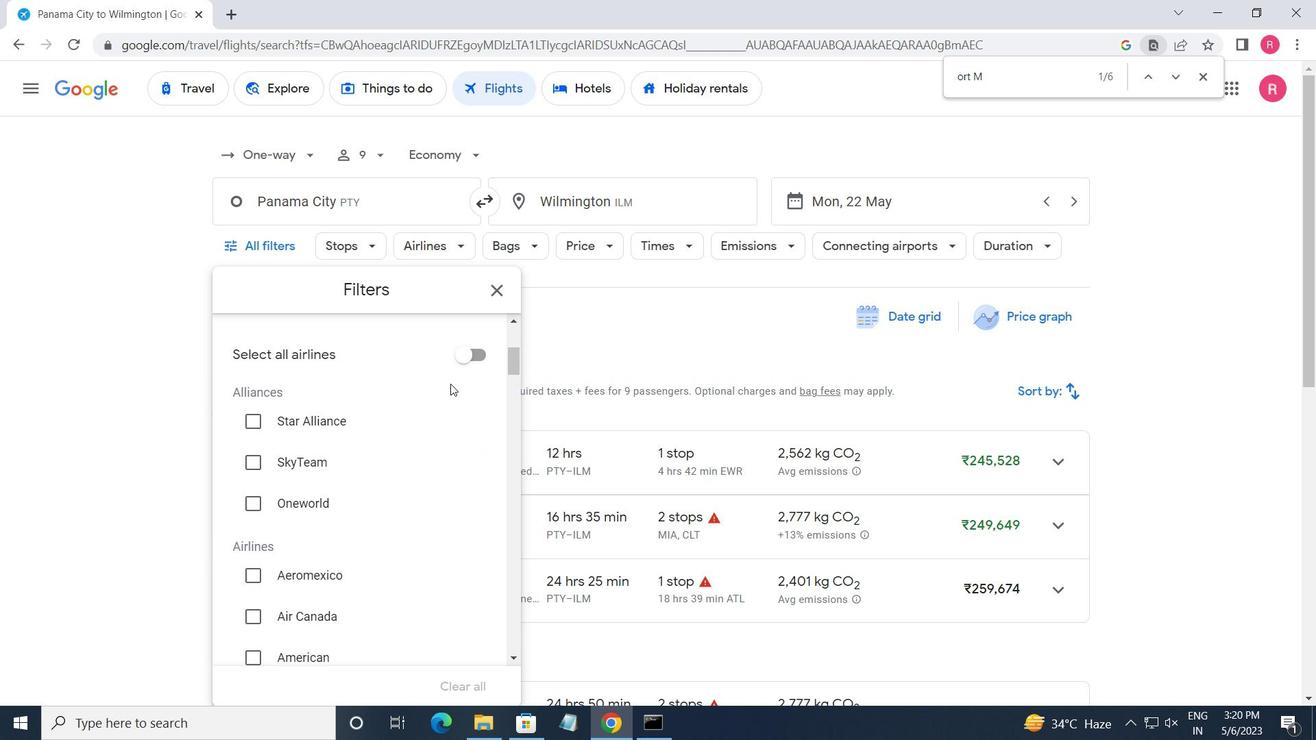 
Action: Mouse scrolled (453, 381) with delta (0, 0)
Screenshot: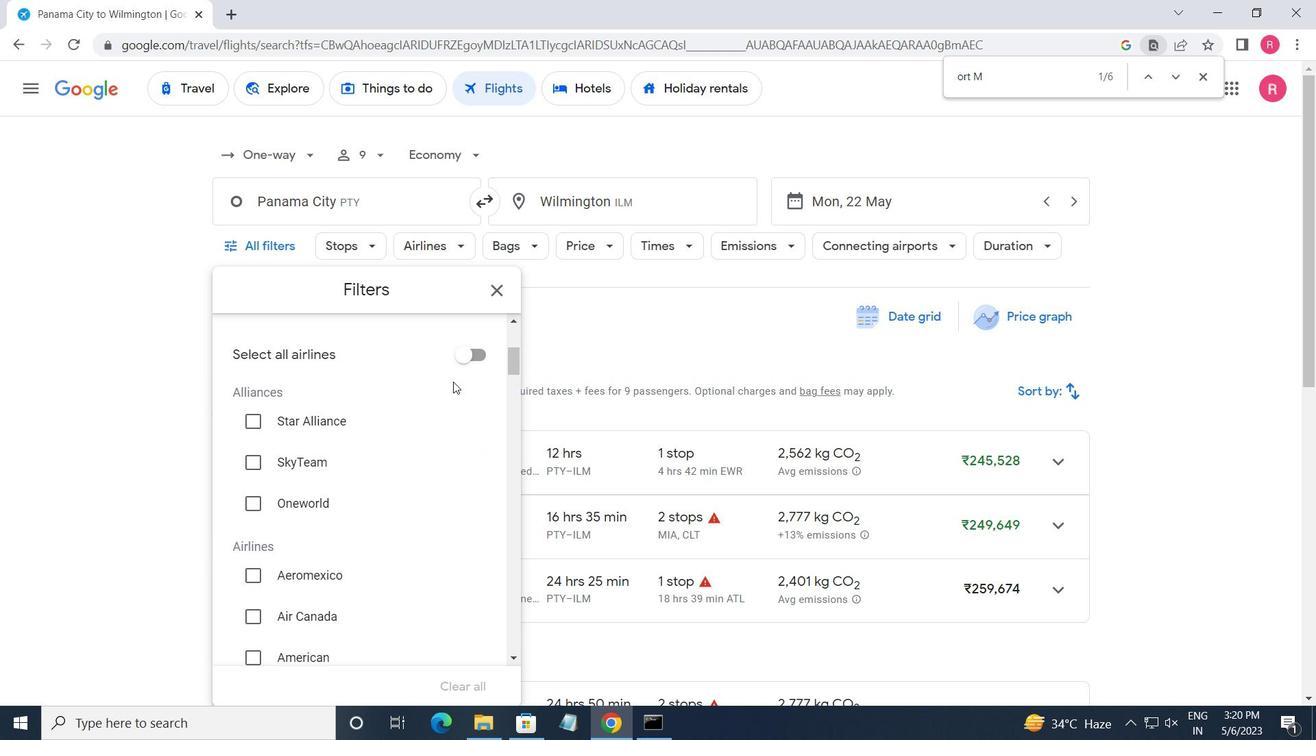 
Action: Mouse moved to (451, 382)
Screenshot: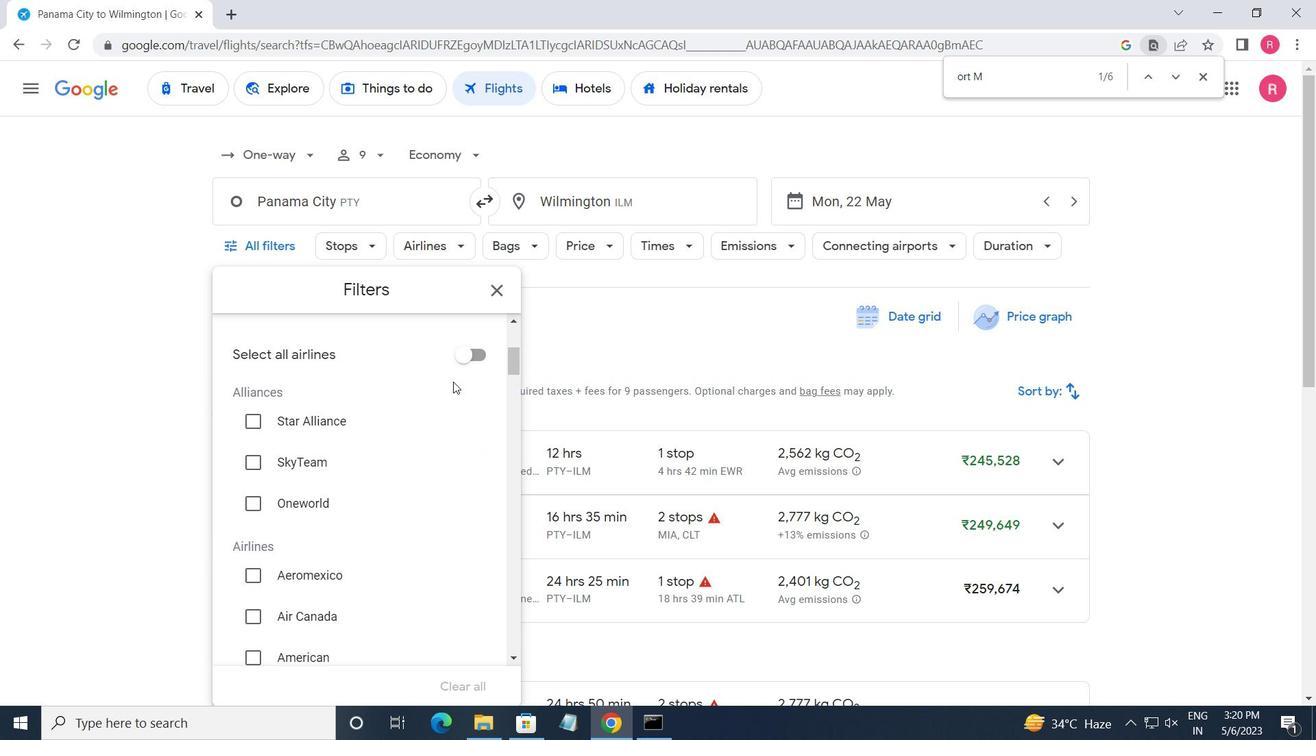
Action: Mouse scrolled (451, 381) with delta (0, 0)
Screenshot: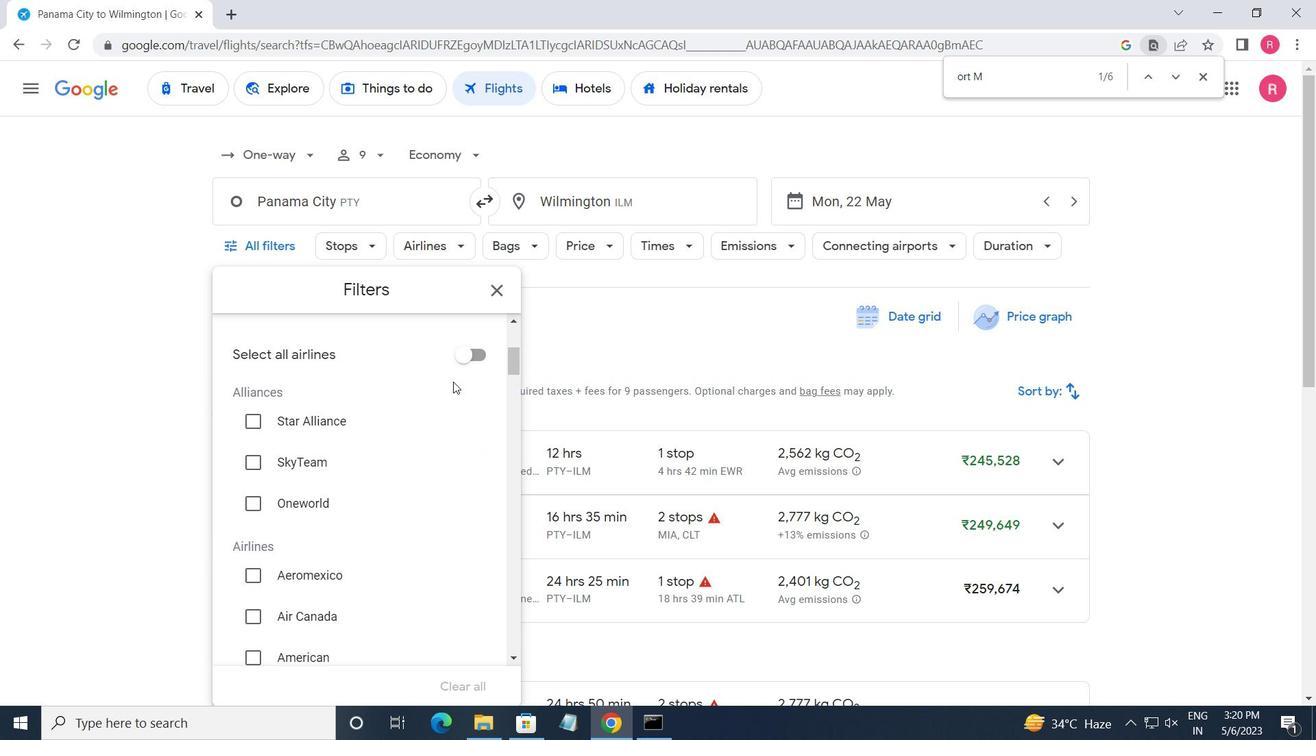 
Action: Mouse scrolled (451, 381) with delta (0, 0)
Screenshot: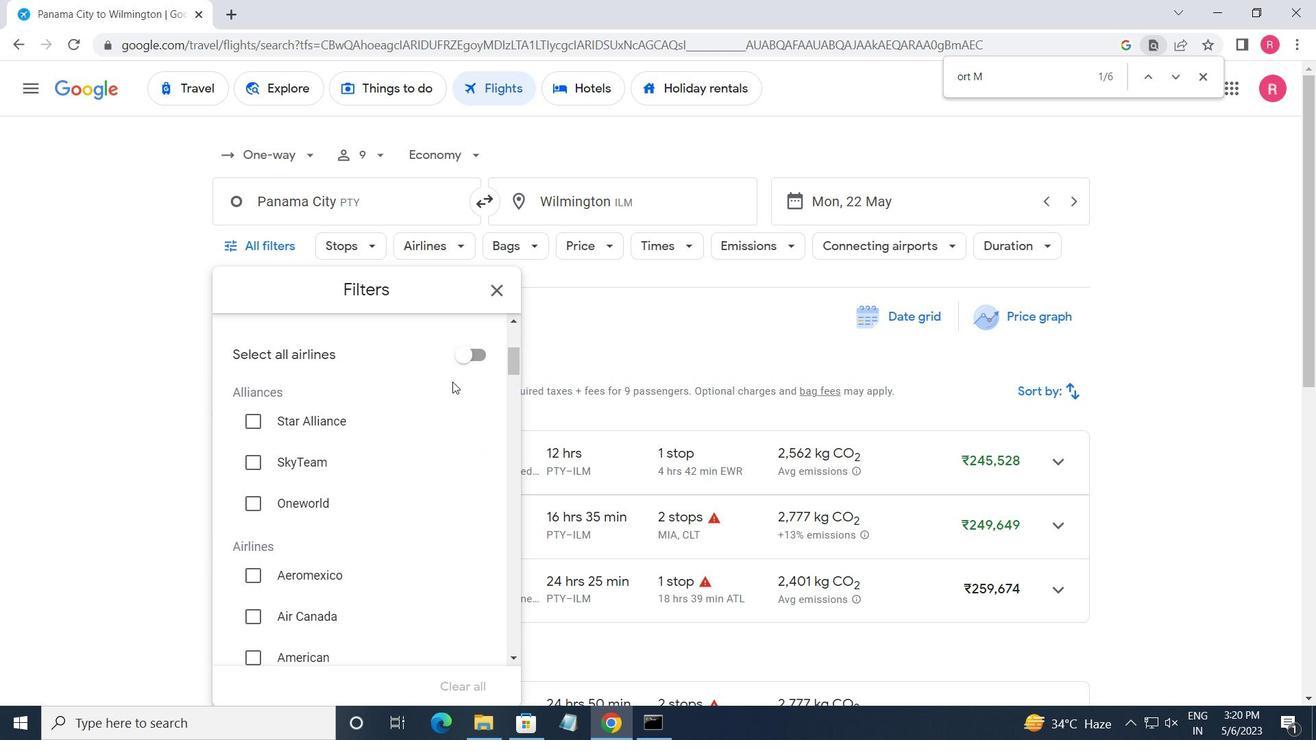 
Action: Mouse moved to (450, 382)
Screenshot: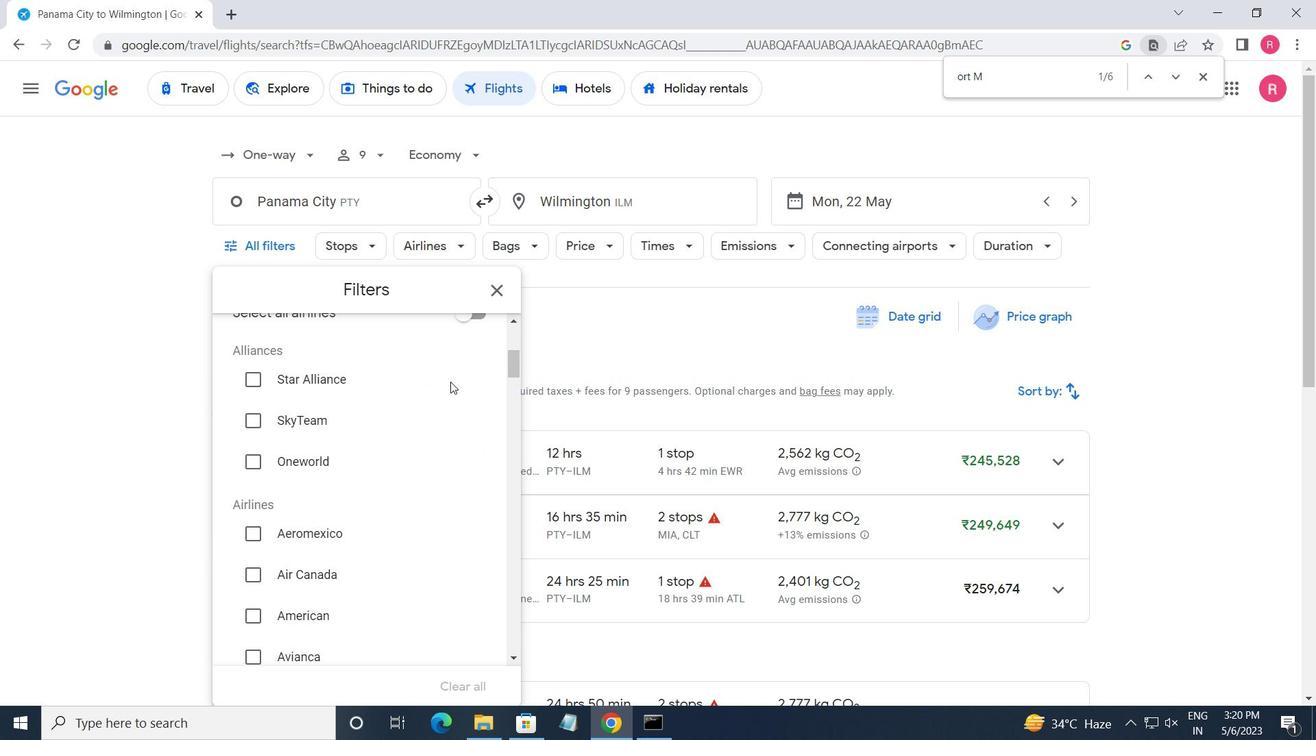 
Action: Mouse scrolled (450, 381) with delta (0, 0)
Screenshot: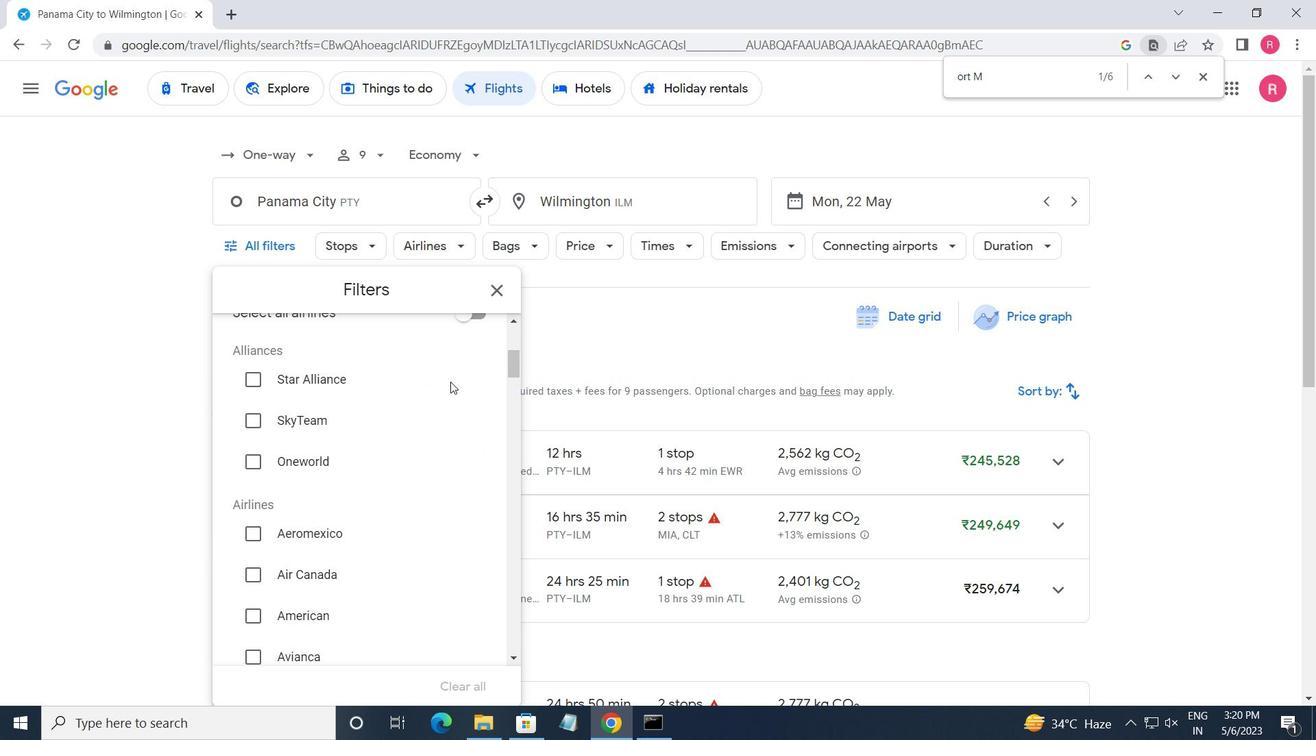 
Action: Mouse moved to (448, 382)
Screenshot: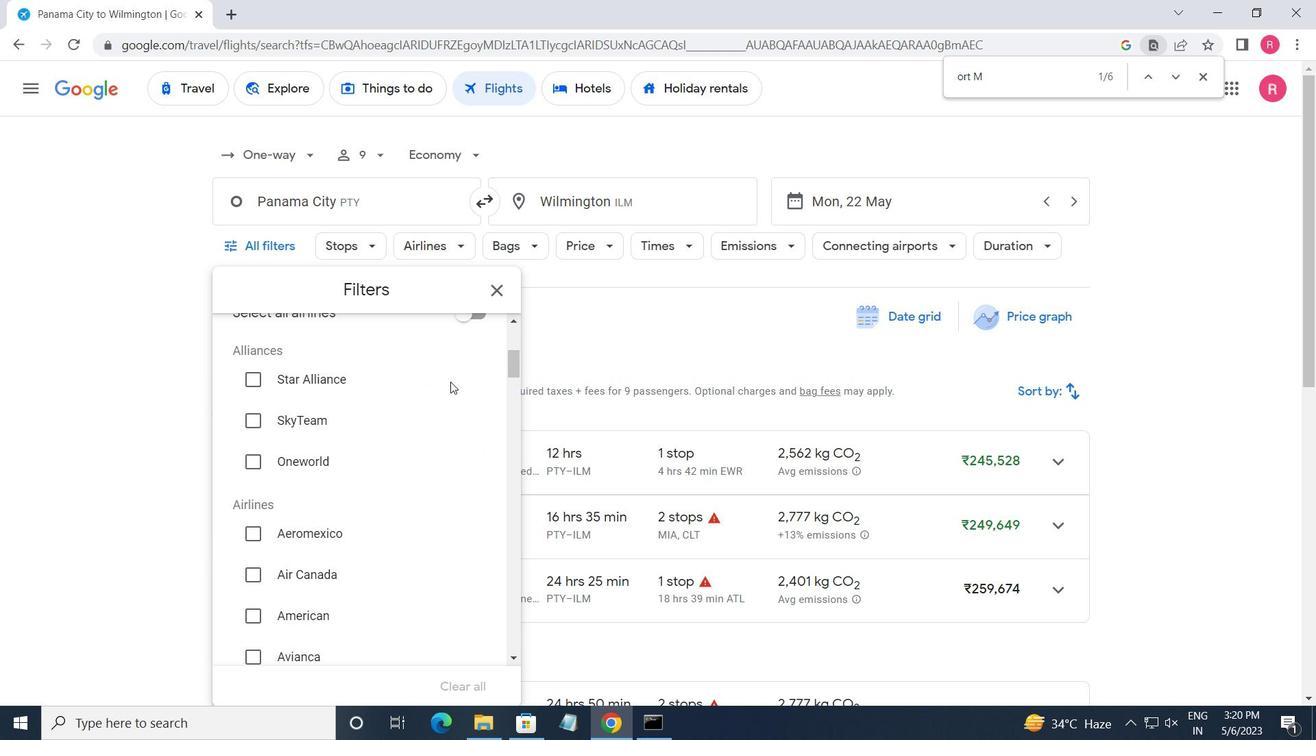 
Action: Mouse scrolled (448, 381) with delta (0, 0)
Screenshot: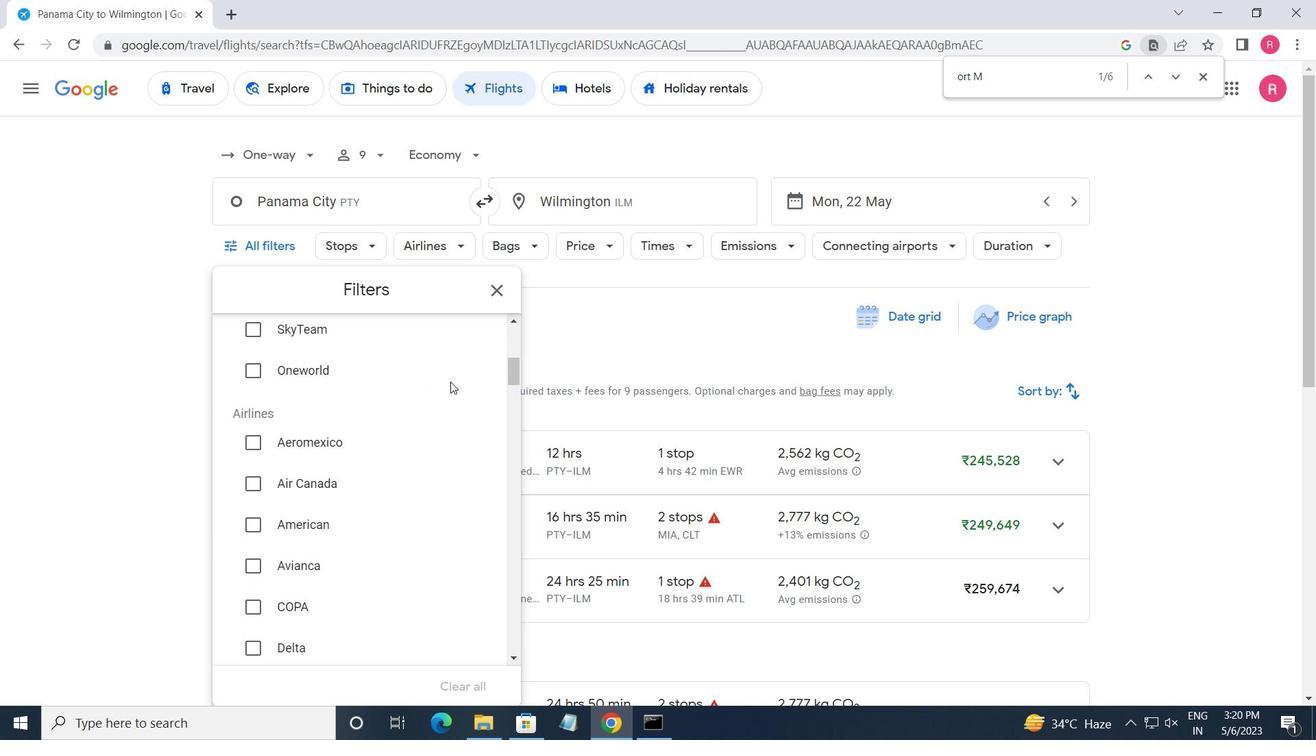 
Action: Mouse scrolled (448, 381) with delta (0, 0)
Screenshot: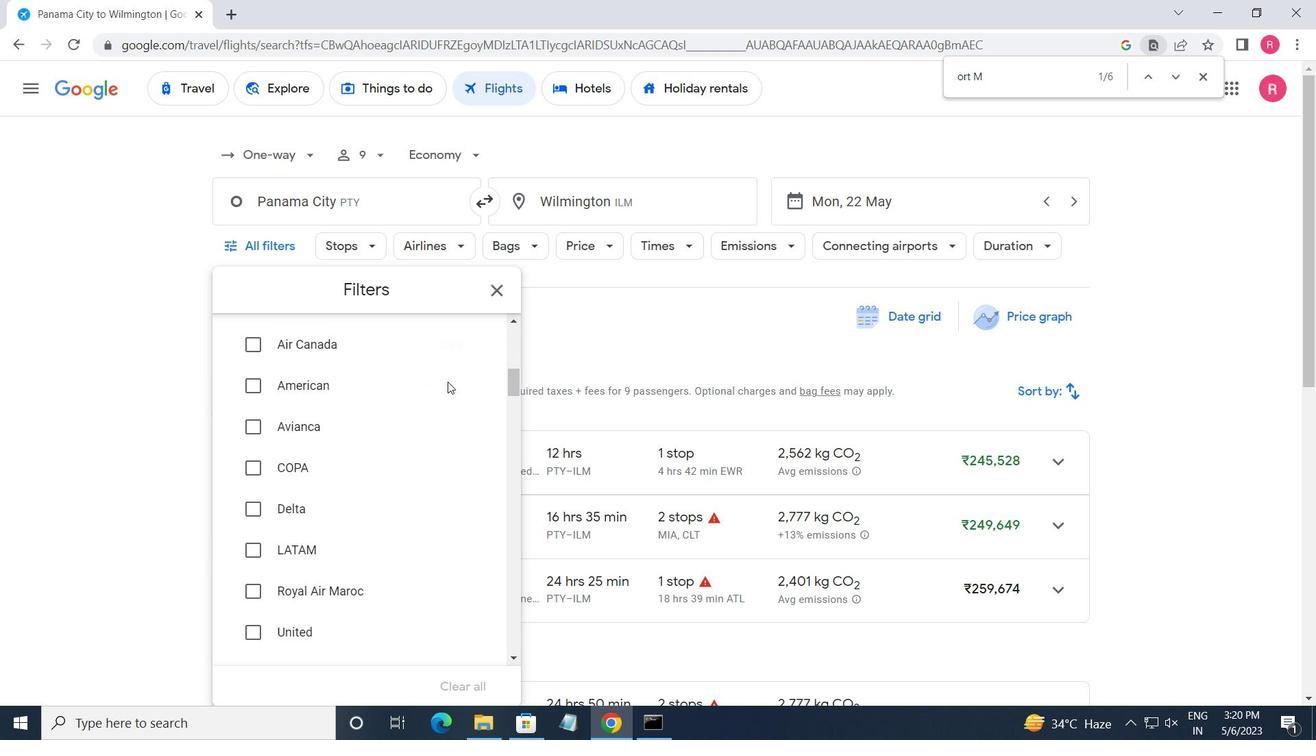 
Action: Mouse moved to (444, 382)
Screenshot: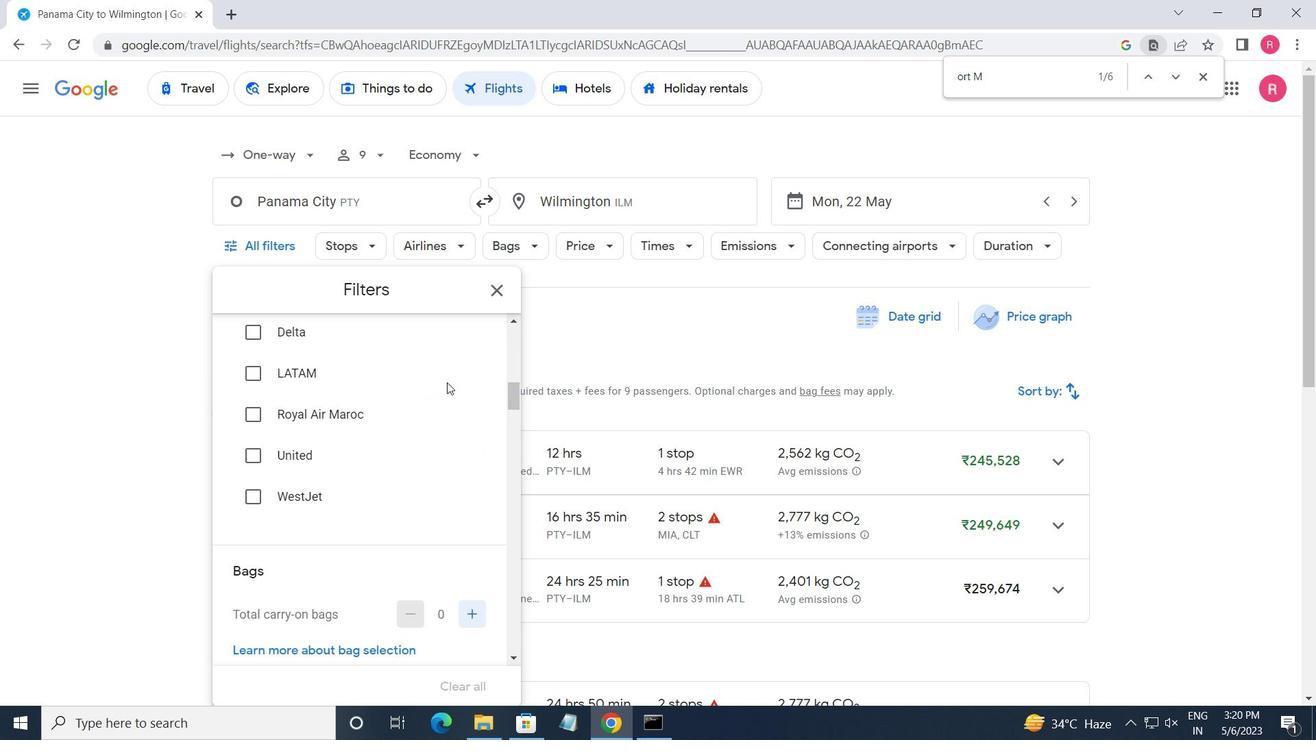 
Action: Mouse scrolled (444, 381) with delta (0, 0)
Screenshot: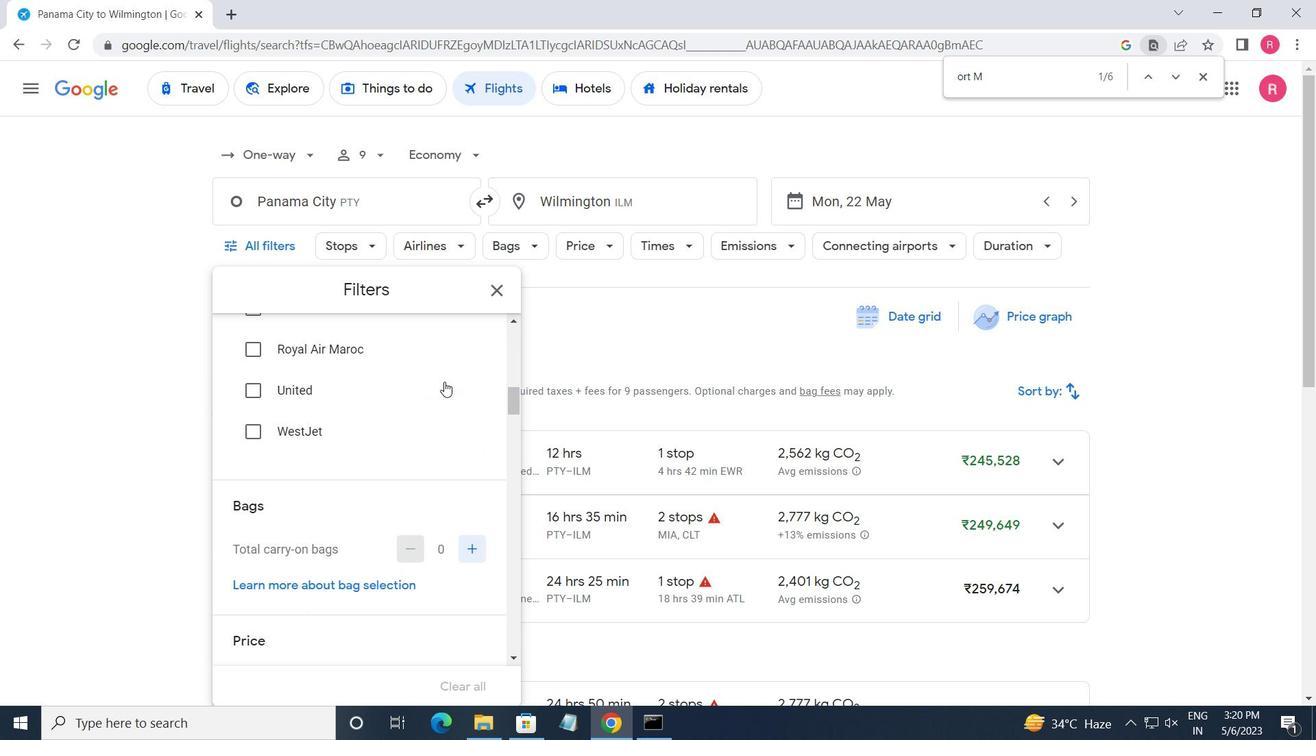 
Action: Mouse moved to (442, 381)
Screenshot: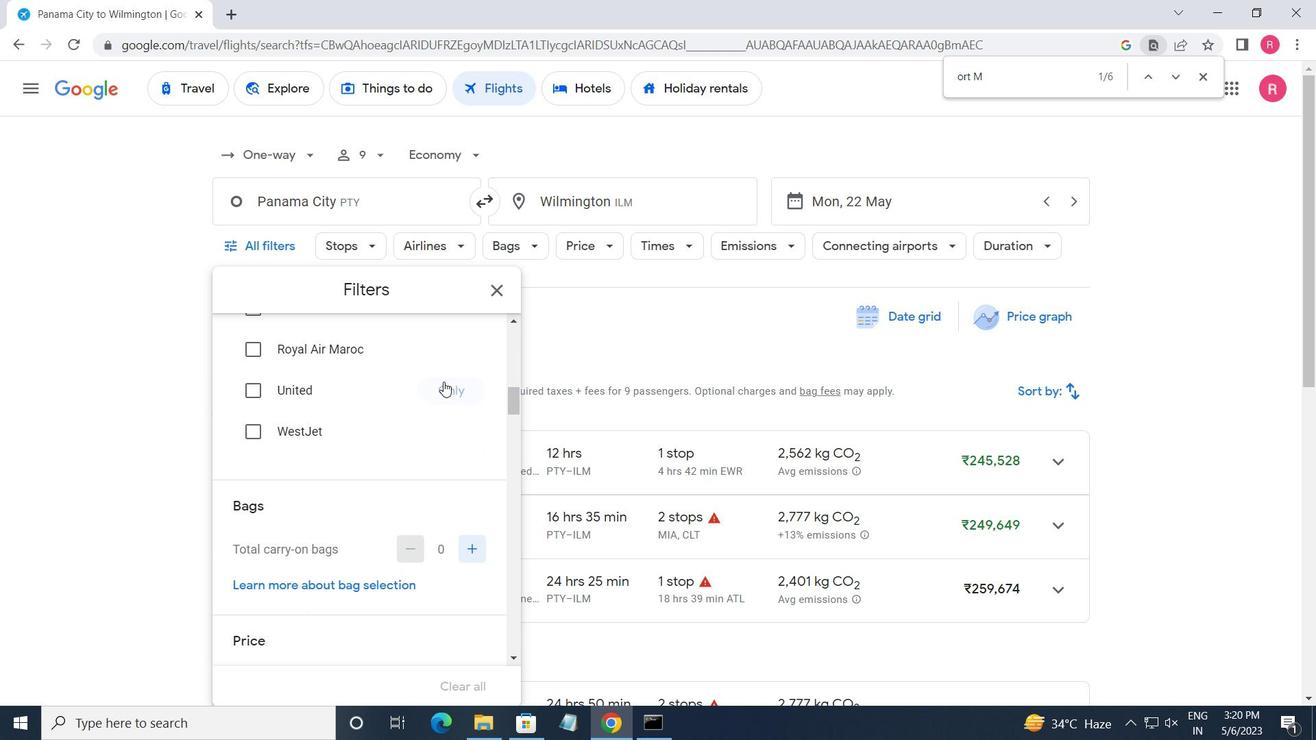 
Action: Mouse scrolled (442, 381) with delta (0, 0)
Screenshot: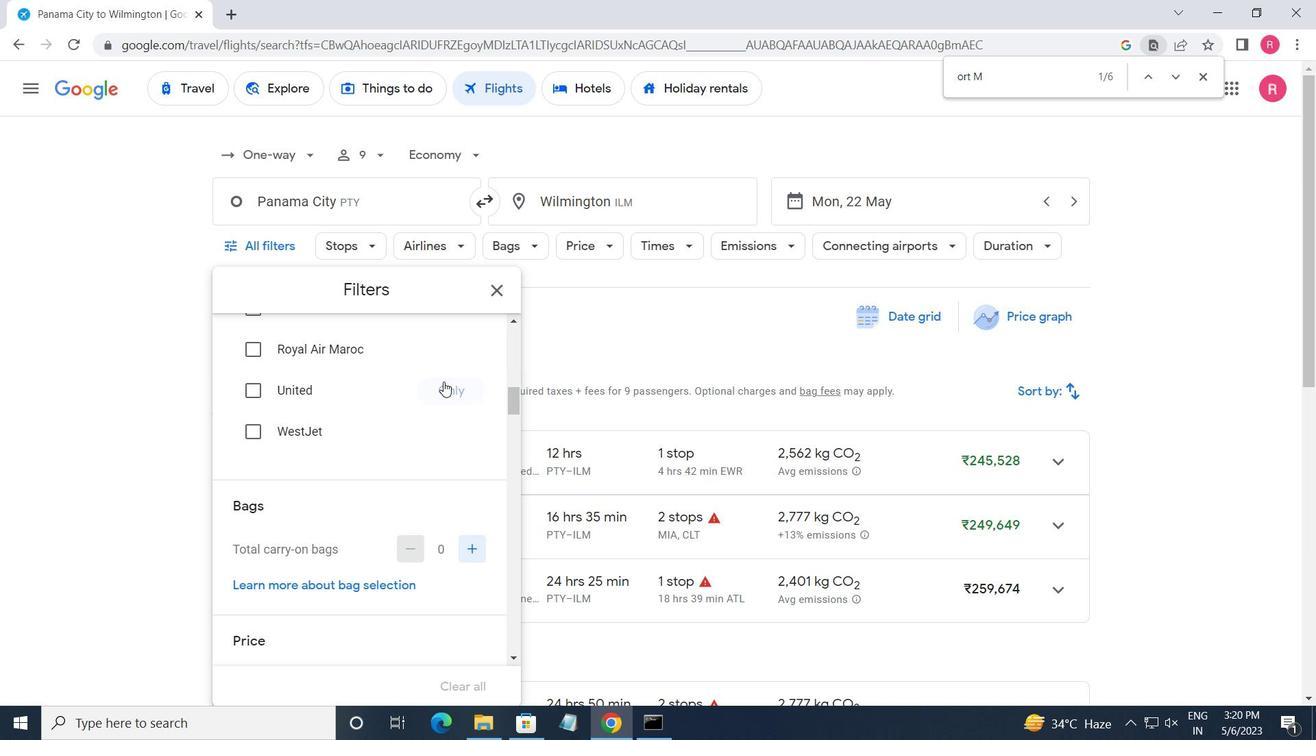 
Action: Mouse moved to (473, 381)
Screenshot: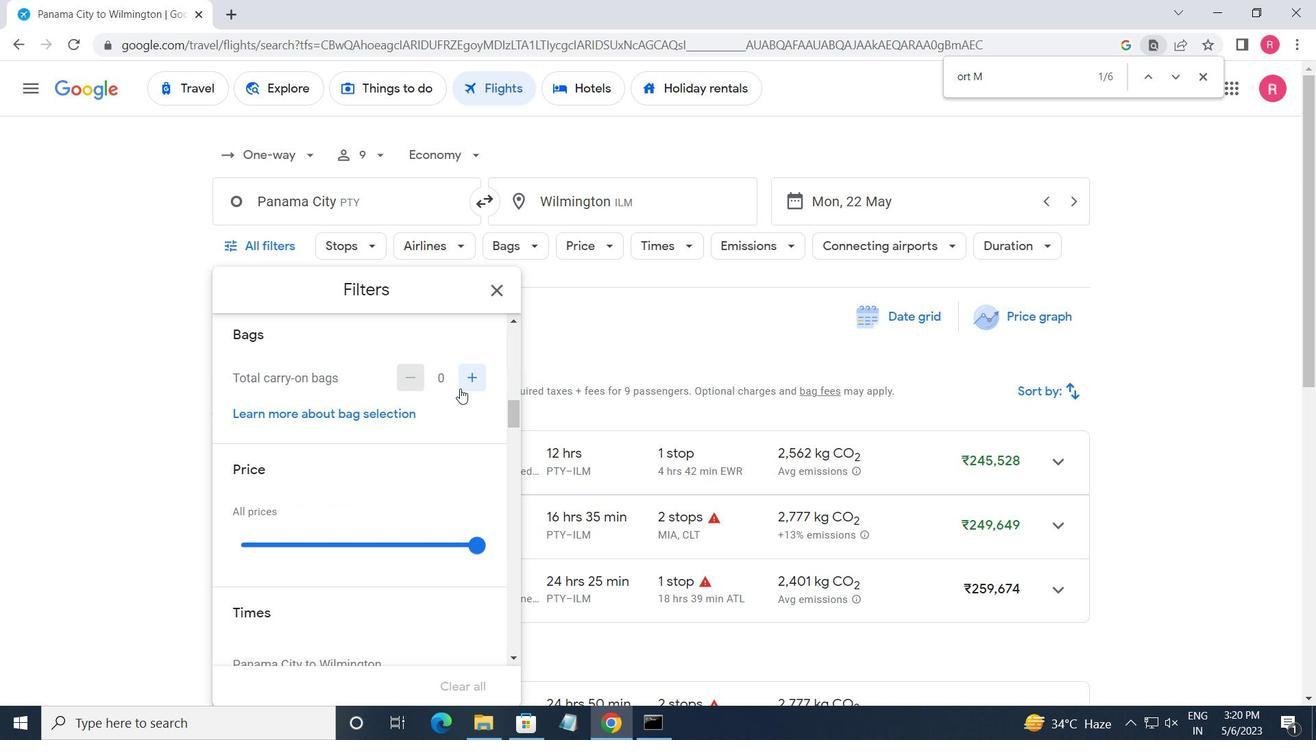 
Action: Mouse pressed left at (473, 381)
Screenshot: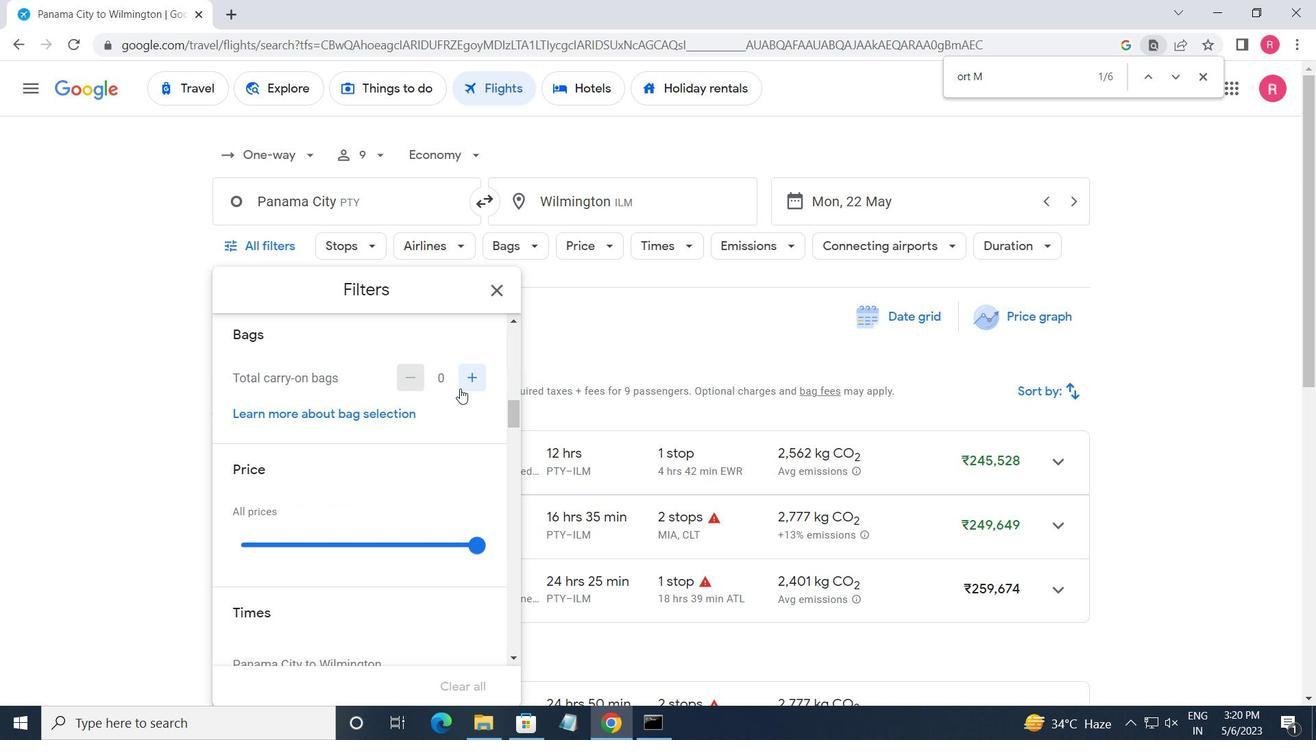 
Action: Mouse moved to (474, 535)
Screenshot: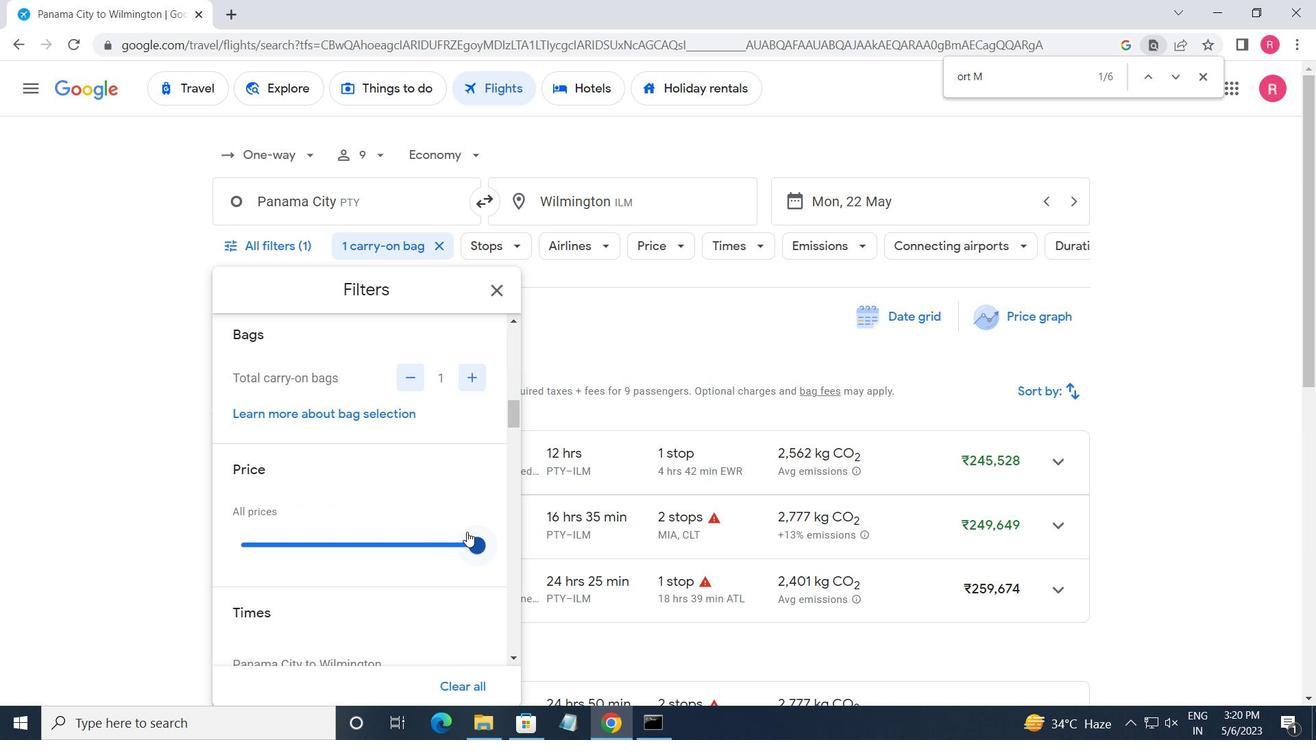 
Action: Mouse pressed left at (474, 535)
Screenshot: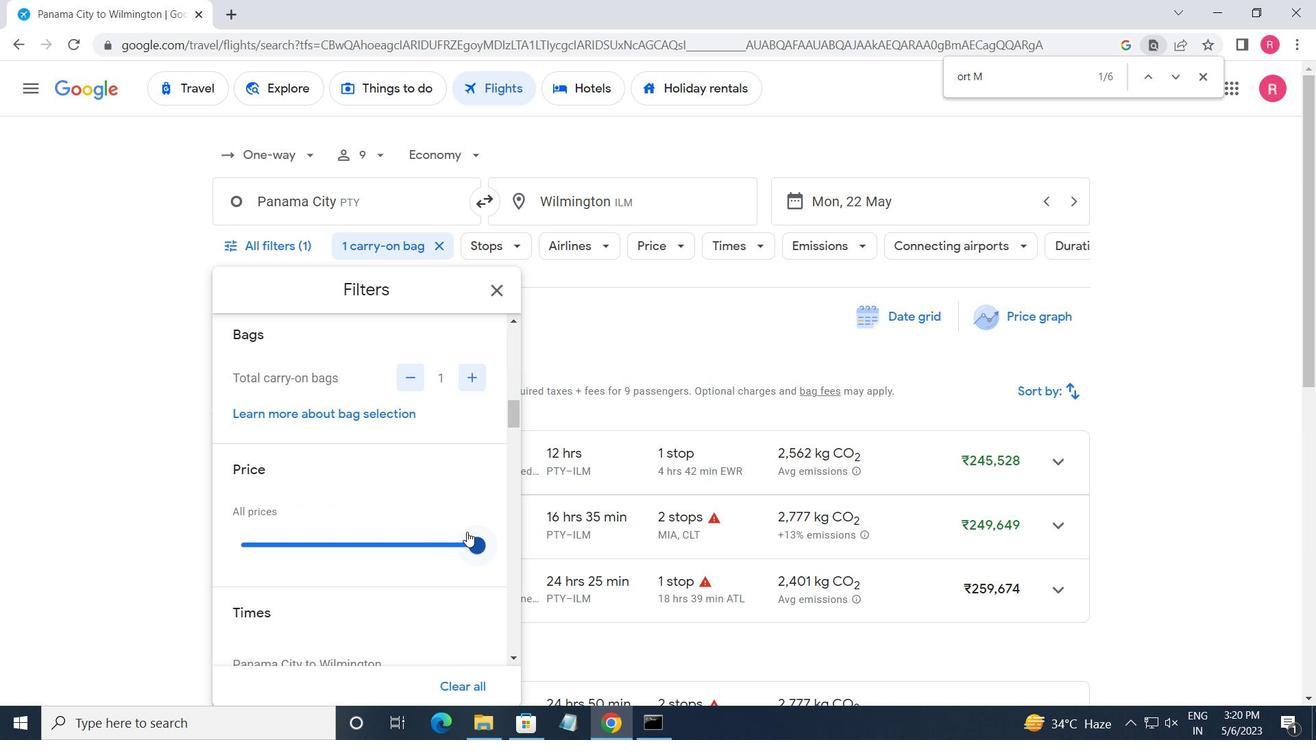
Action: Mouse moved to (327, 495)
Screenshot: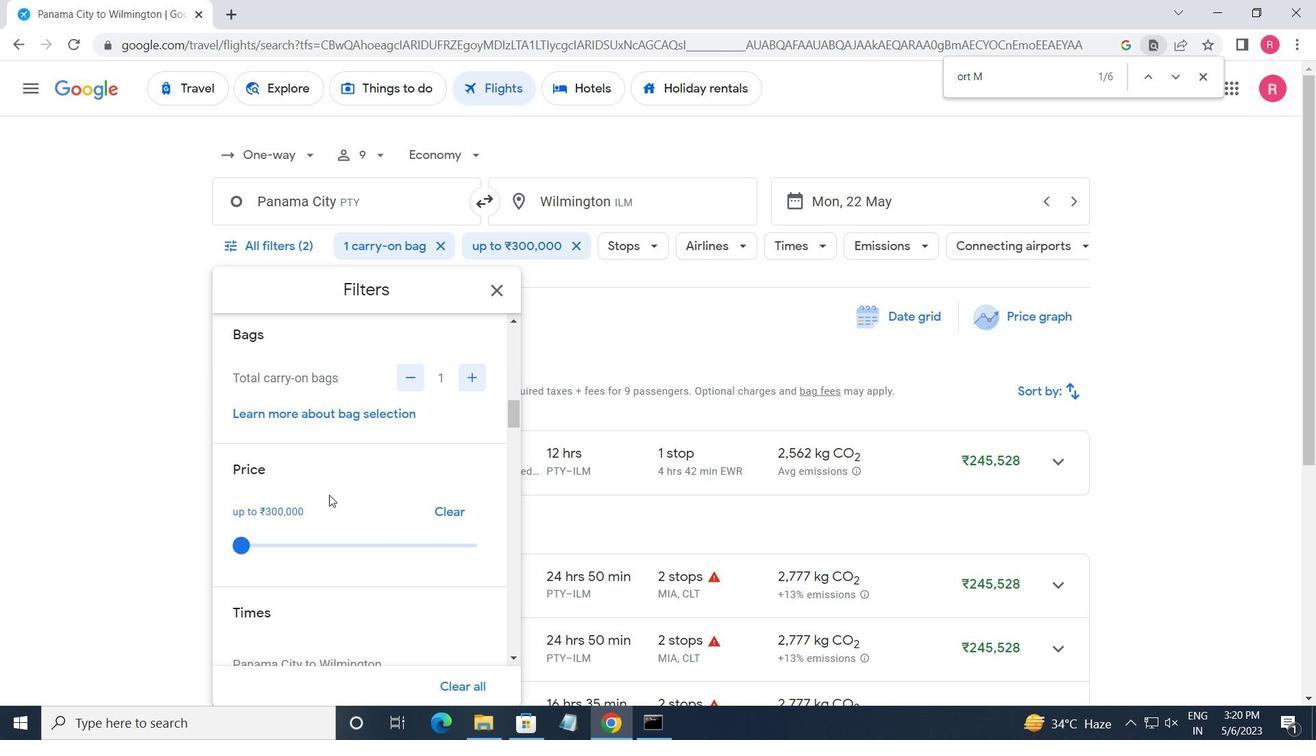 
Action: Mouse scrolled (327, 494) with delta (0, 0)
Screenshot: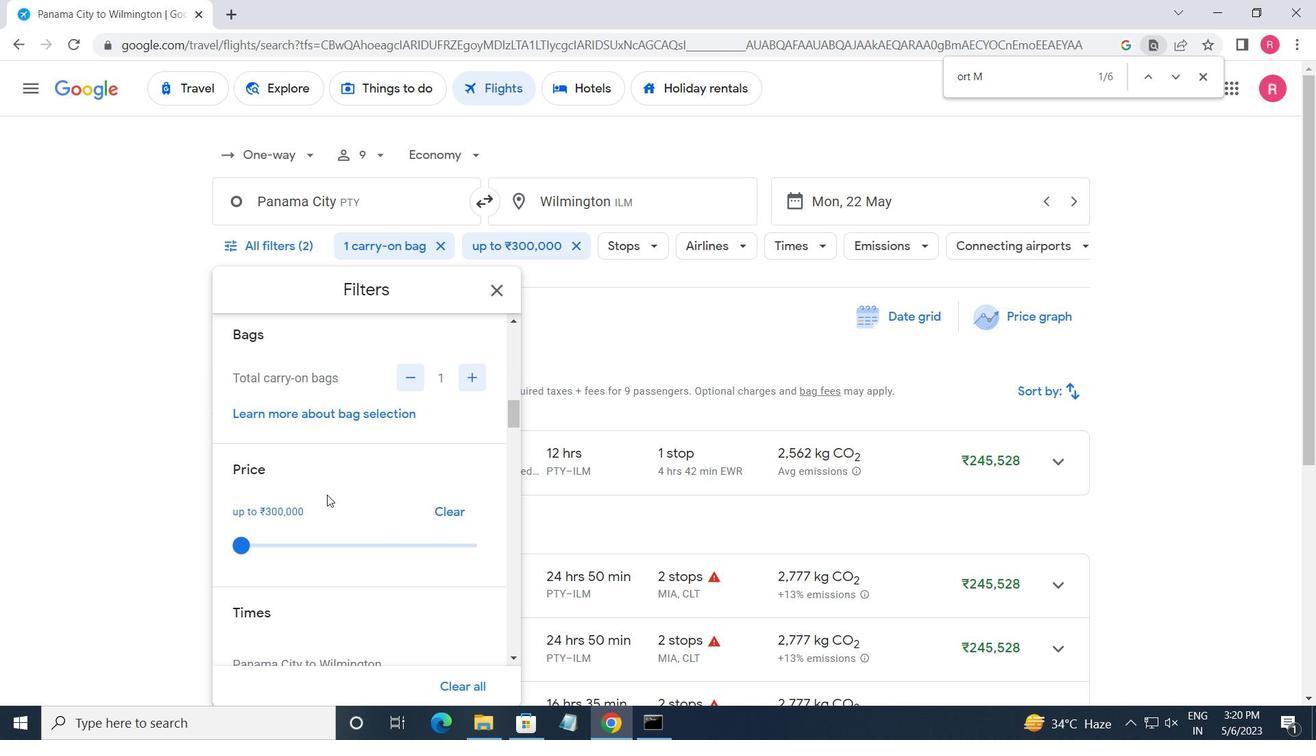 
Action: Mouse scrolled (327, 494) with delta (0, 0)
Screenshot: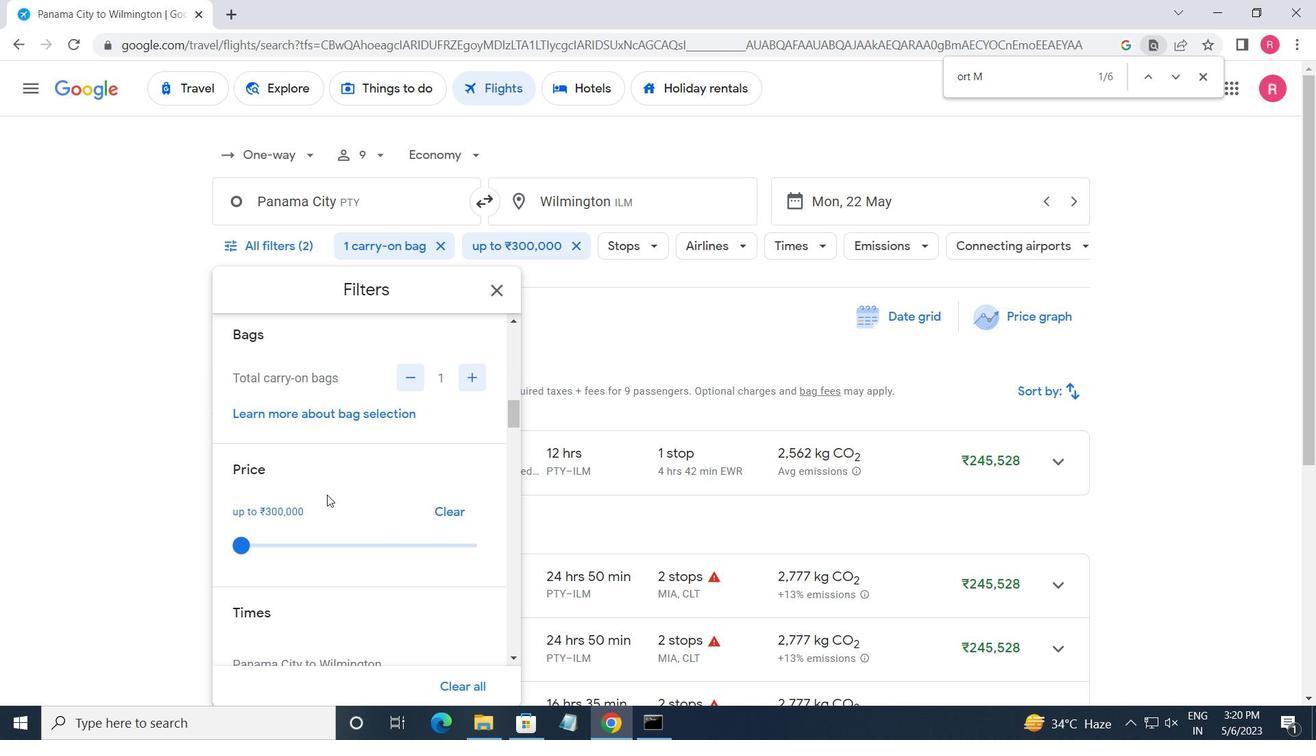 
Action: Mouse scrolled (327, 494) with delta (0, 0)
Screenshot: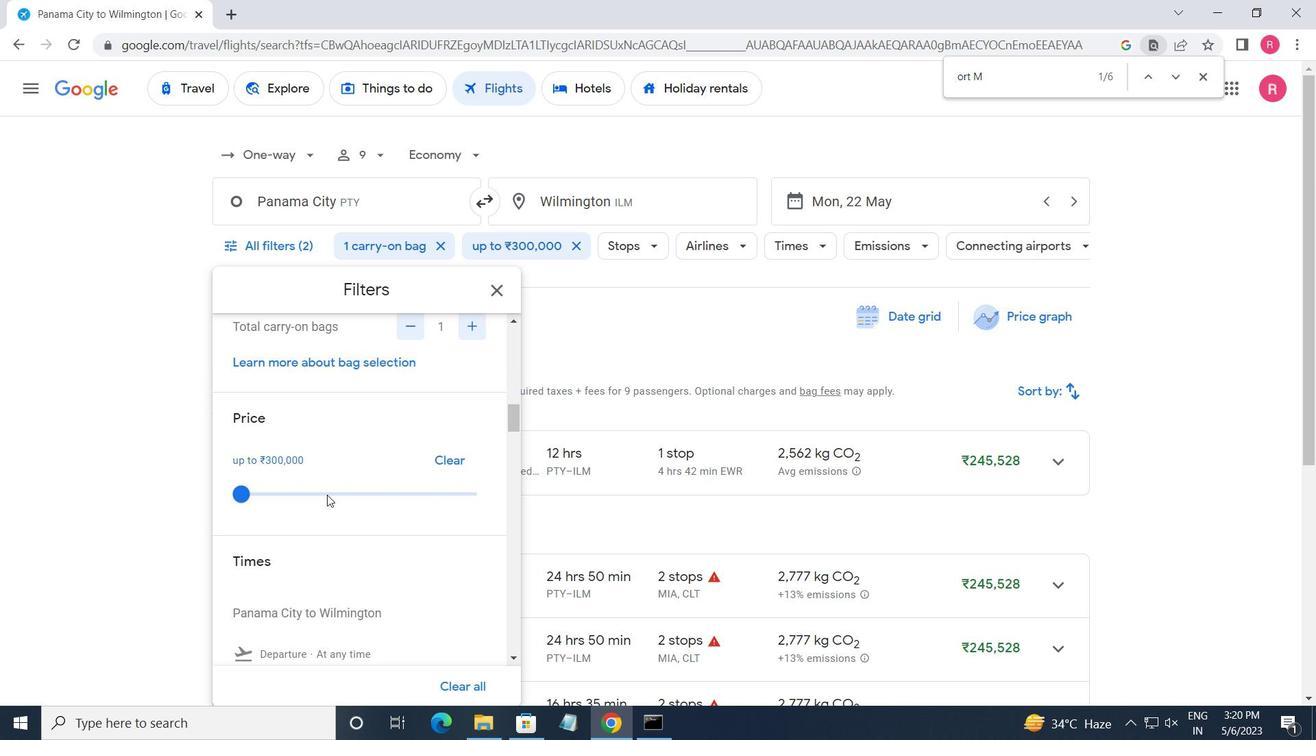 
Action: Mouse moved to (248, 473)
Screenshot: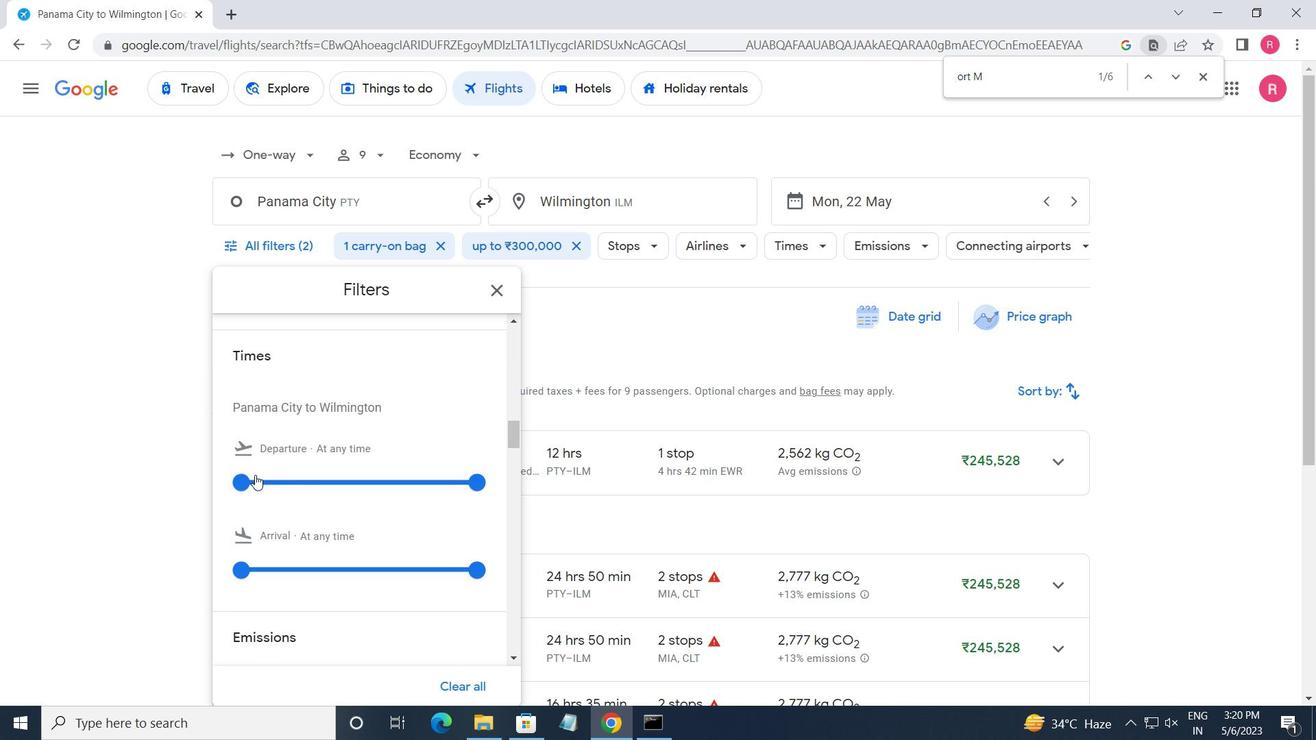 
Action: Mouse pressed left at (248, 473)
Screenshot: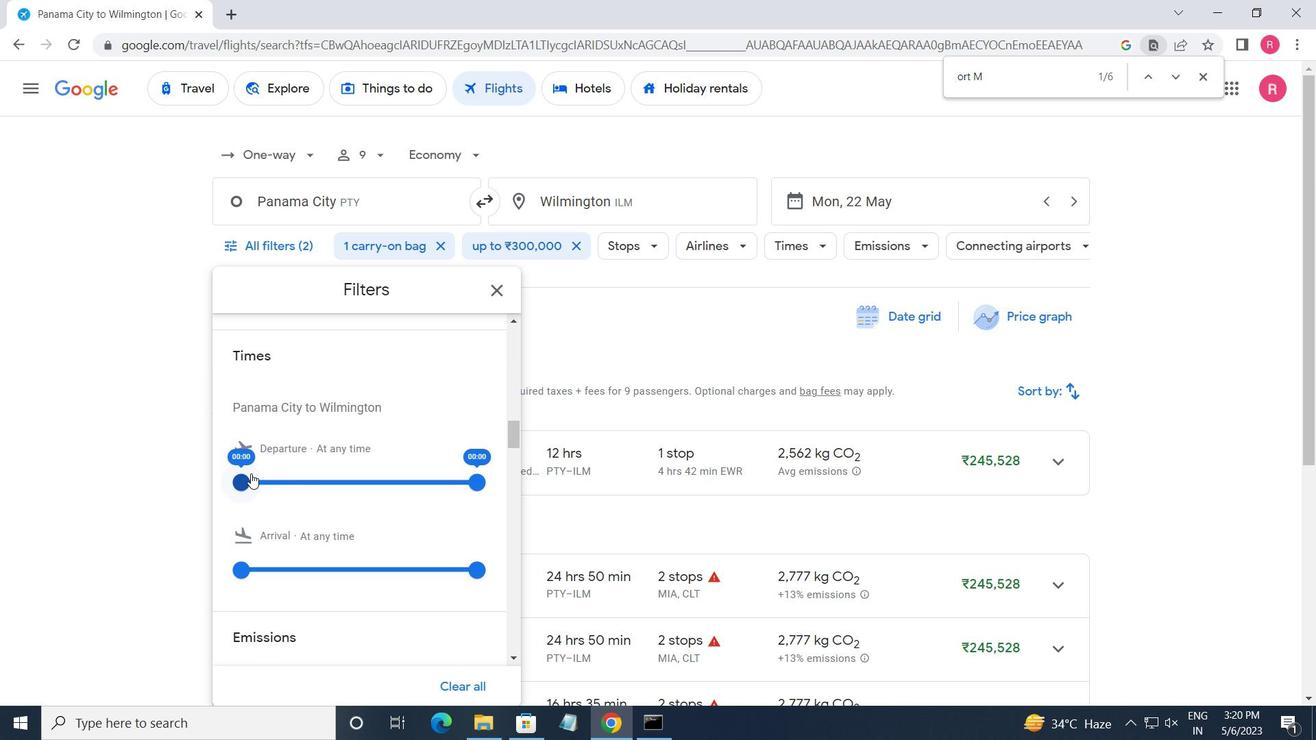 
Action: Mouse moved to (468, 483)
Screenshot: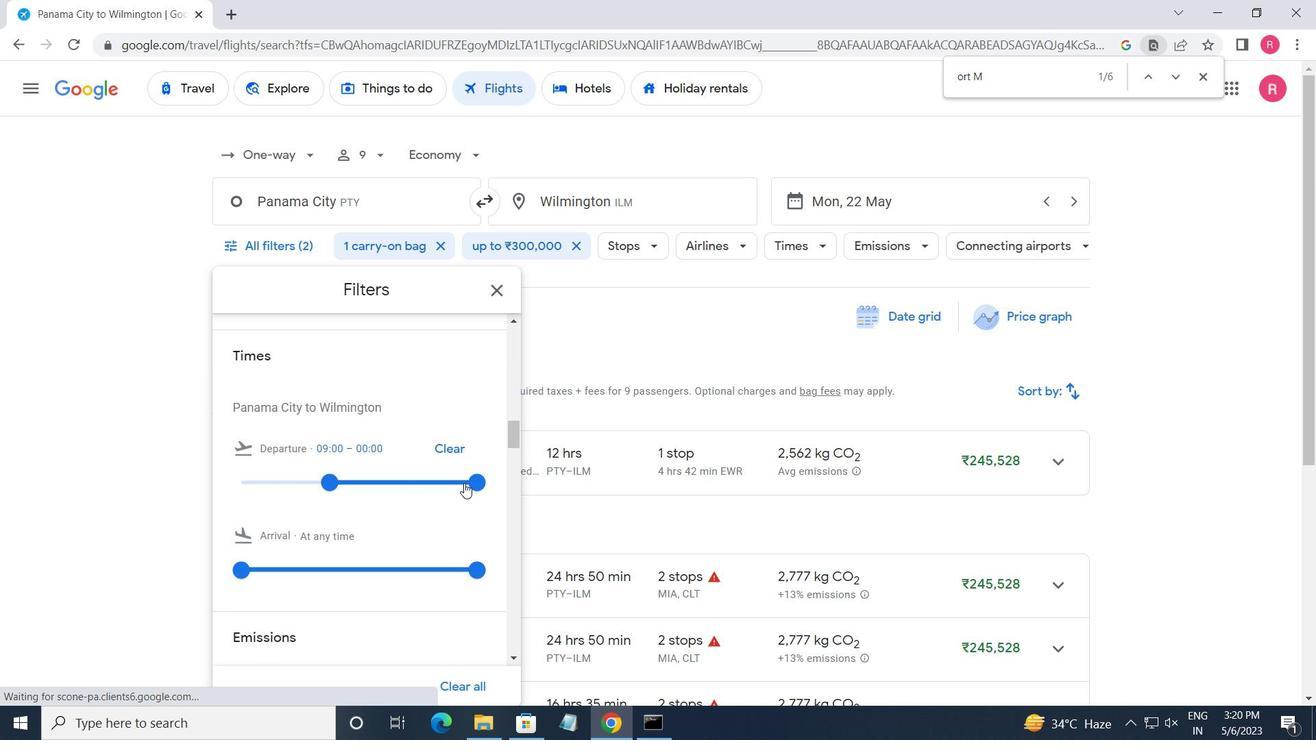 
Action: Mouse pressed left at (468, 483)
Screenshot: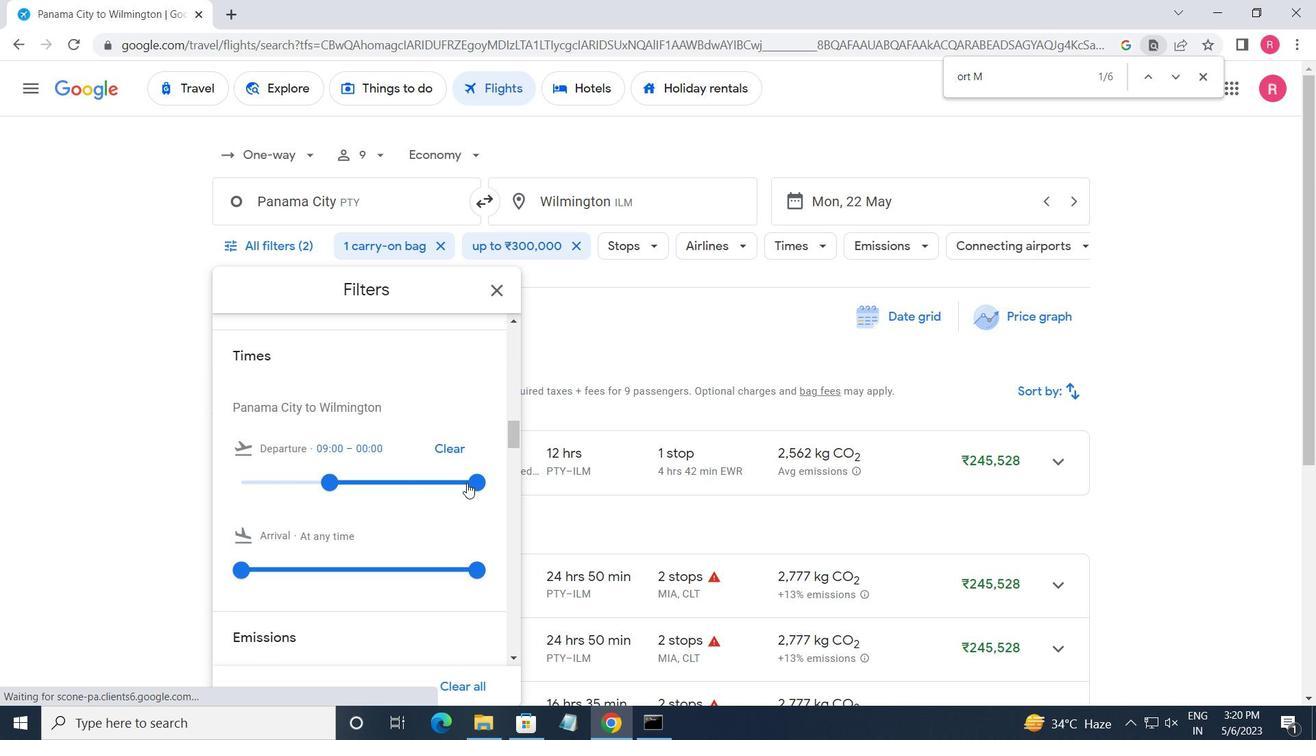 
Action: Mouse moved to (484, 287)
Screenshot: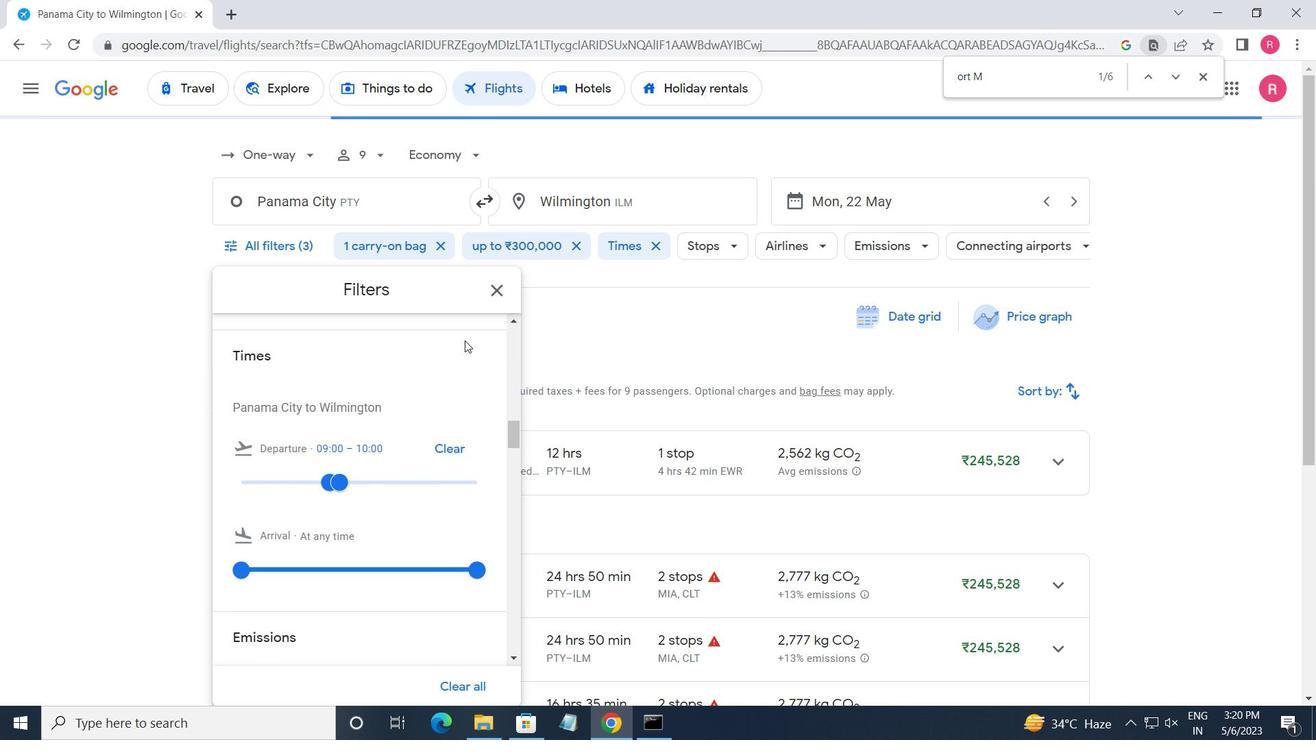 
Action: Mouse pressed left at (484, 287)
Screenshot: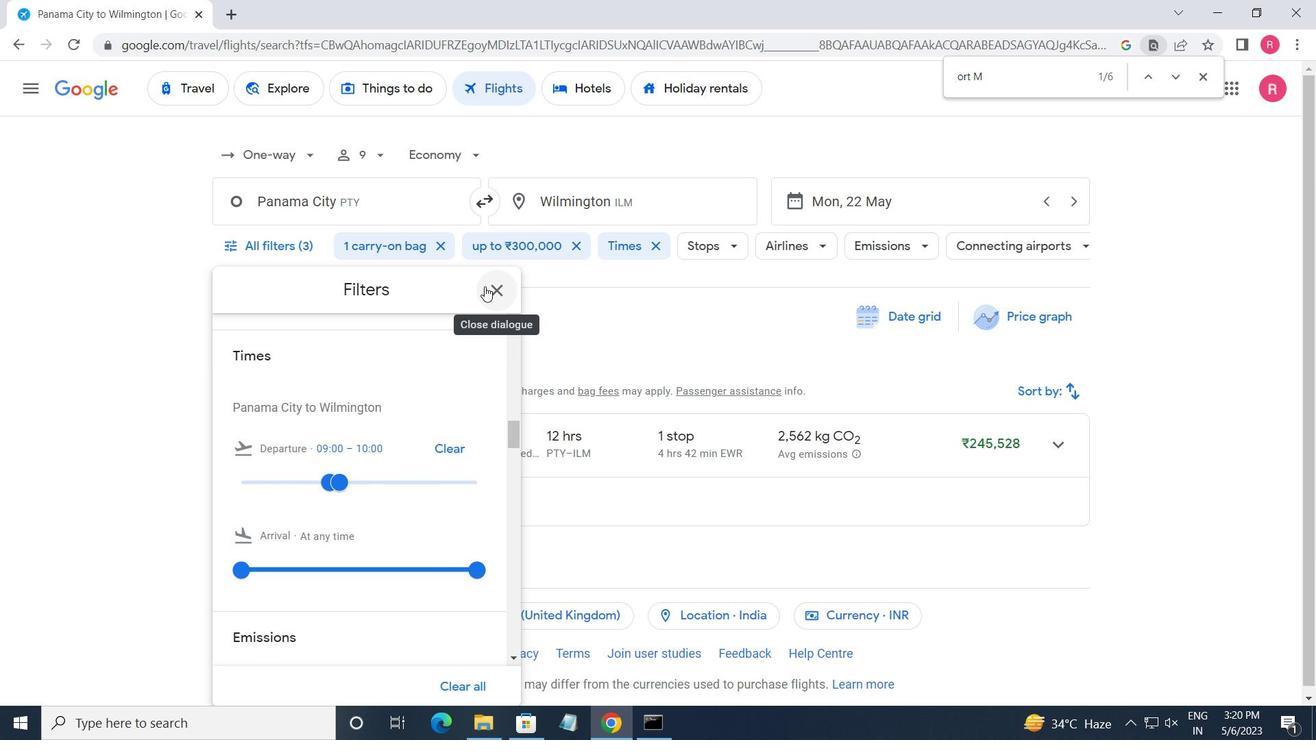 
